 Task: Find a flat in Villamaria, Colombia, for 4 guests from 10th to 25th July, with a price range of 15,000 to 25,000, 2 bedrooms, 3 beds, 2 bathrooms, and amenities including Wifi, Free parking, TV, Gym, and Breakfast. Enable 'Self check-in' option.
Action: Mouse moved to (419, 104)
Screenshot: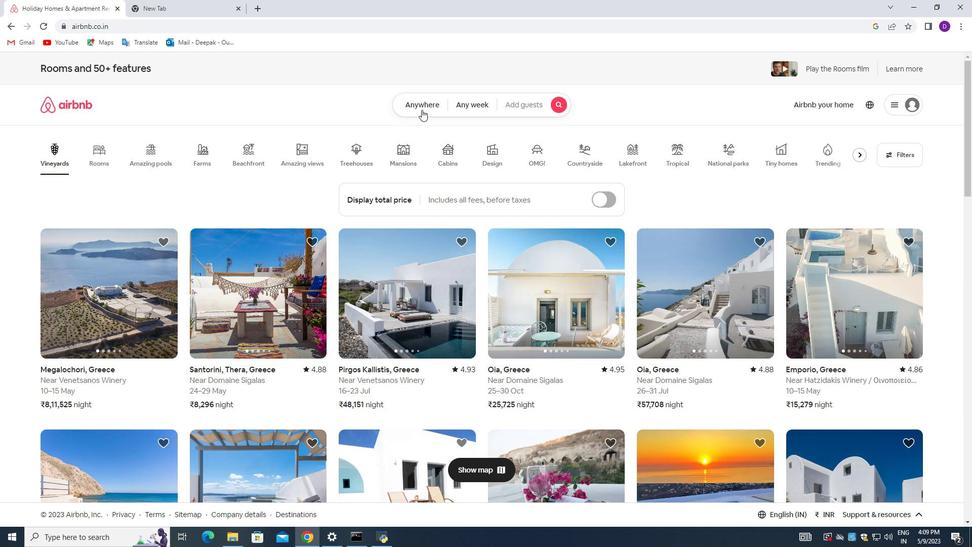 
Action: Mouse pressed left at (419, 104)
Screenshot: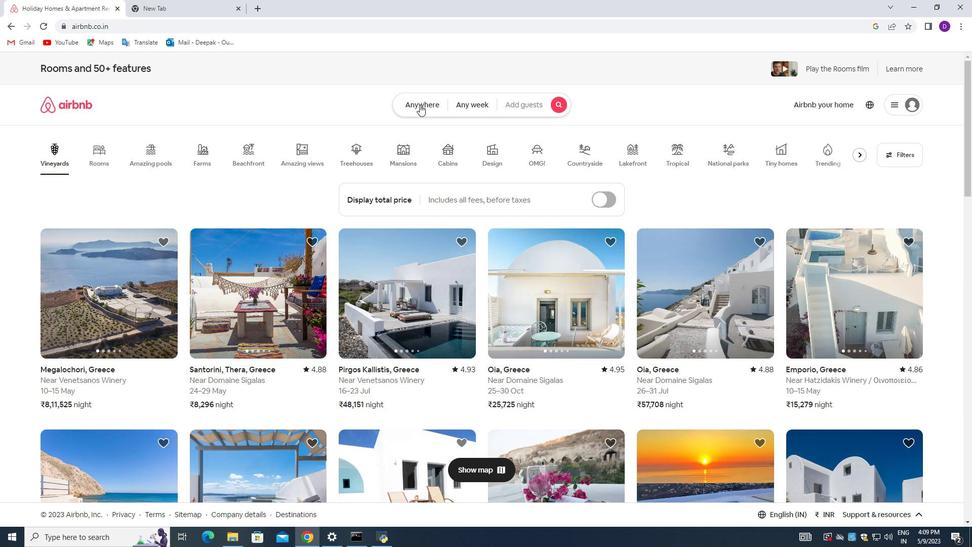 
Action: Mouse moved to (347, 149)
Screenshot: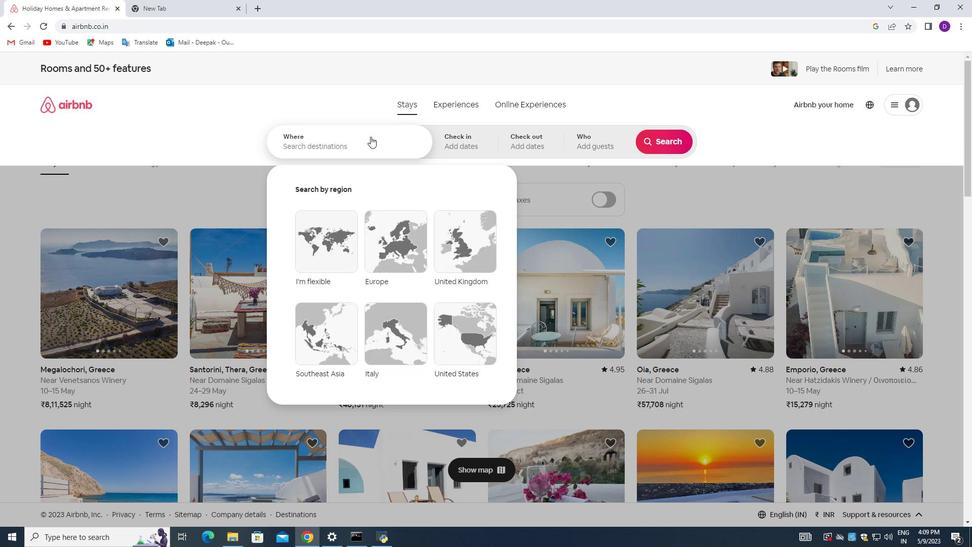 
Action: Mouse pressed left at (347, 149)
Screenshot: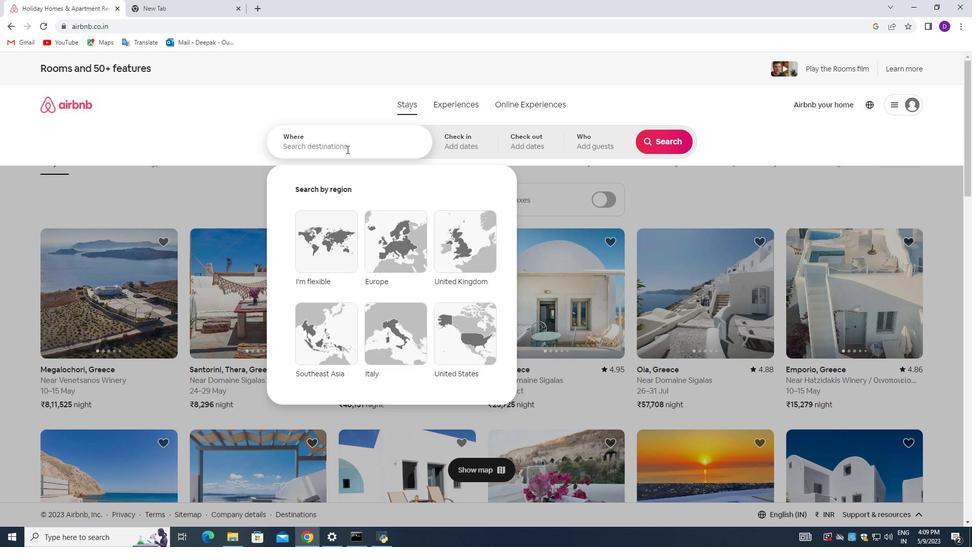 
Action: Mouse moved to (165, 232)
Screenshot: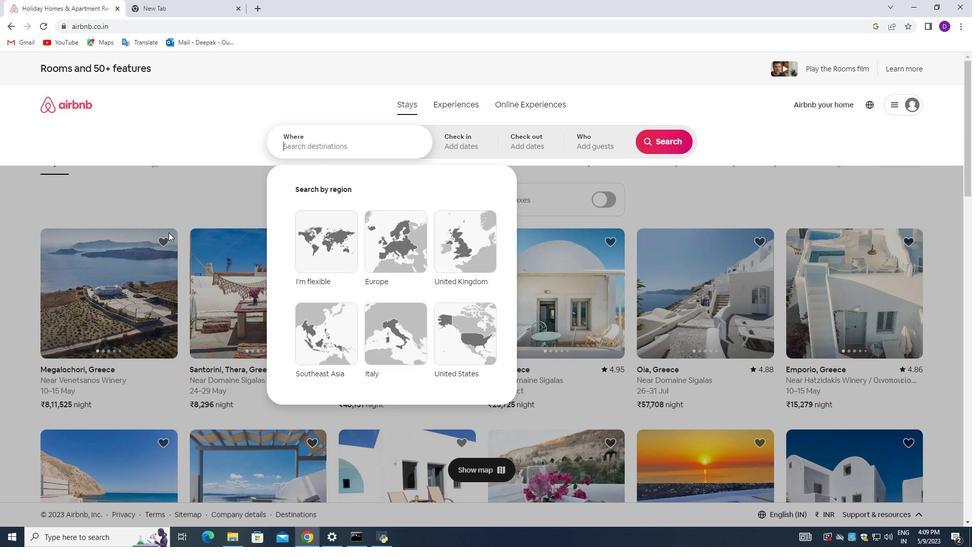
Action: Key pressed <Key.shift_r>Villamaria,<Key.space><Key.shift_r>Colombia<Key.enter>
Screenshot: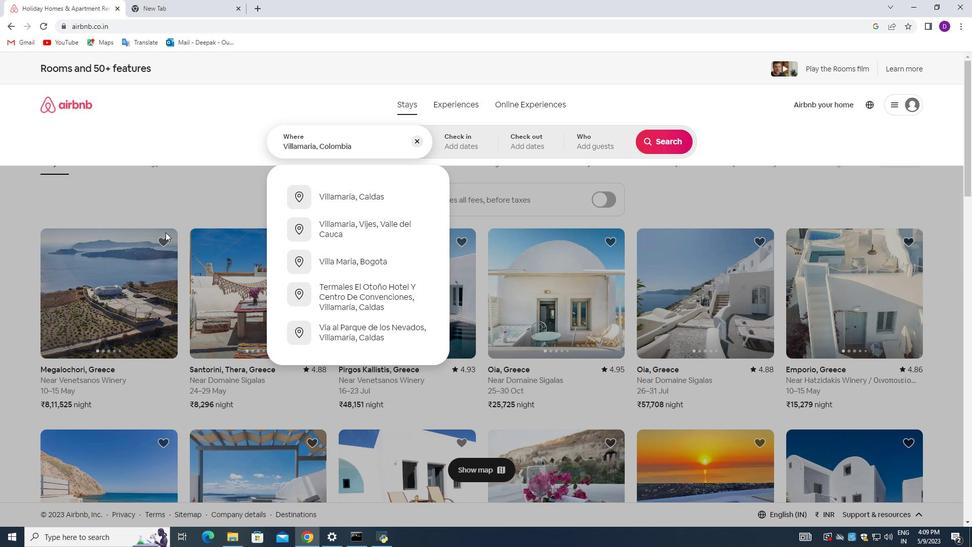 
Action: Mouse moved to (661, 222)
Screenshot: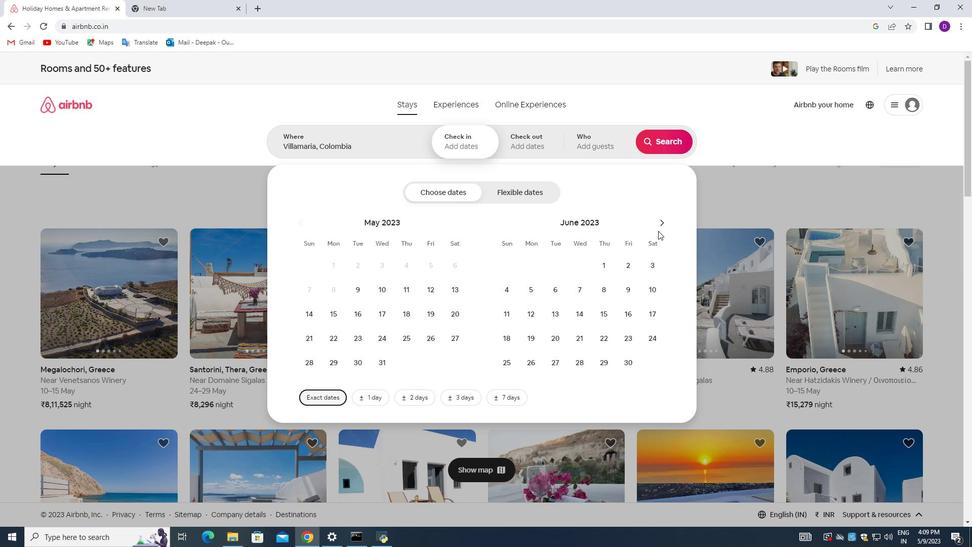 
Action: Mouse pressed left at (661, 222)
Screenshot: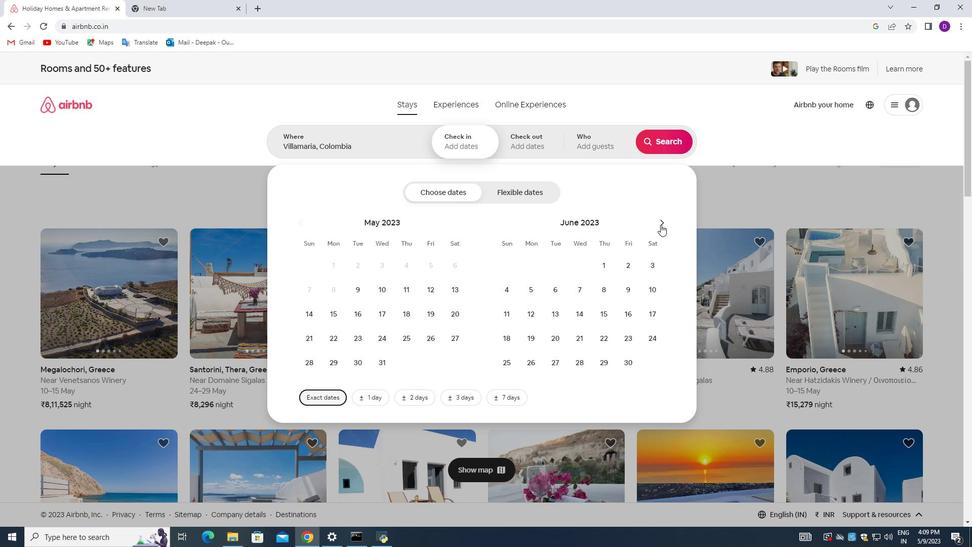 
Action: Mouse moved to (535, 315)
Screenshot: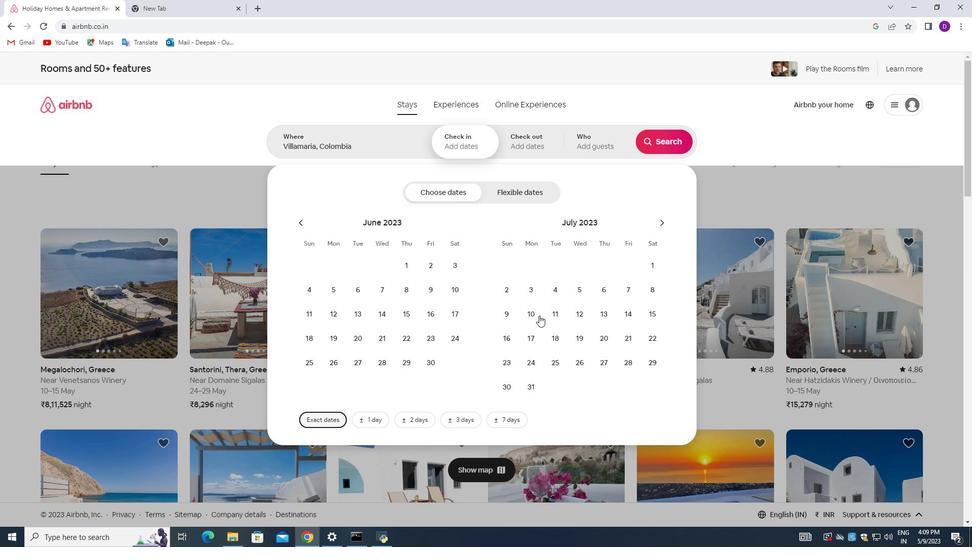 
Action: Mouse pressed left at (535, 315)
Screenshot: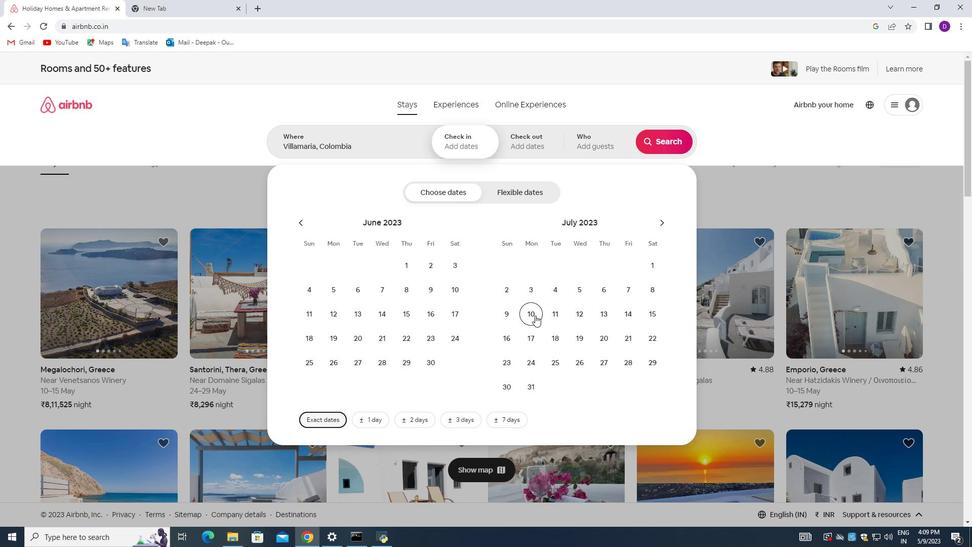 
Action: Mouse moved to (556, 357)
Screenshot: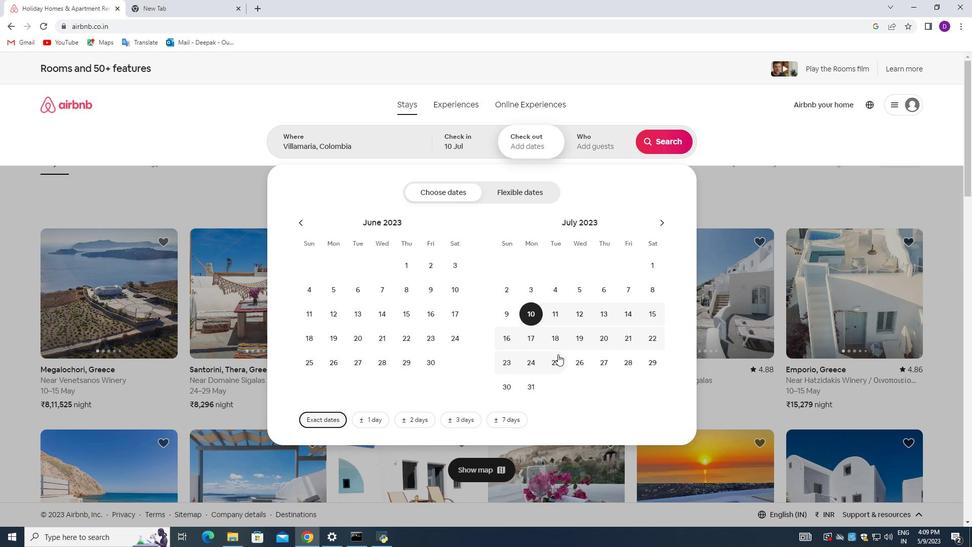 
Action: Mouse pressed left at (556, 357)
Screenshot: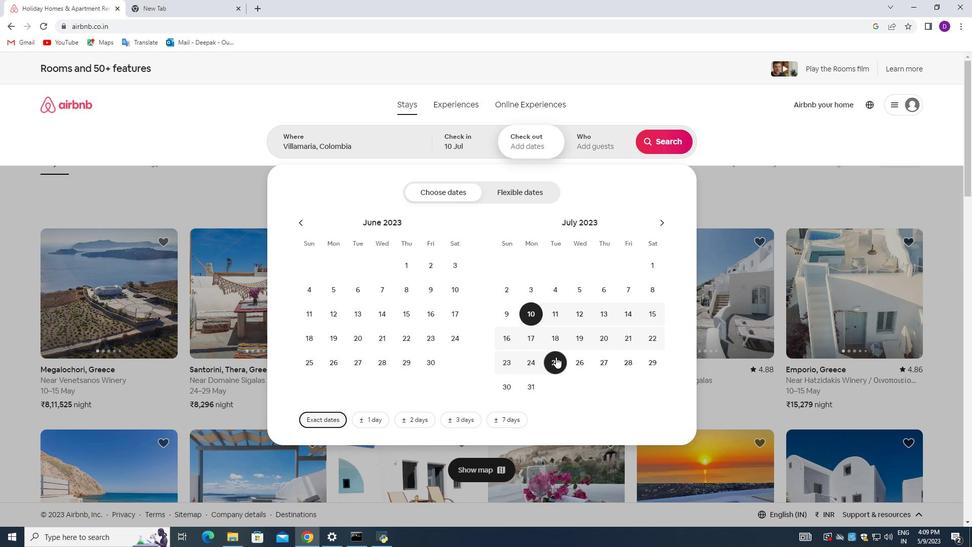 
Action: Mouse moved to (586, 139)
Screenshot: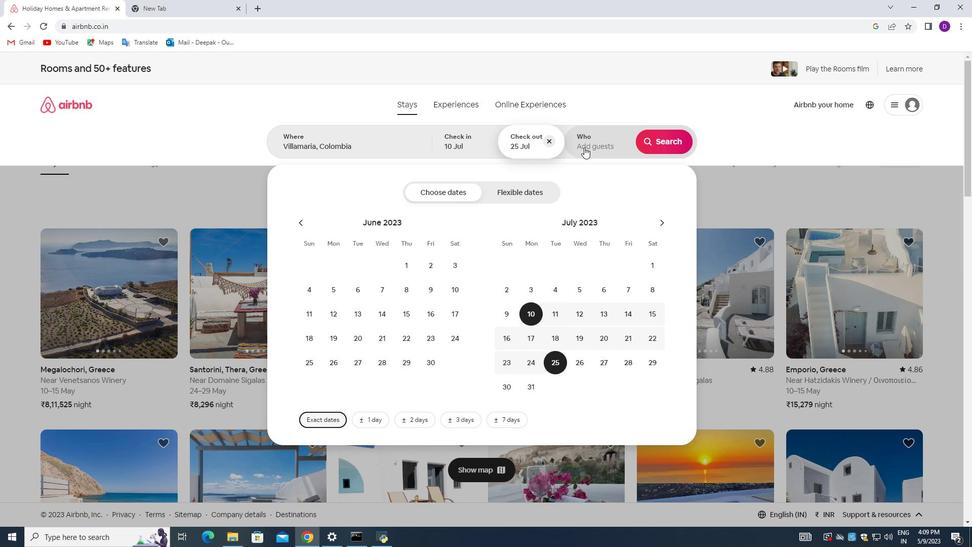 
Action: Mouse pressed left at (586, 139)
Screenshot: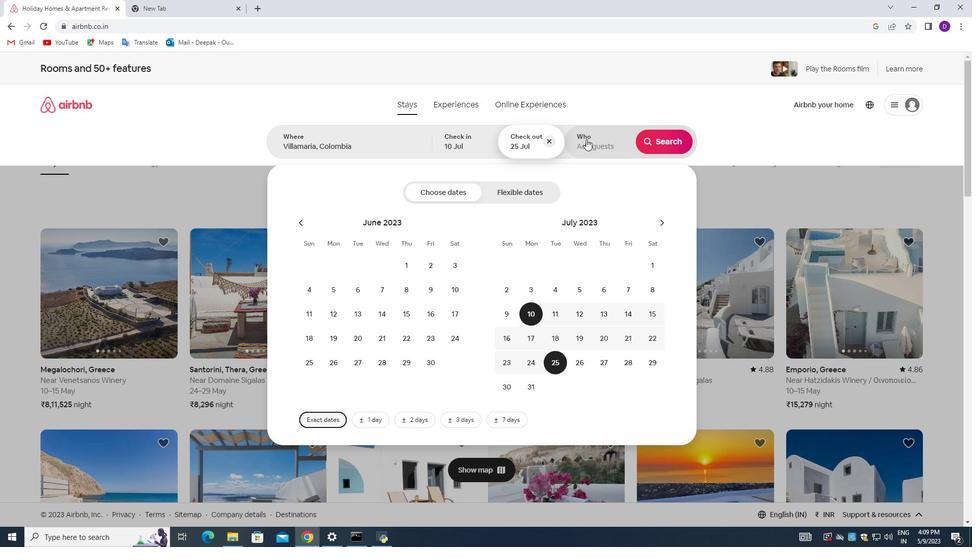 
Action: Mouse moved to (664, 196)
Screenshot: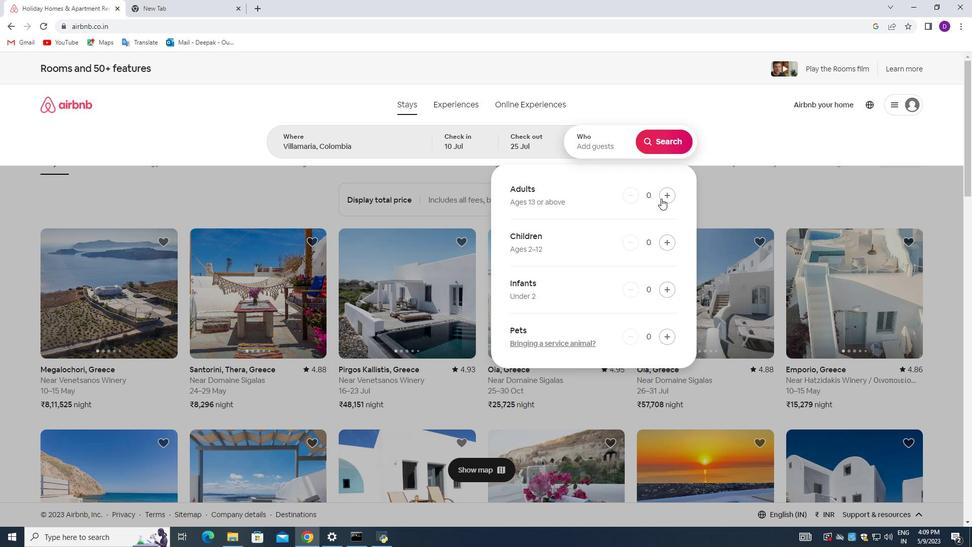 
Action: Mouse pressed left at (664, 196)
Screenshot: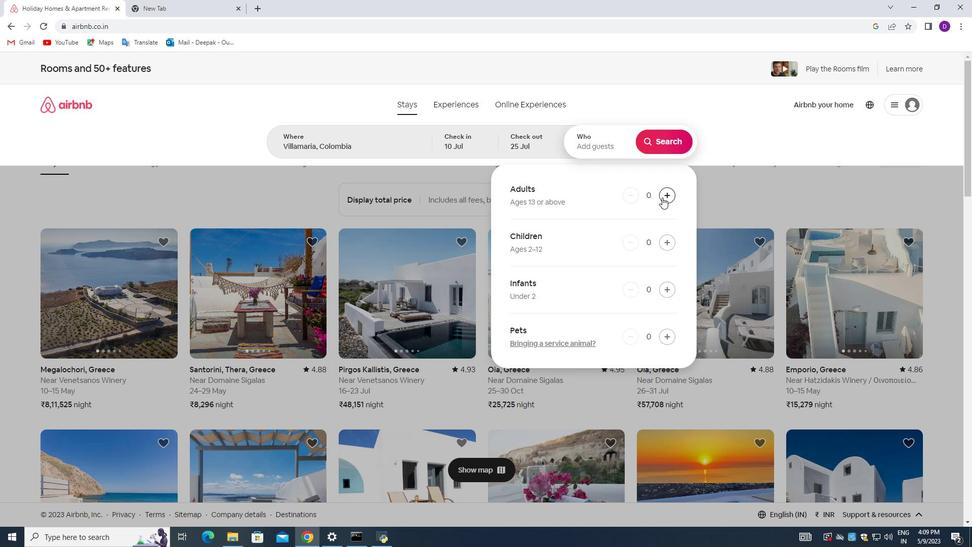 
Action: Mouse pressed left at (664, 196)
Screenshot: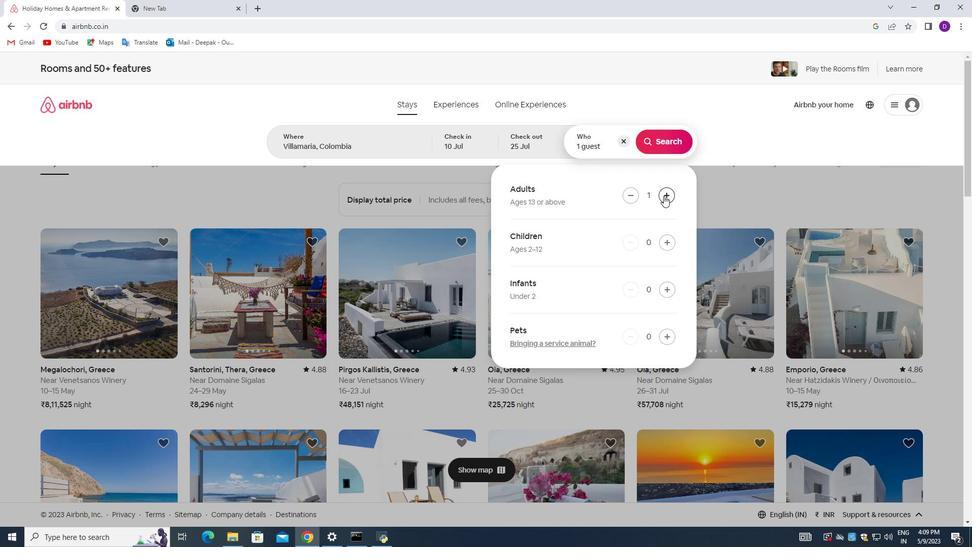 
Action: Mouse pressed left at (664, 196)
Screenshot: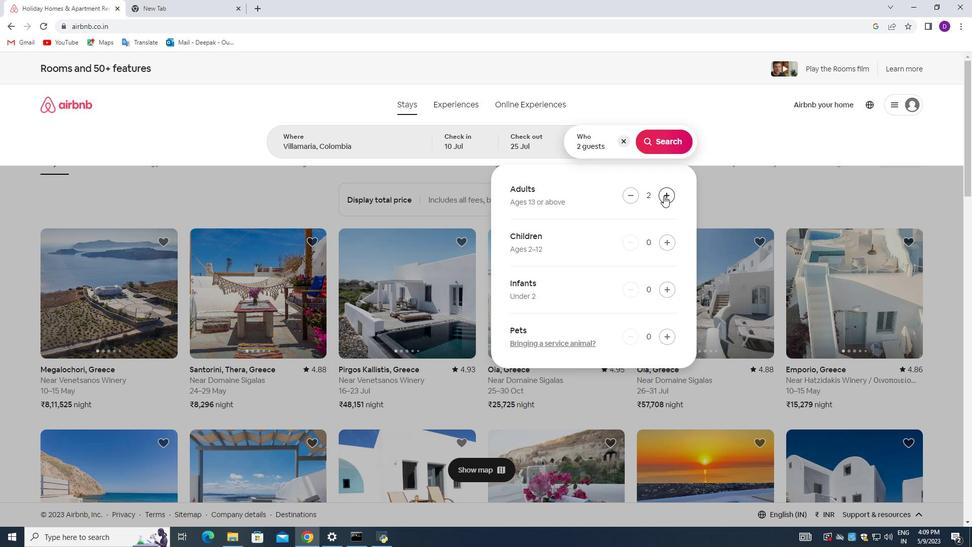 
Action: Mouse moved to (670, 238)
Screenshot: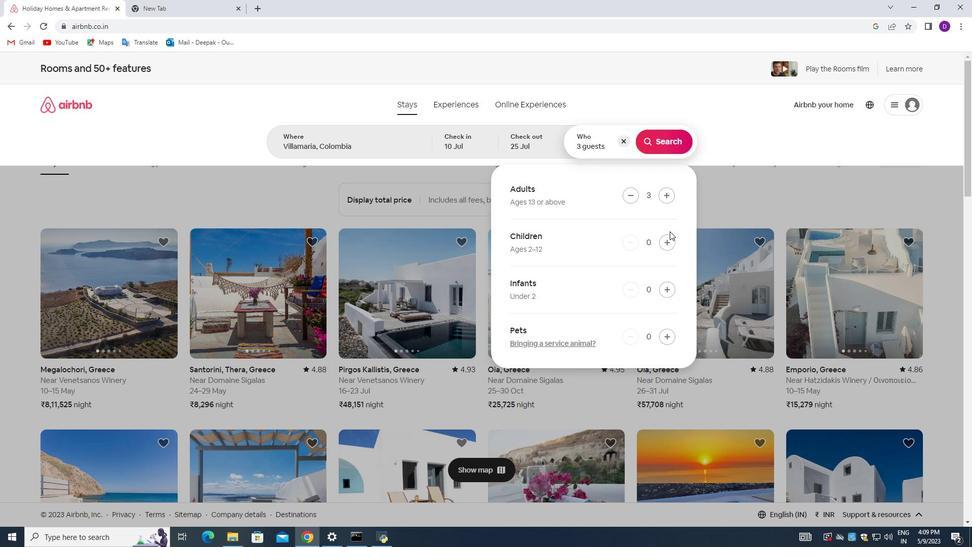 
Action: Mouse pressed left at (670, 238)
Screenshot: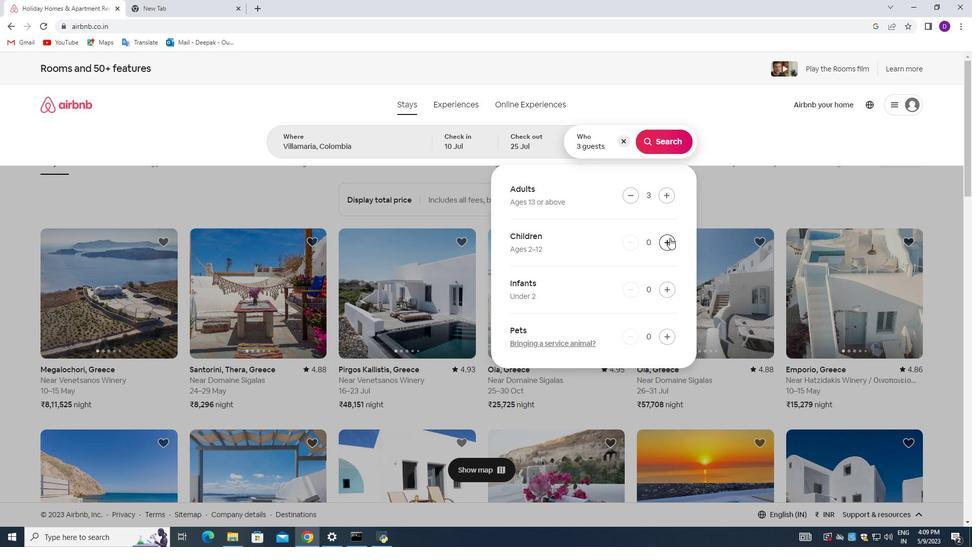 
Action: Mouse moved to (665, 139)
Screenshot: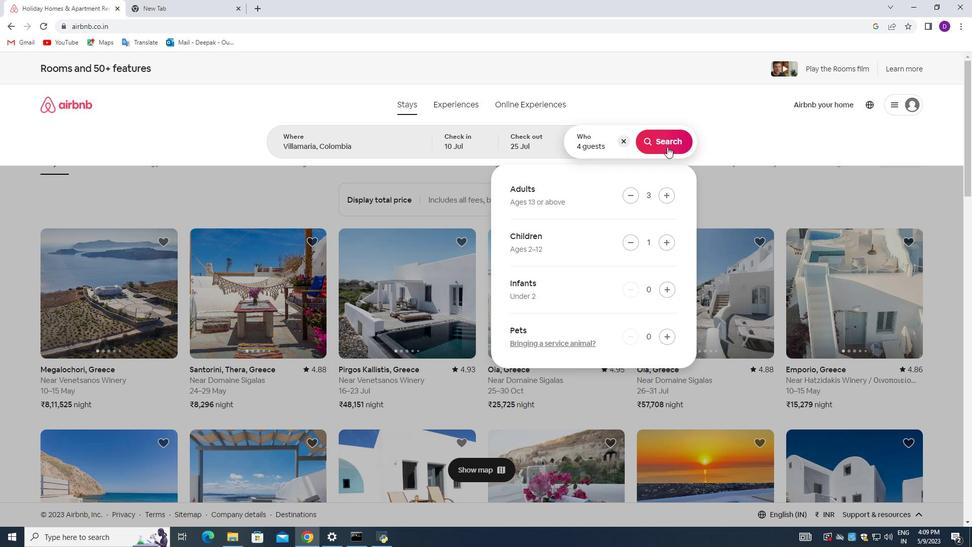 
Action: Mouse pressed left at (665, 139)
Screenshot: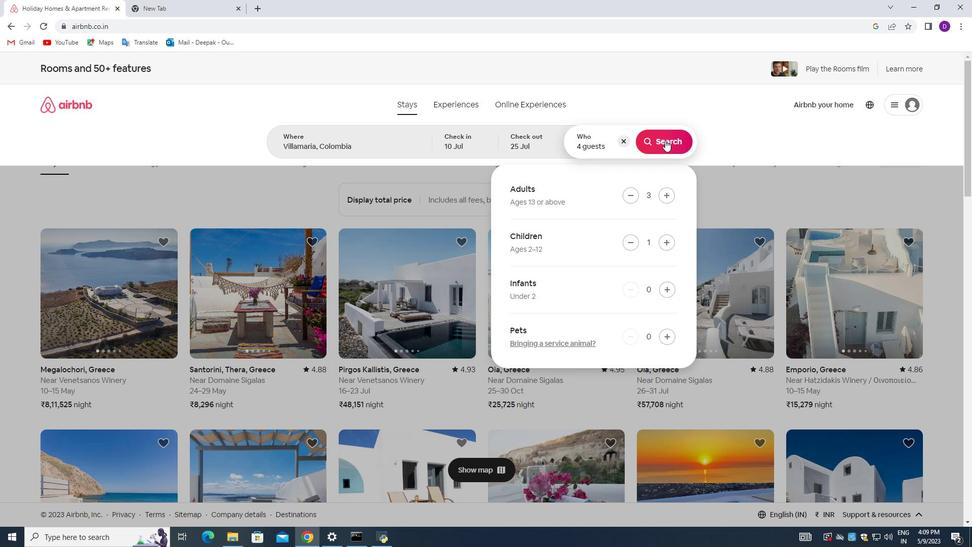 
Action: Mouse moved to (922, 114)
Screenshot: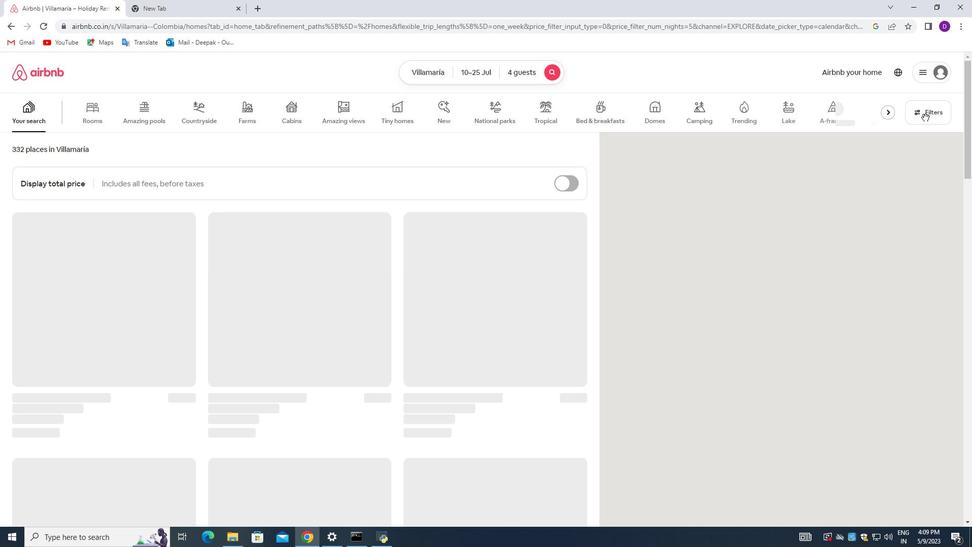 
Action: Mouse pressed left at (922, 114)
Screenshot: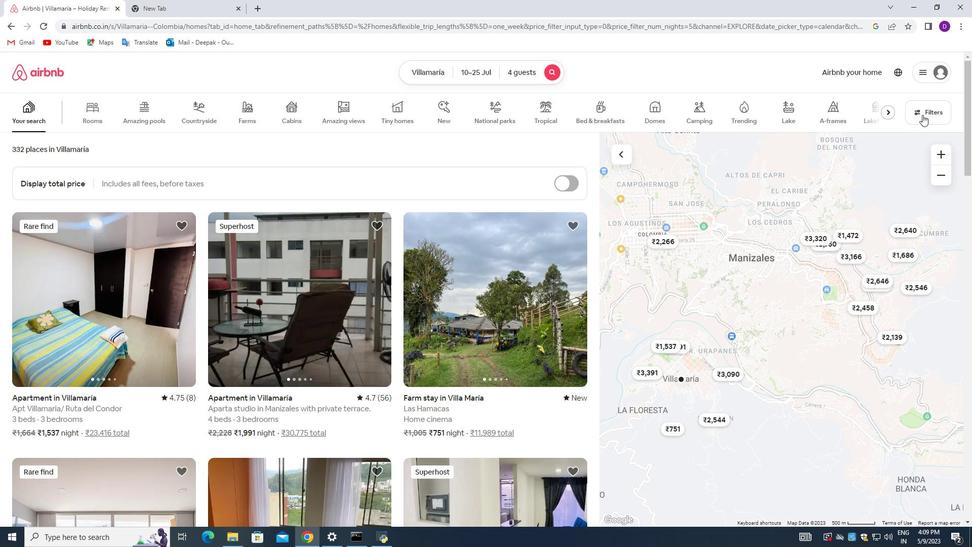 
Action: Mouse moved to (357, 366)
Screenshot: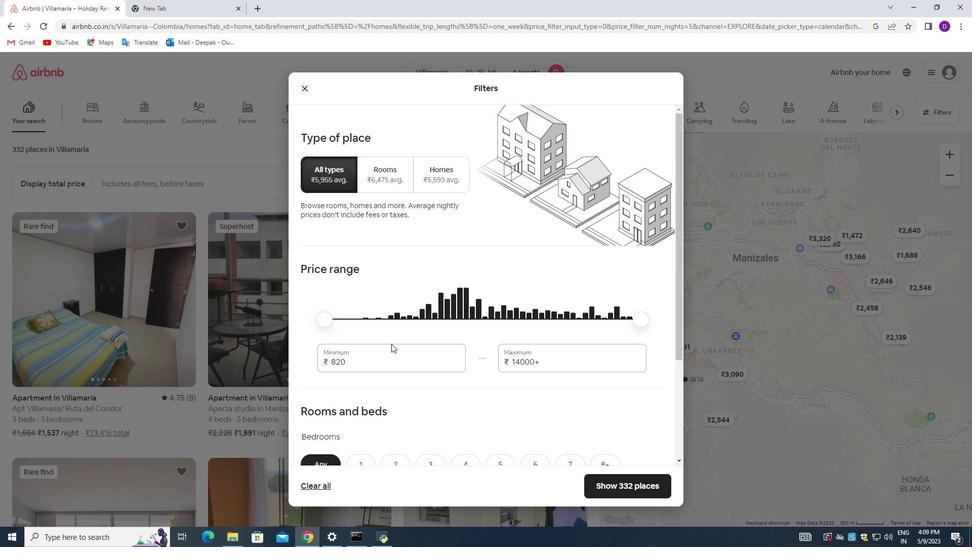 
Action: Mouse pressed left at (357, 366)
Screenshot: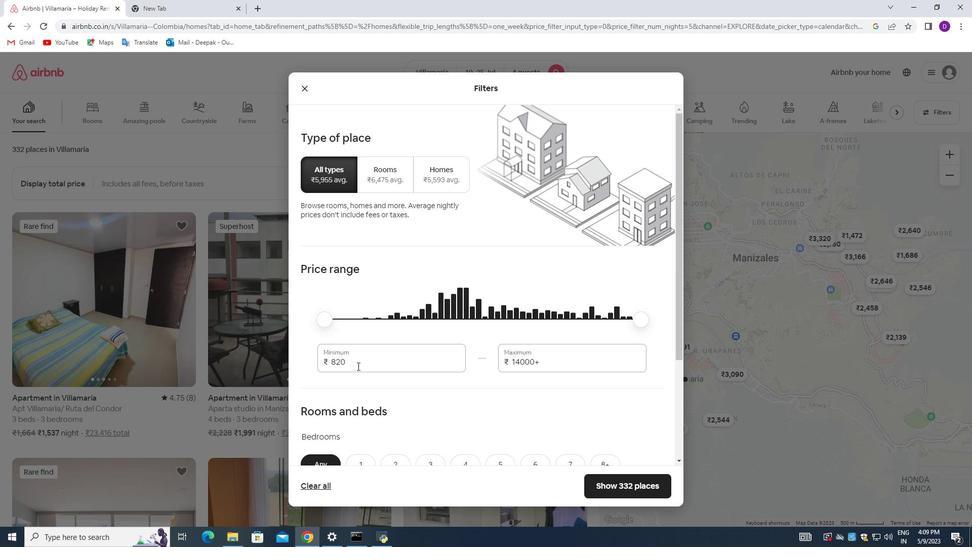 
Action: Mouse pressed left at (357, 366)
Screenshot: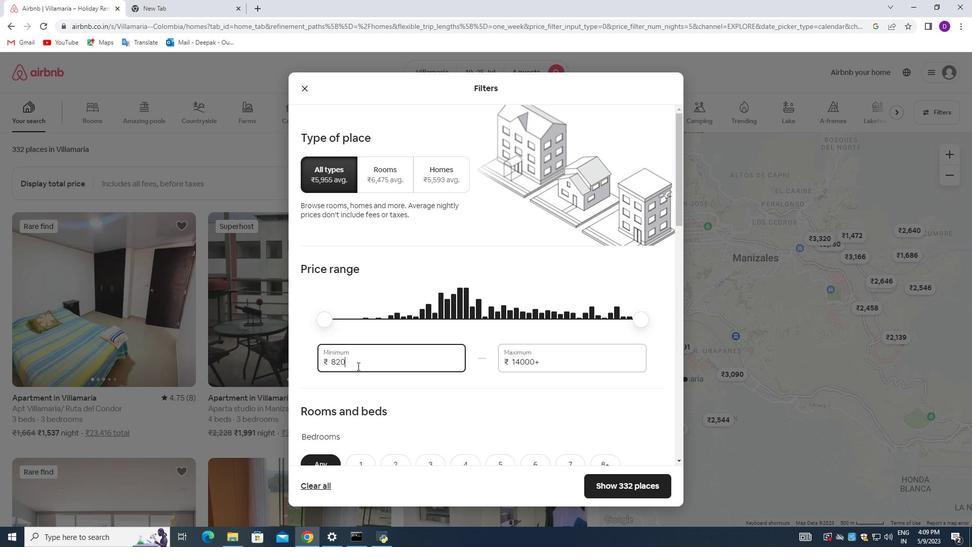
Action: Mouse moved to (372, 354)
Screenshot: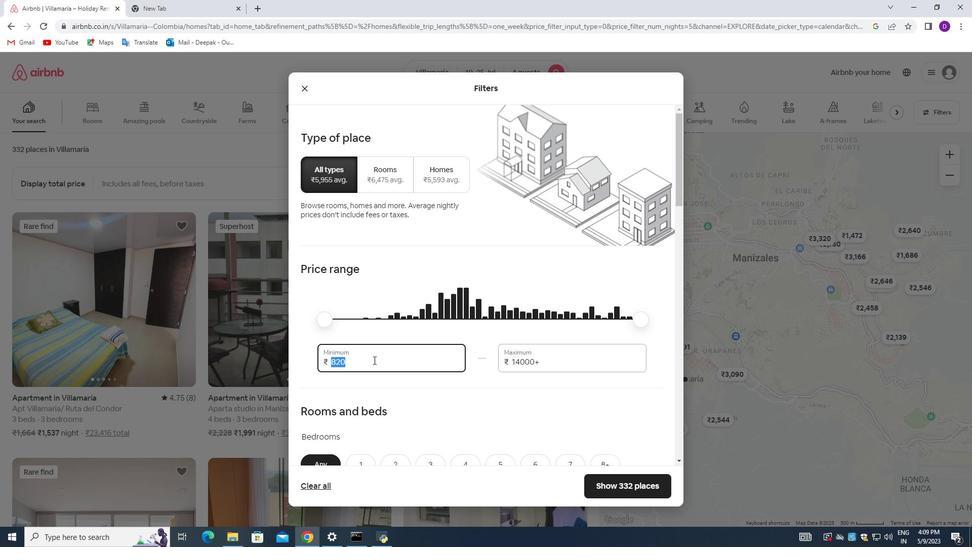
Action: Key pressed <Key.backspace>15000<Key.tab>25000
Screenshot: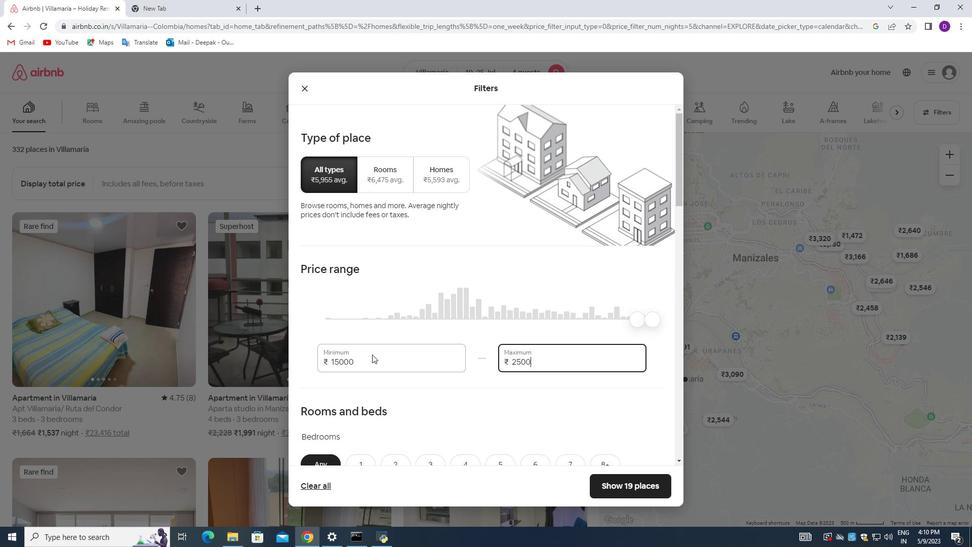 
Action: Mouse moved to (402, 344)
Screenshot: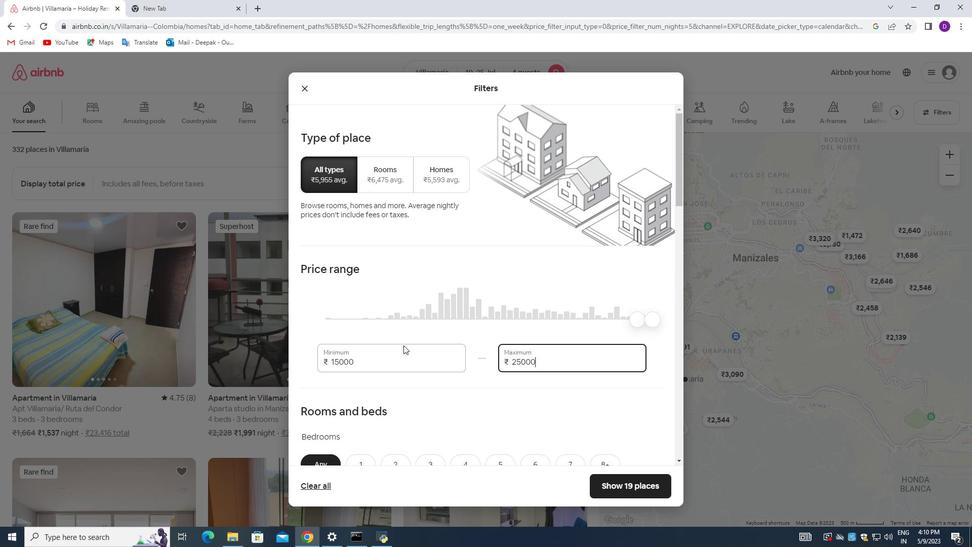 
Action: Mouse scrolled (402, 344) with delta (0, 0)
Screenshot: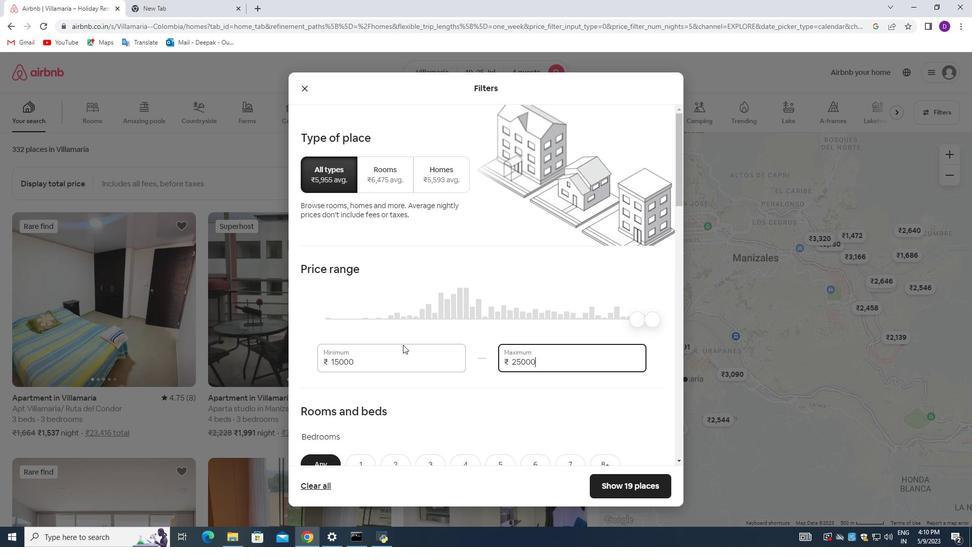 
Action: Mouse scrolled (402, 344) with delta (0, 0)
Screenshot: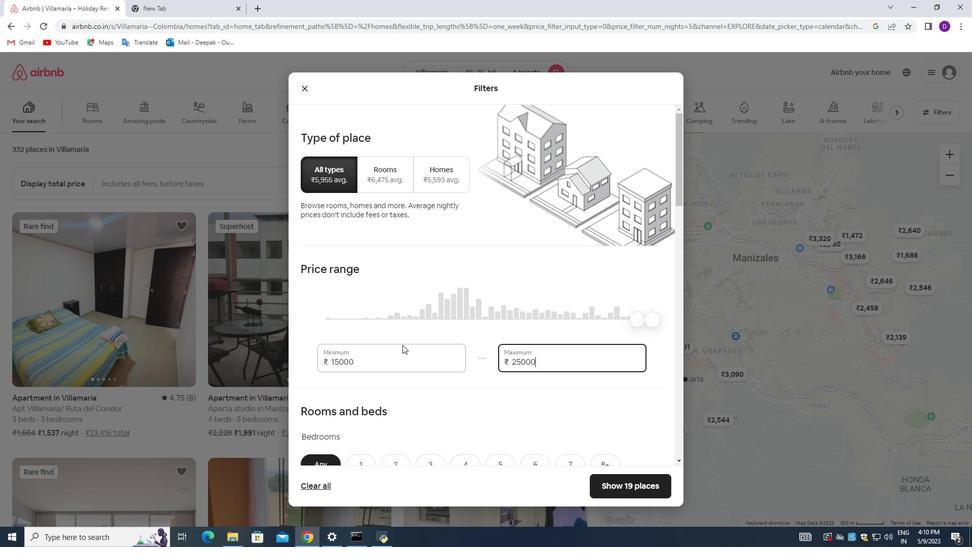 
Action: Mouse scrolled (402, 344) with delta (0, 0)
Screenshot: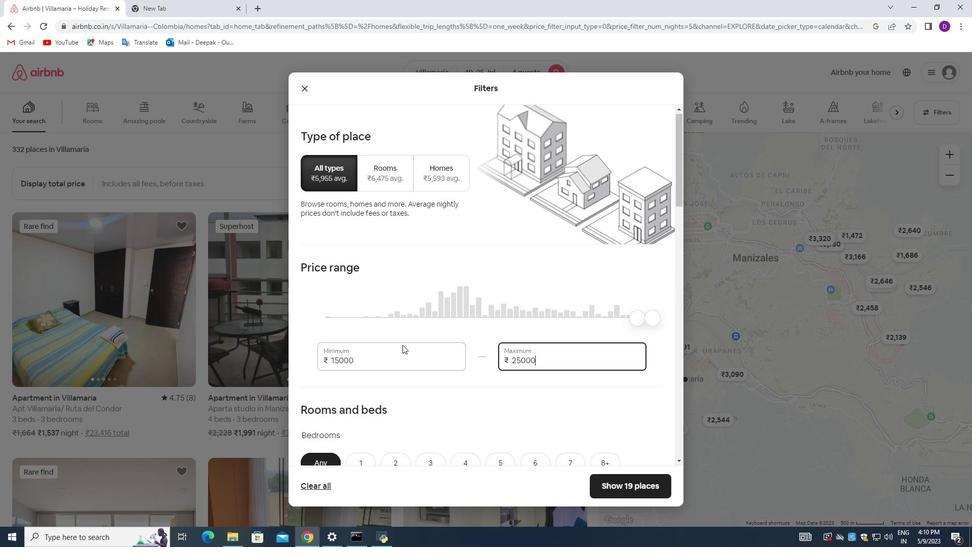 
Action: Mouse scrolled (402, 344) with delta (0, 0)
Screenshot: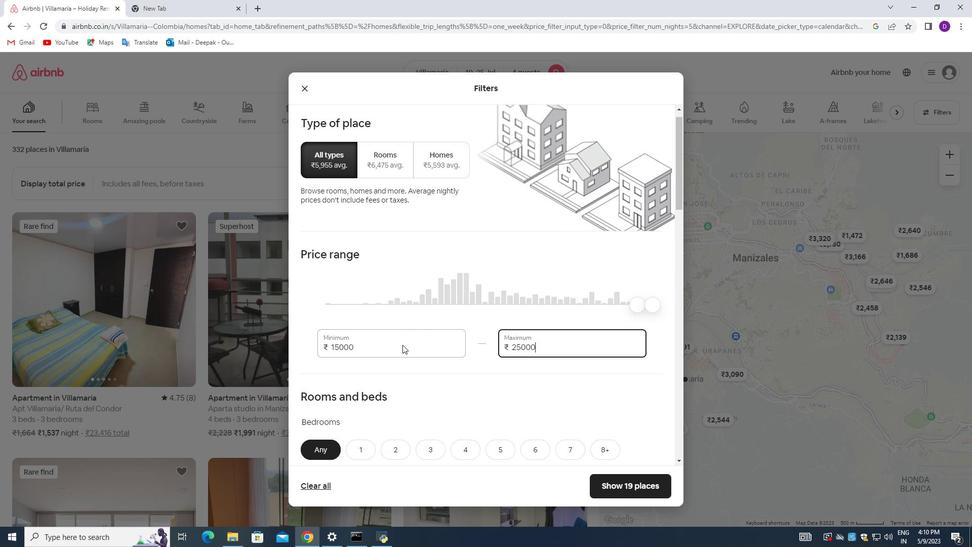 
Action: Mouse moved to (391, 262)
Screenshot: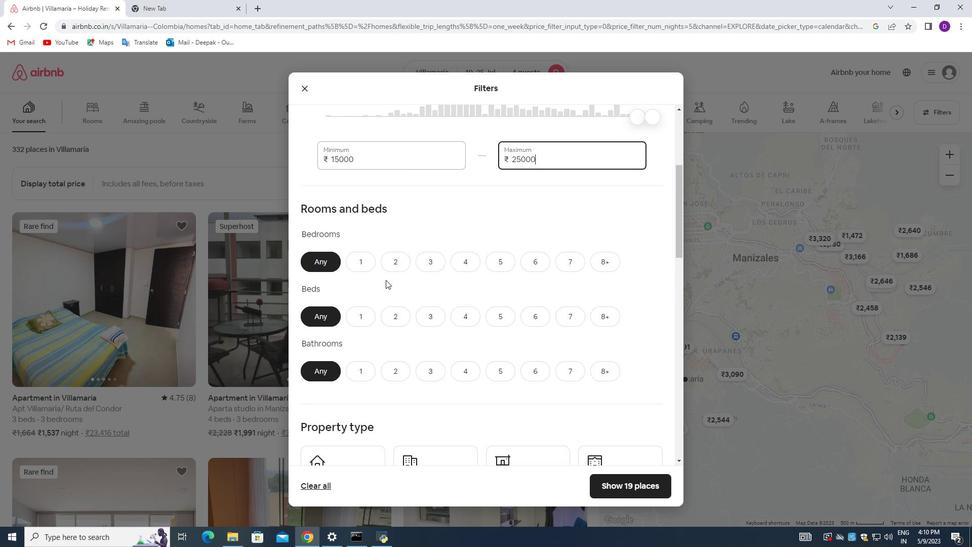 
Action: Mouse pressed left at (391, 262)
Screenshot: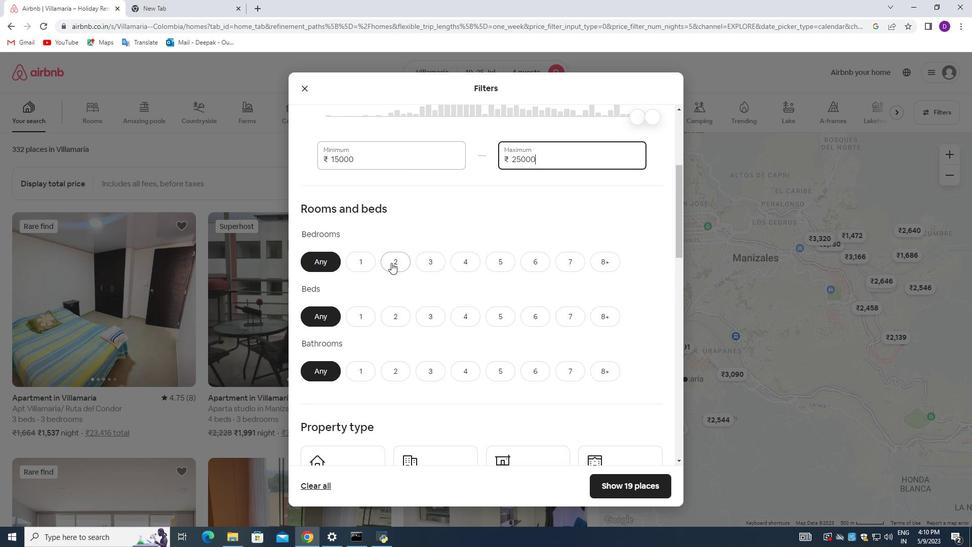 
Action: Mouse moved to (429, 311)
Screenshot: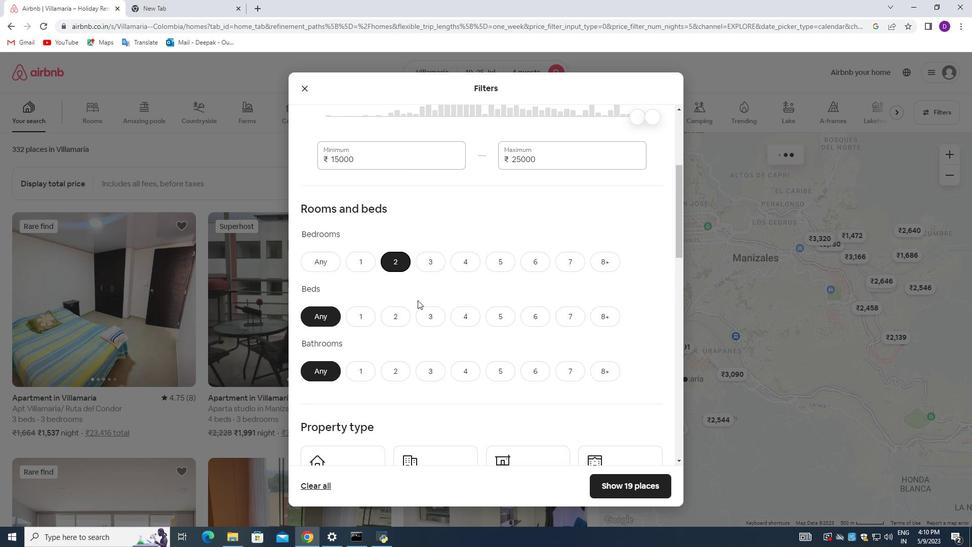 
Action: Mouse pressed left at (429, 311)
Screenshot: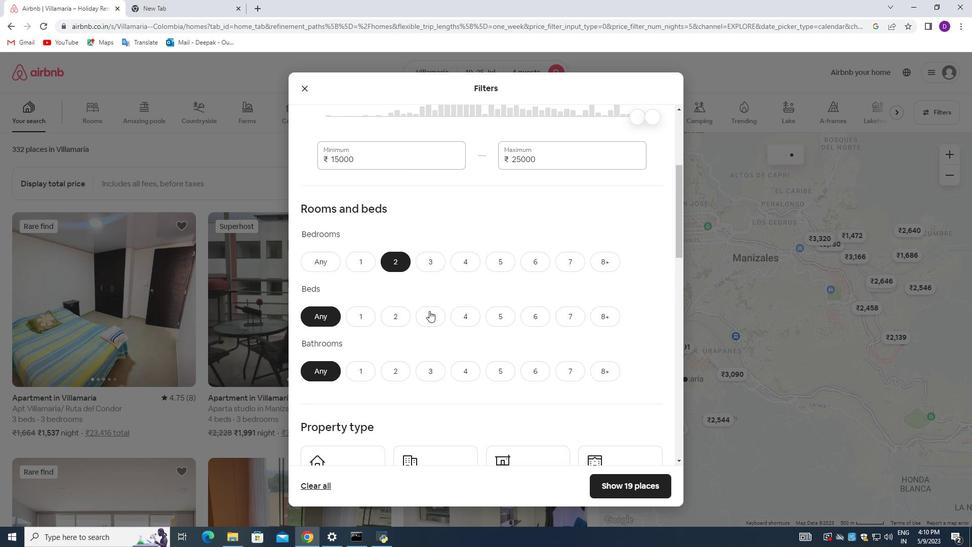 
Action: Mouse moved to (397, 372)
Screenshot: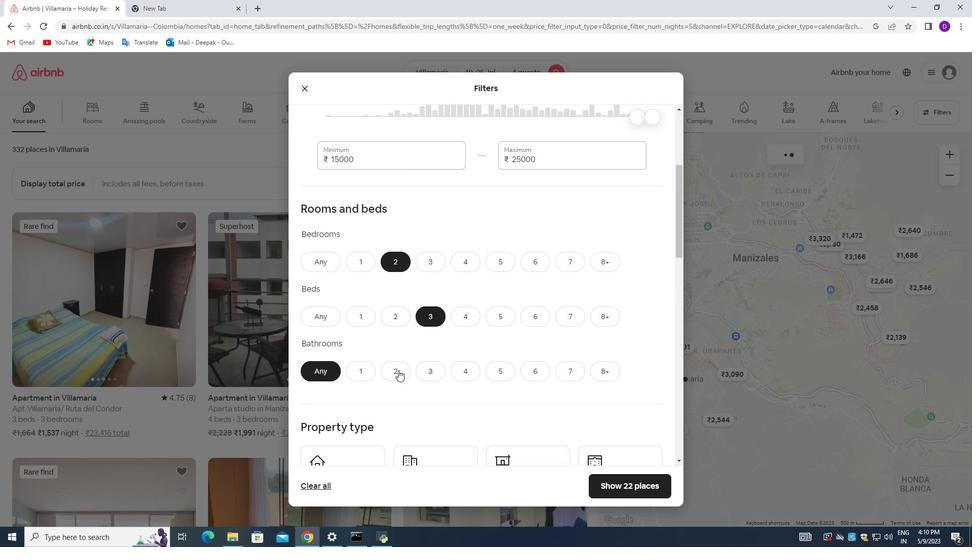 
Action: Mouse pressed left at (397, 372)
Screenshot: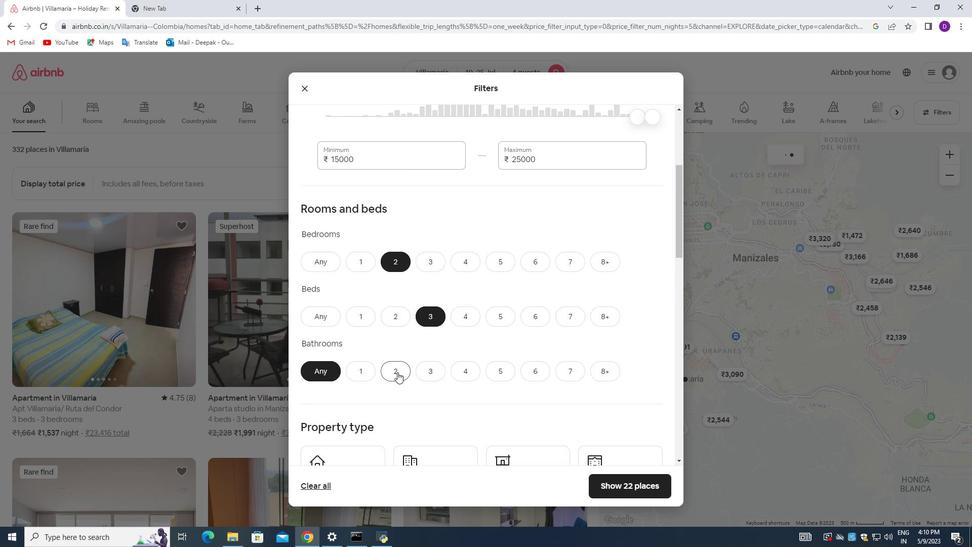 
Action: Mouse moved to (440, 311)
Screenshot: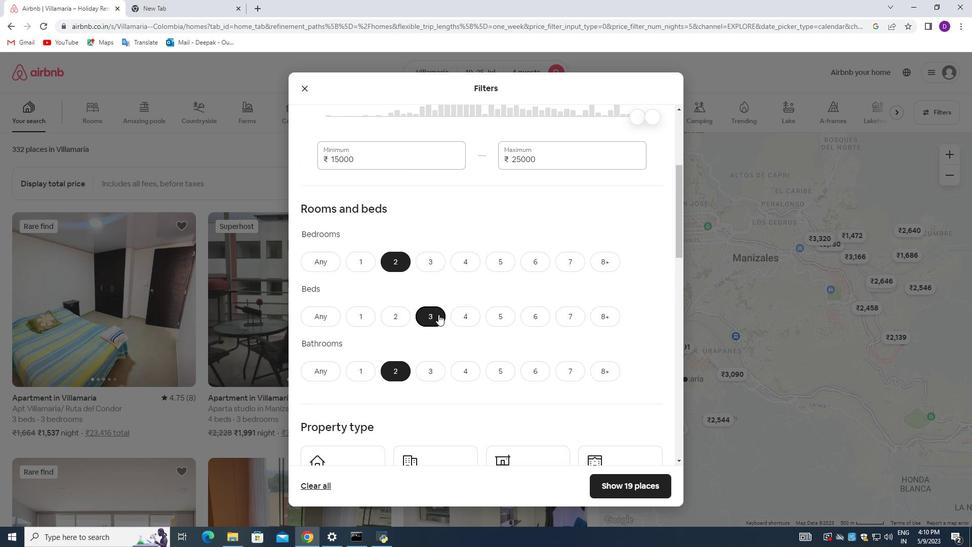 
Action: Mouse scrolled (440, 310) with delta (0, 0)
Screenshot: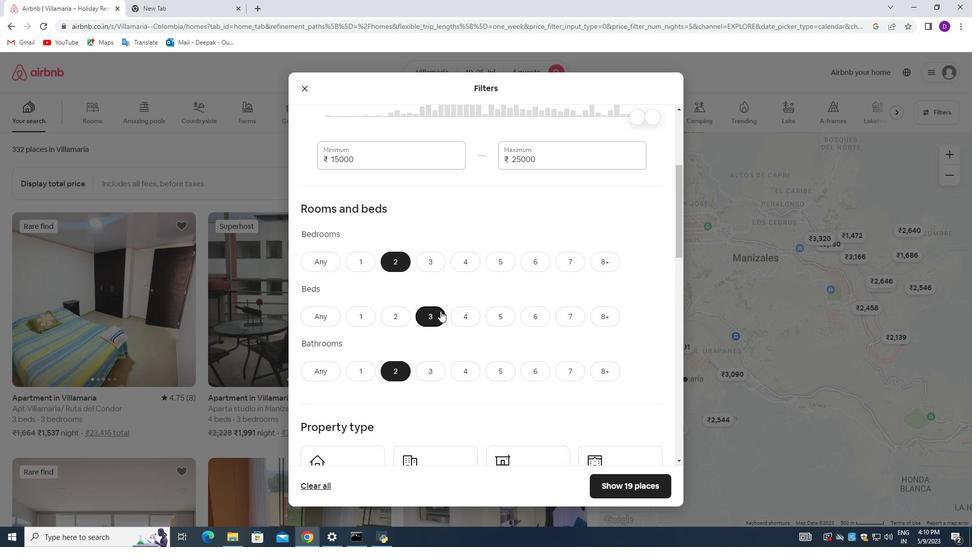
Action: Mouse scrolled (440, 310) with delta (0, 0)
Screenshot: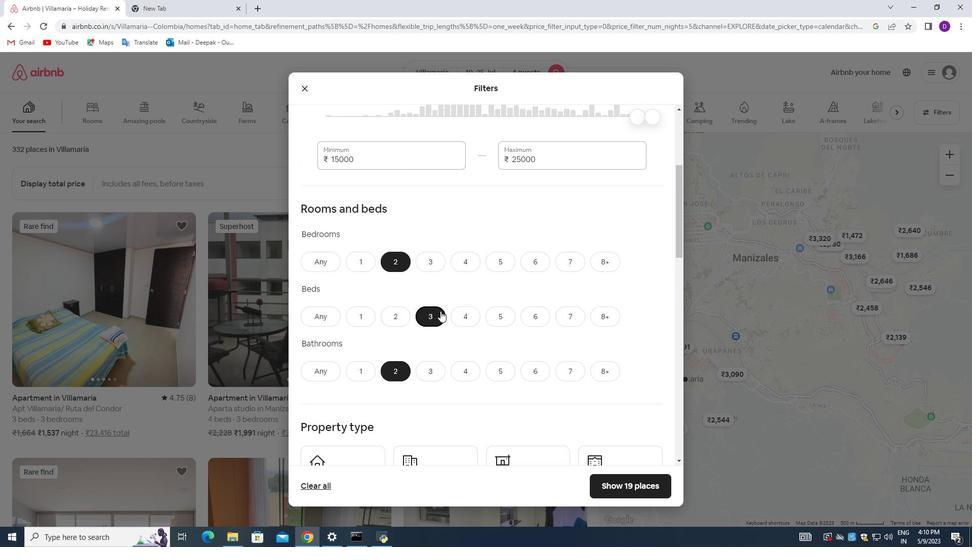 
Action: Mouse moved to (446, 300)
Screenshot: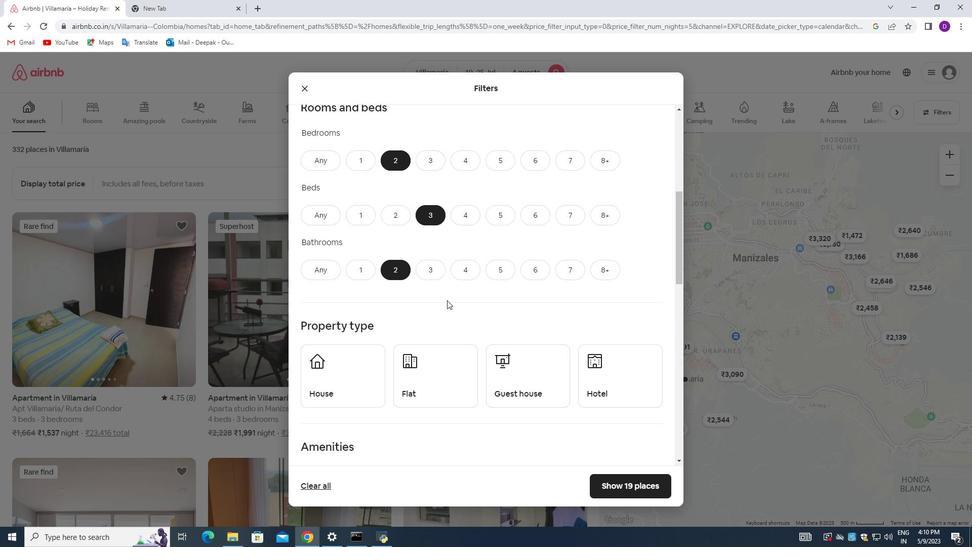 
Action: Mouse scrolled (446, 299) with delta (0, 0)
Screenshot: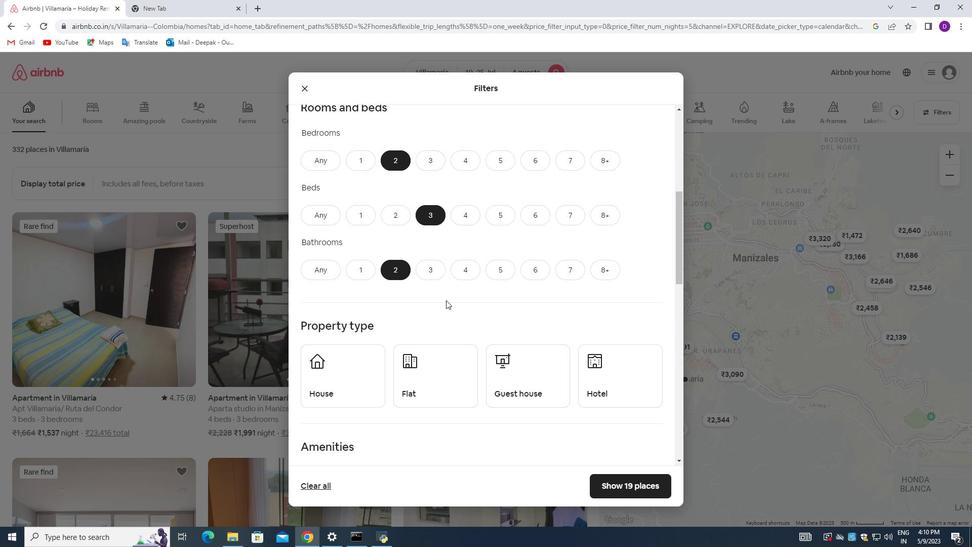 
Action: Mouse scrolled (446, 299) with delta (0, 0)
Screenshot: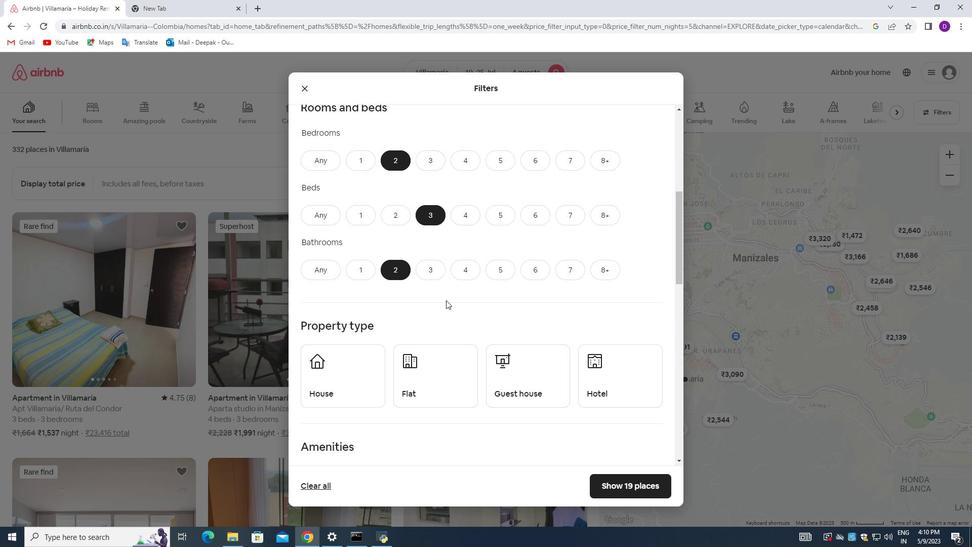 
Action: Mouse moved to (357, 279)
Screenshot: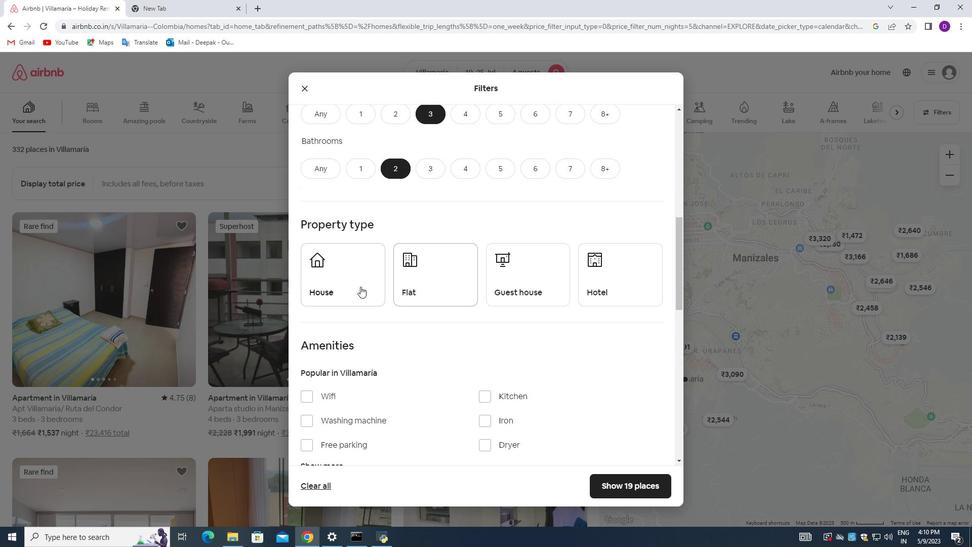 
Action: Mouse pressed left at (357, 279)
Screenshot: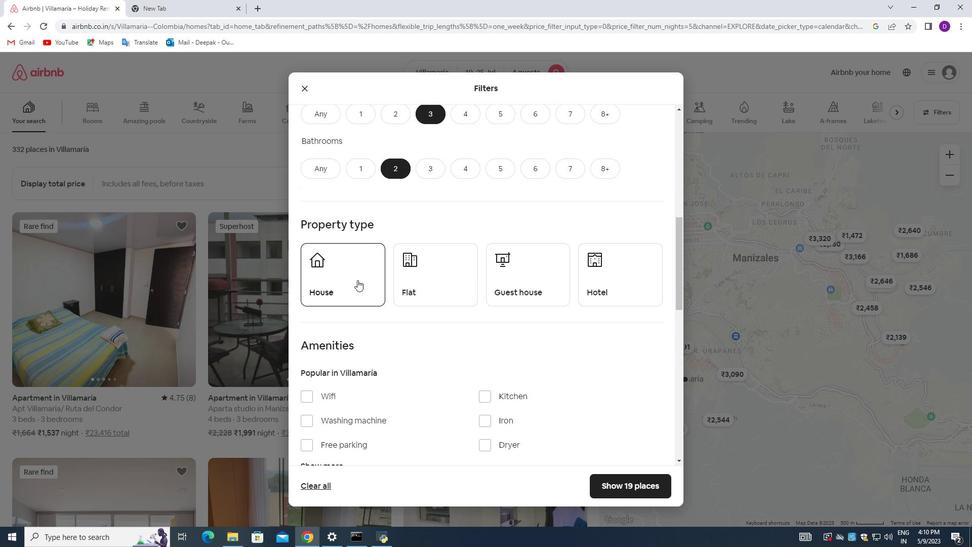 
Action: Mouse moved to (444, 276)
Screenshot: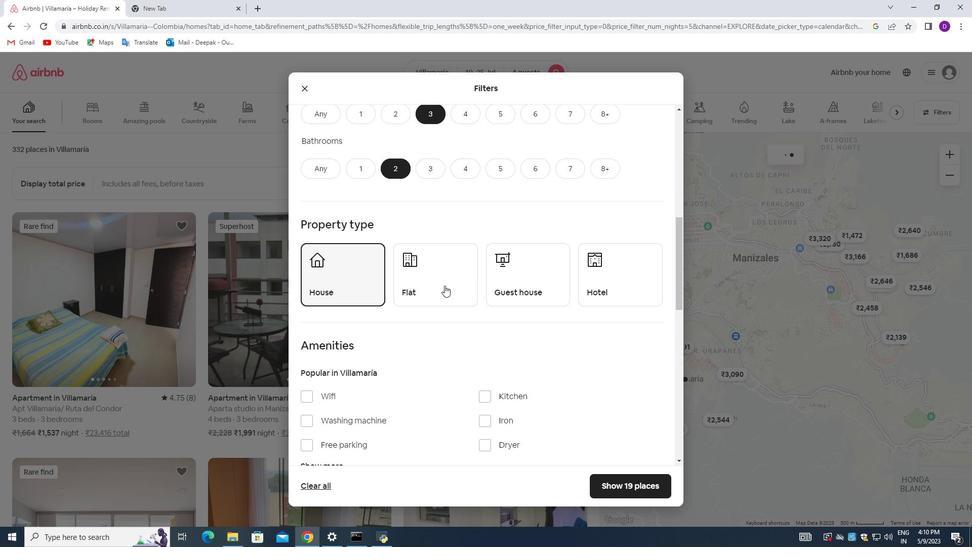 
Action: Mouse pressed left at (444, 276)
Screenshot: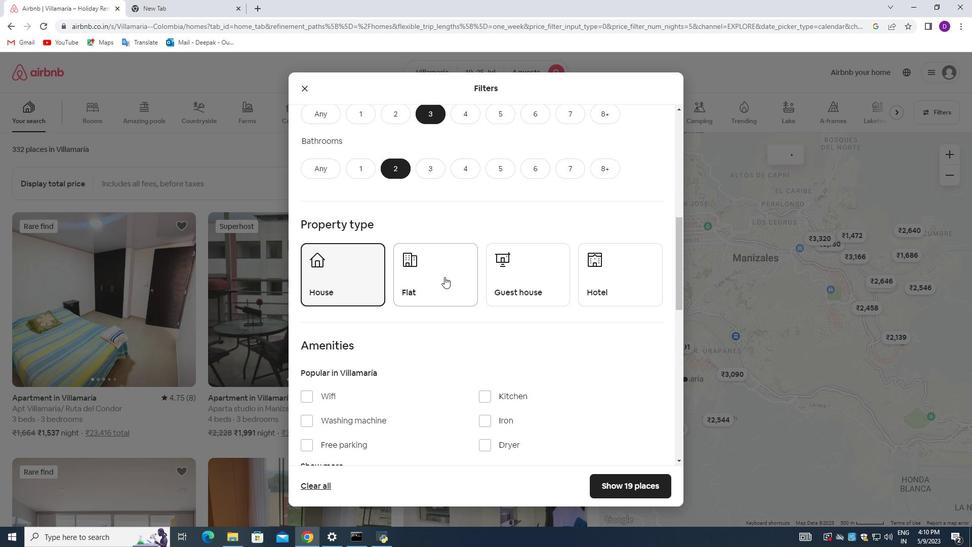 
Action: Mouse moved to (545, 270)
Screenshot: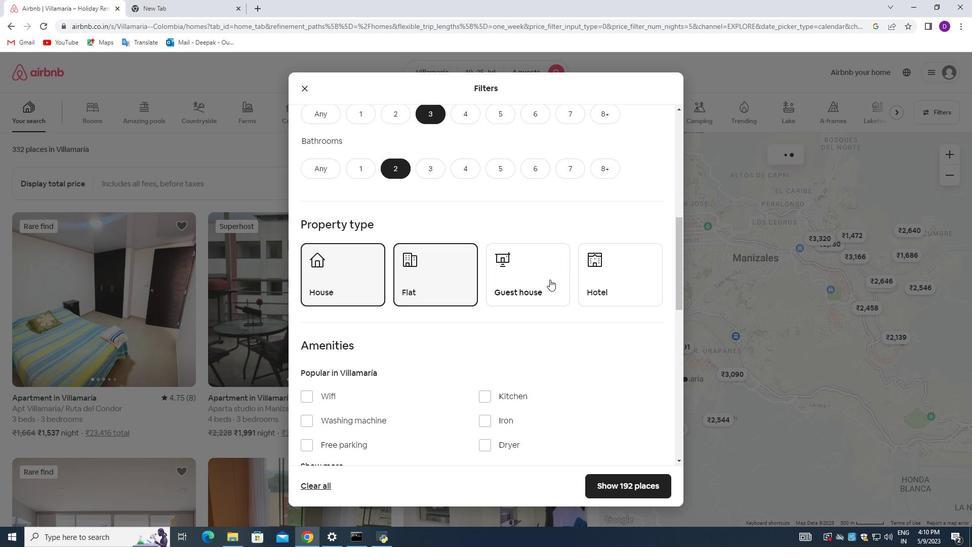 
Action: Mouse pressed left at (545, 270)
Screenshot: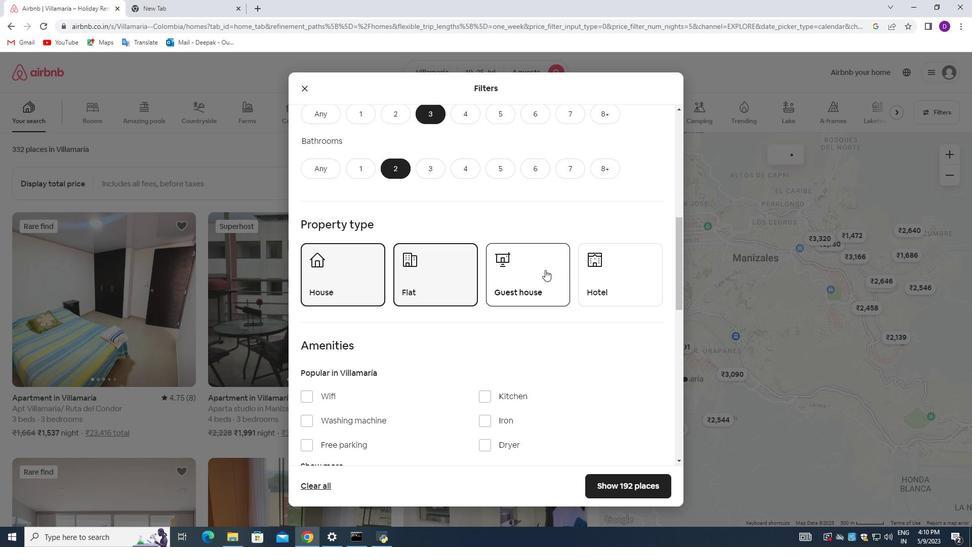 
Action: Mouse moved to (437, 319)
Screenshot: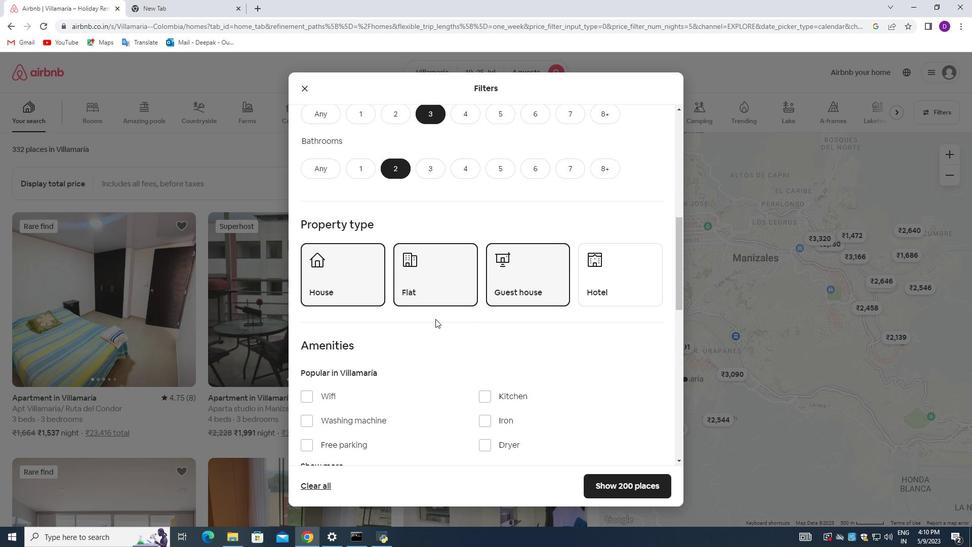 
Action: Mouse scrolled (437, 318) with delta (0, 0)
Screenshot: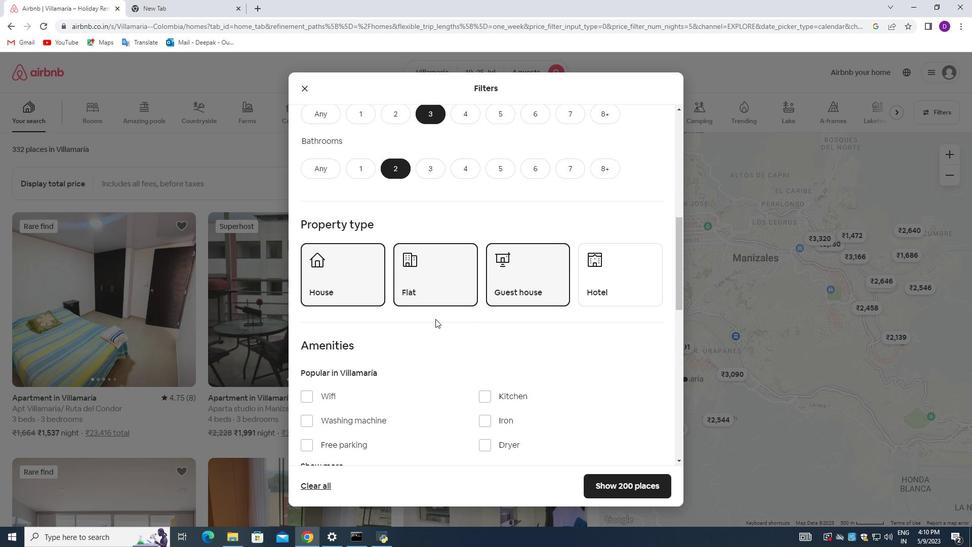 
Action: Mouse moved to (455, 313)
Screenshot: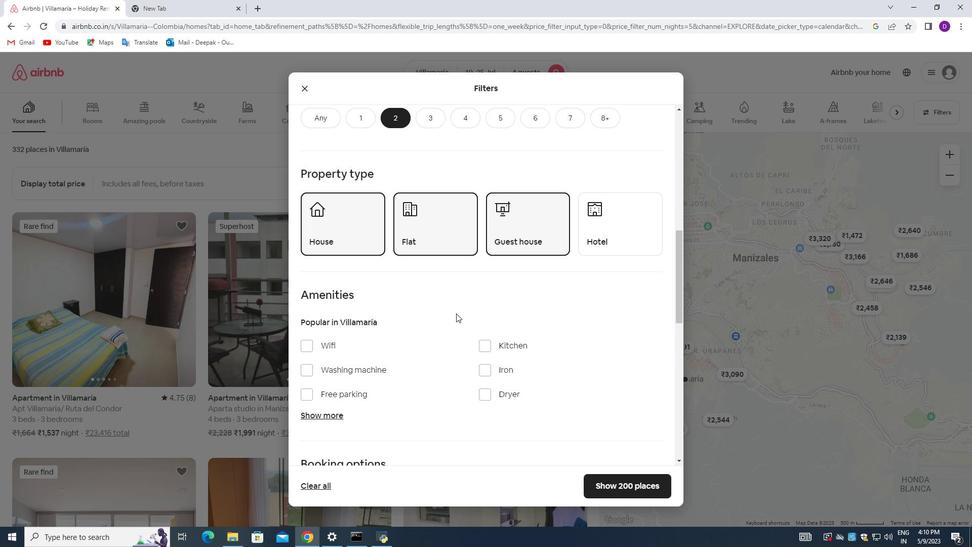 
Action: Mouse scrolled (455, 312) with delta (0, 0)
Screenshot: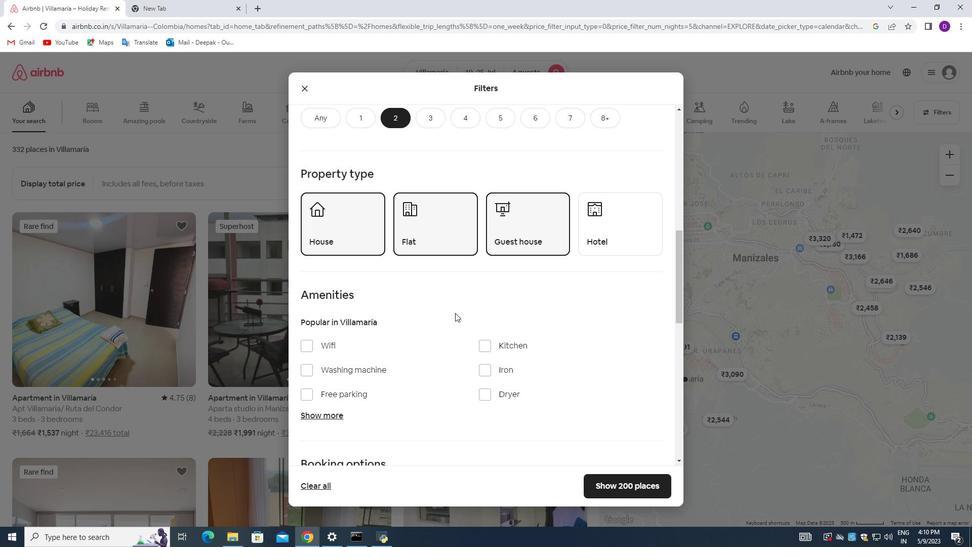 
Action: Mouse moved to (448, 303)
Screenshot: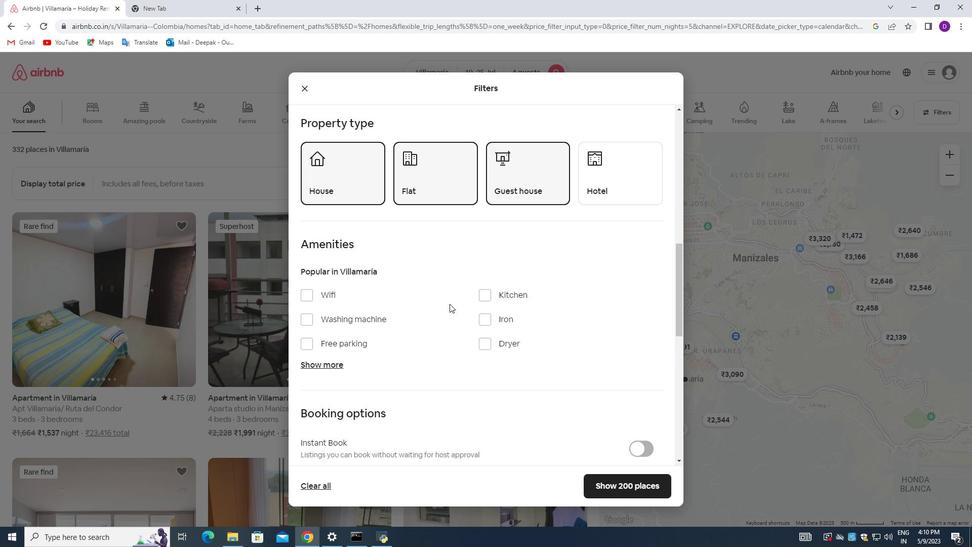 
Action: Mouse scrolled (448, 303) with delta (0, 0)
Screenshot: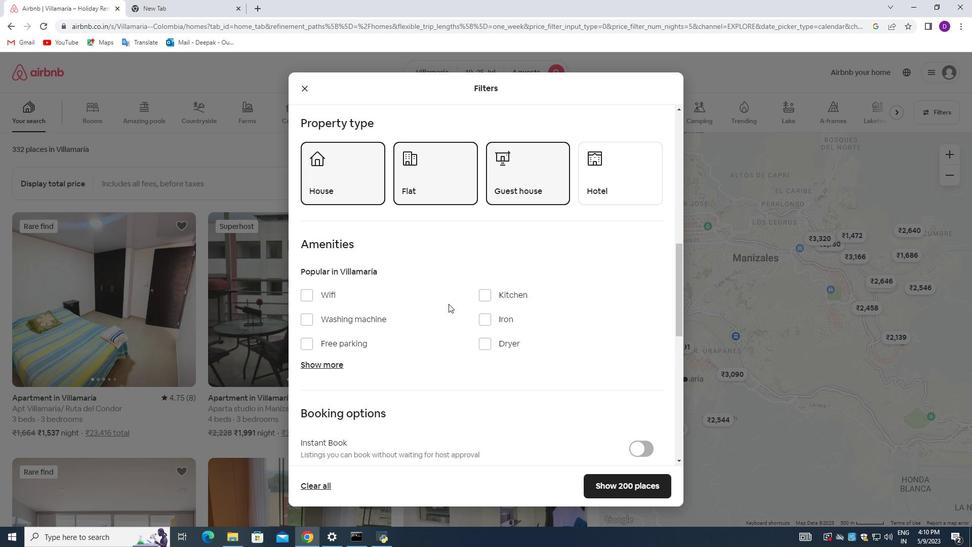 
Action: Mouse moved to (435, 306)
Screenshot: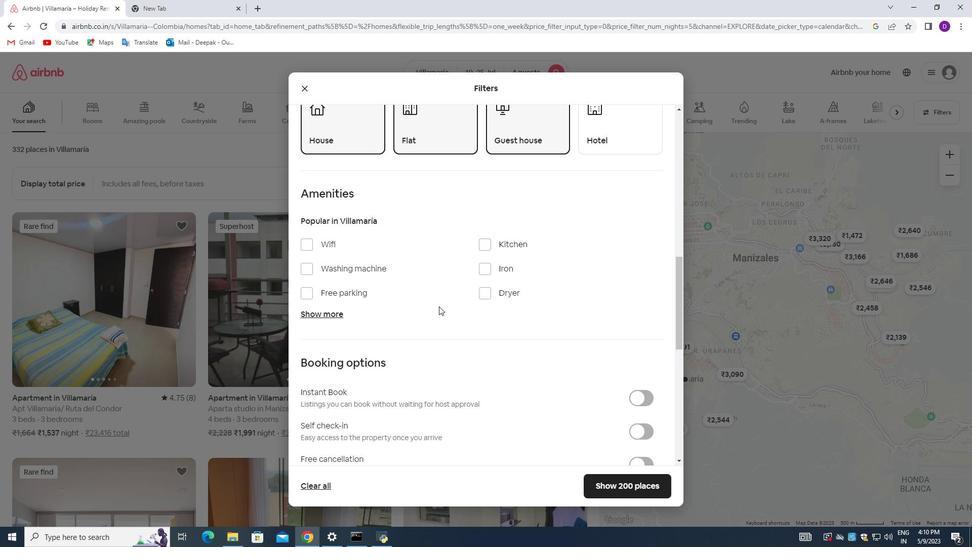 
Action: Mouse scrolled (435, 305) with delta (0, 0)
Screenshot: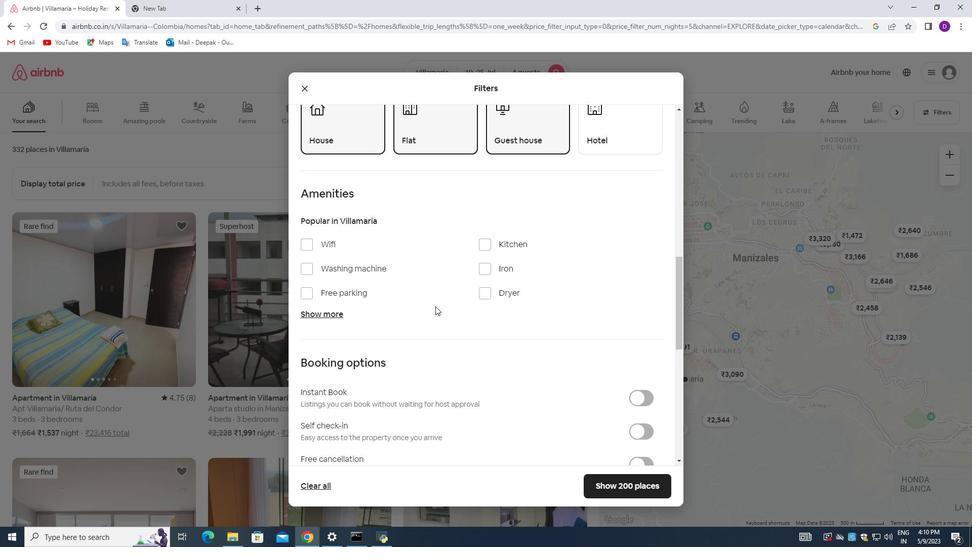 
Action: Mouse scrolled (435, 305) with delta (0, 0)
Screenshot: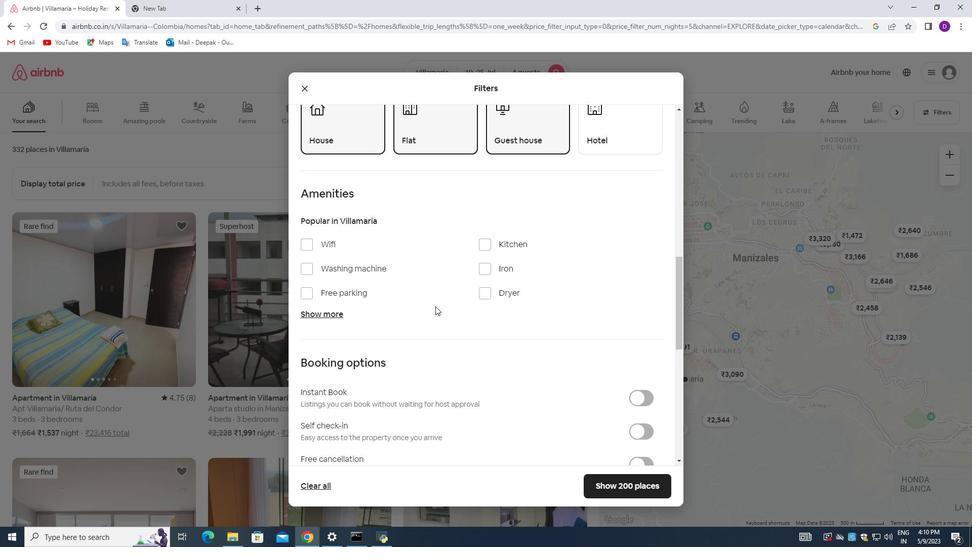 
Action: Mouse moved to (421, 298)
Screenshot: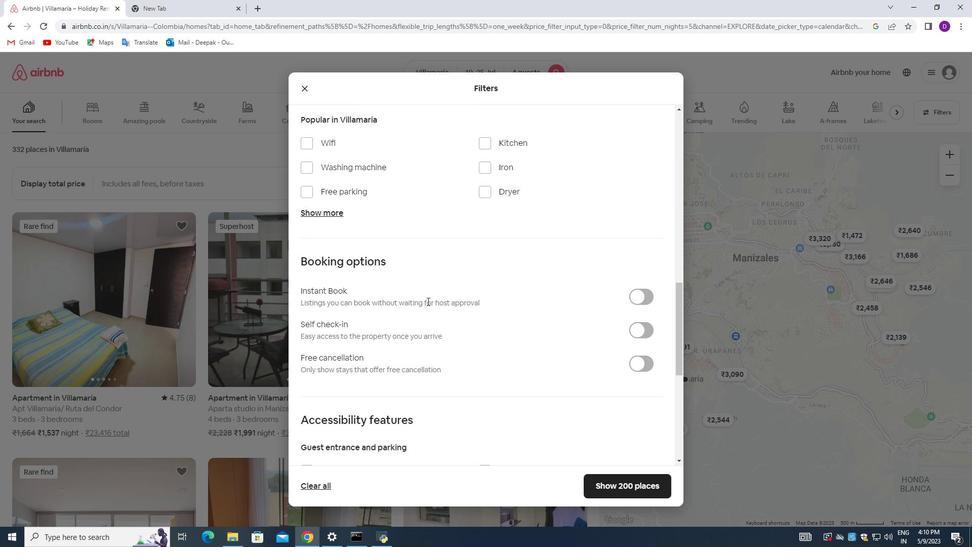 
Action: Mouse scrolled (421, 299) with delta (0, 0)
Screenshot: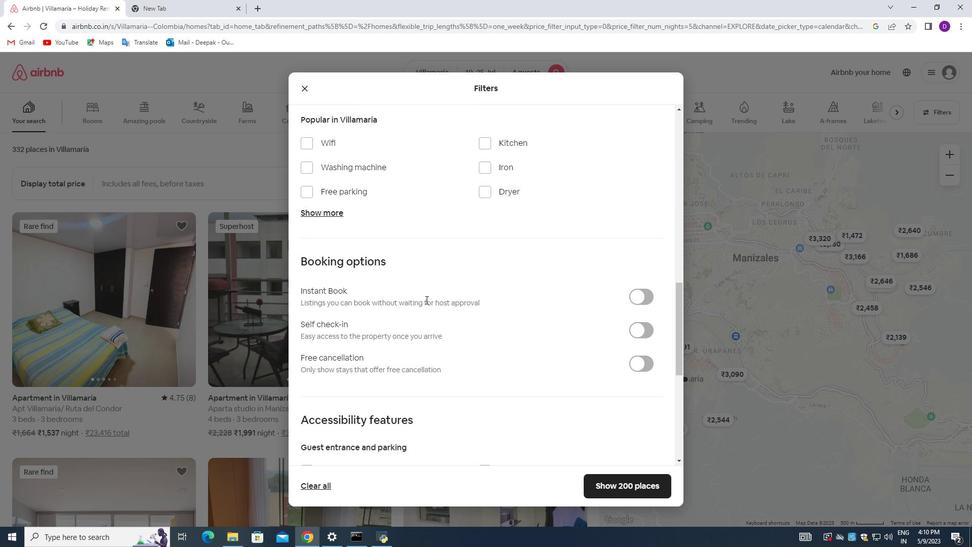 
Action: Mouse moved to (312, 193)
Screenshot: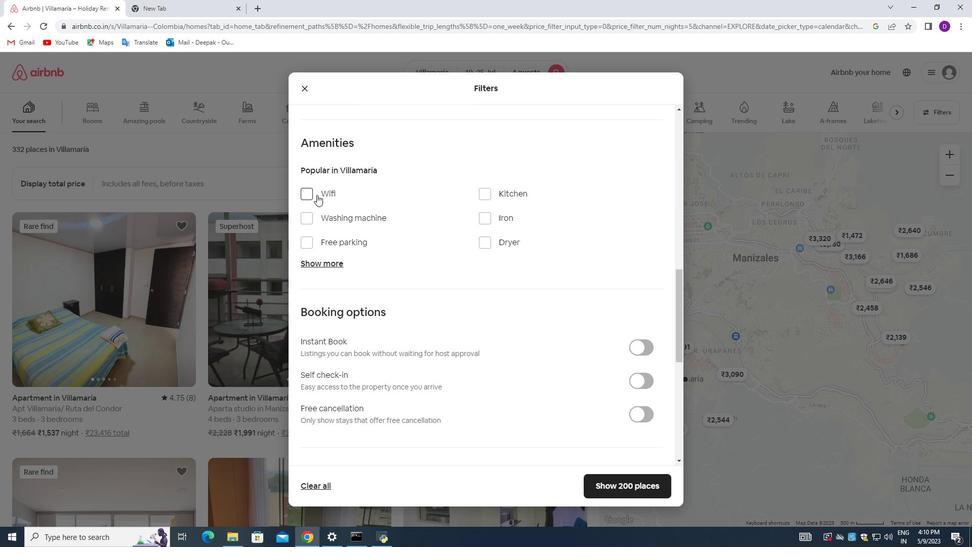 
Action: Mouse pressed left at (312, 193)
Screenshot: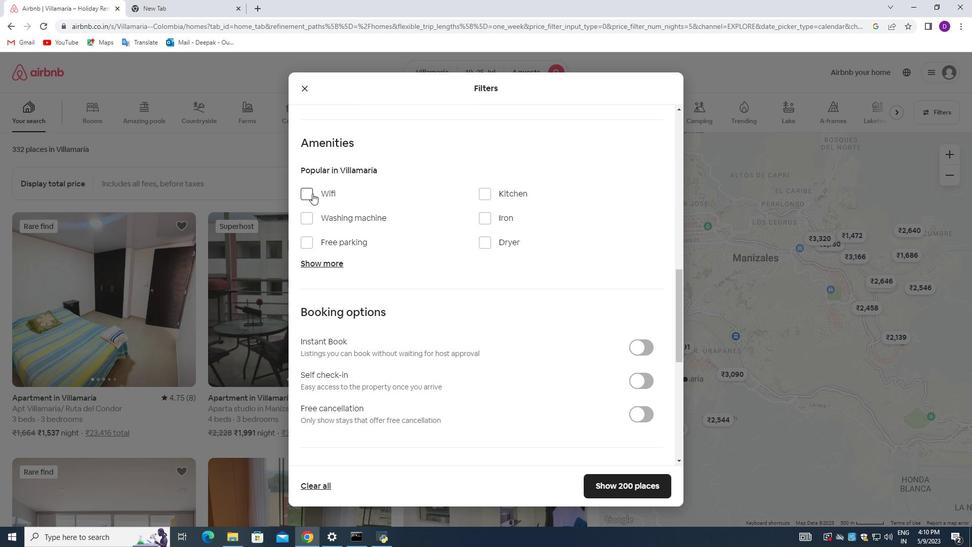 
Action: Mouse moved to (431, 278)
Screenshot: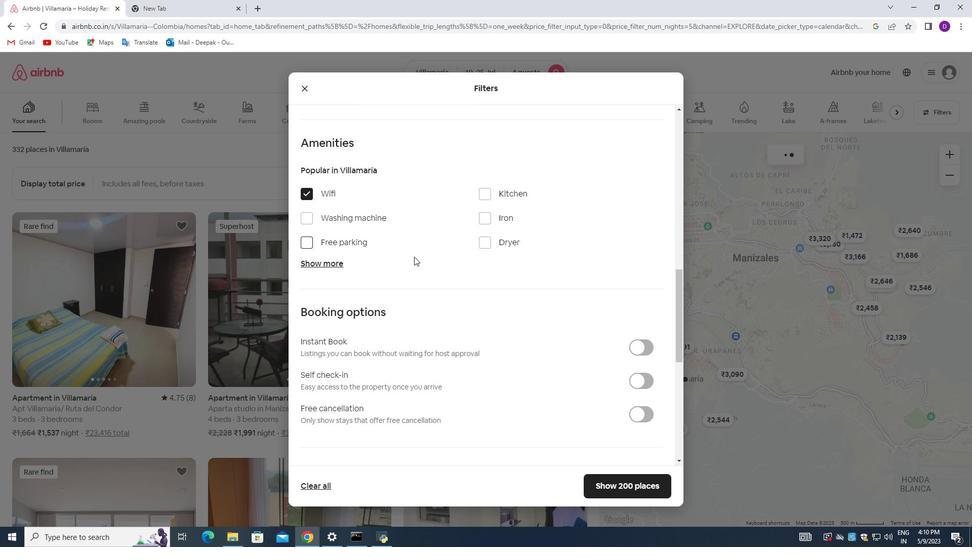 
Action: Mouse scrolled (431, 279) with delta (0, 0)
Screenshot: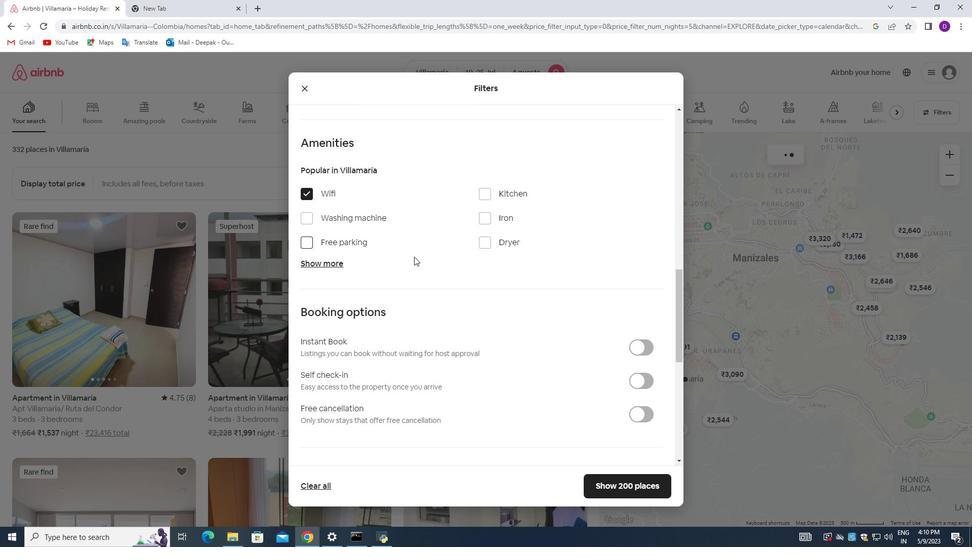 
Action: Mouse moved to (431, 284)
Screenshot: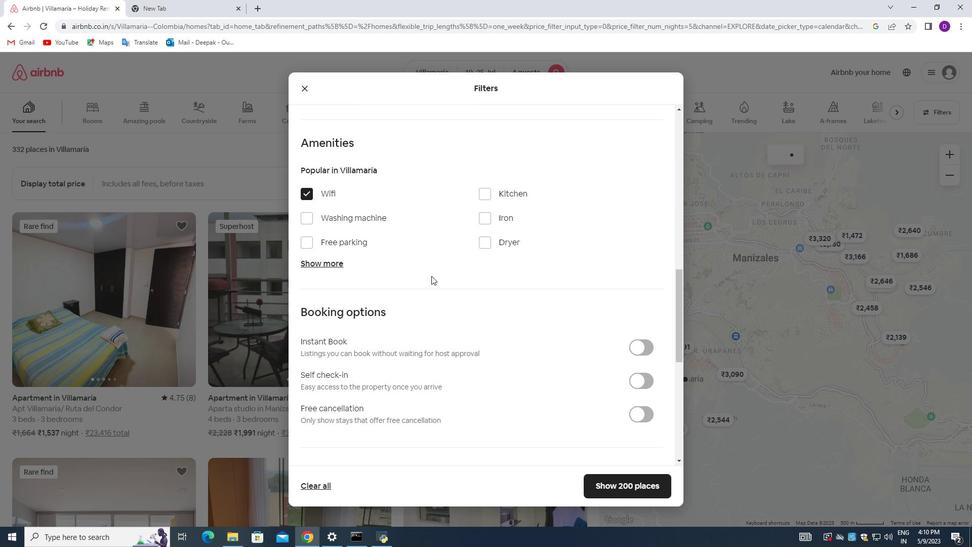 
Action: Mouse scrolled (431, 284) with delta (0, 0)
Screenshot: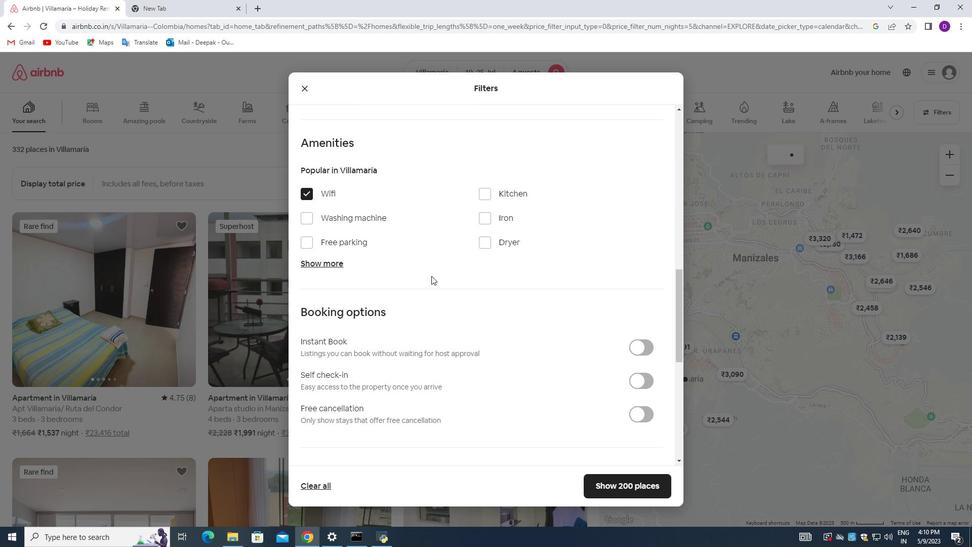 
Action: Mouse moved to (305, 345)
Screenshot: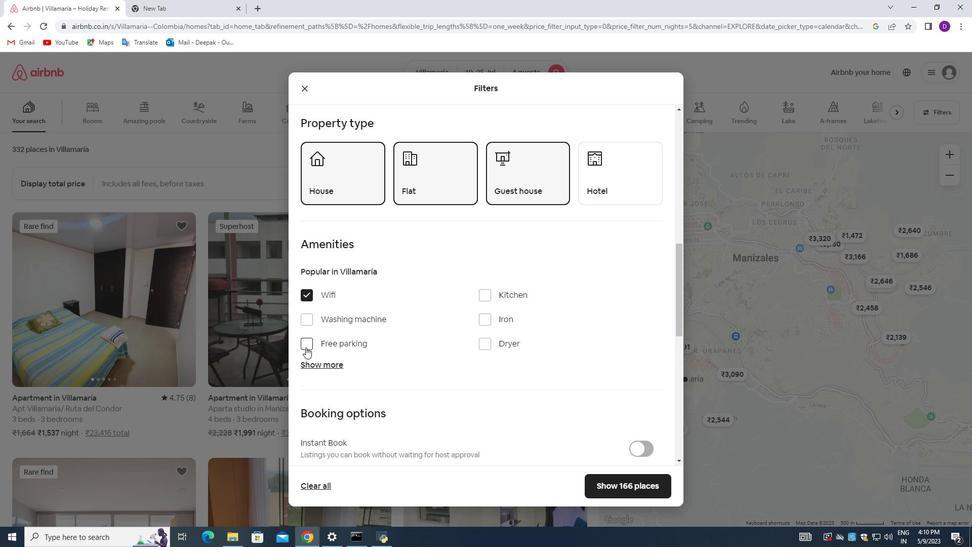 
Action: Mouse pressed left at (305, 345)
Screenshot: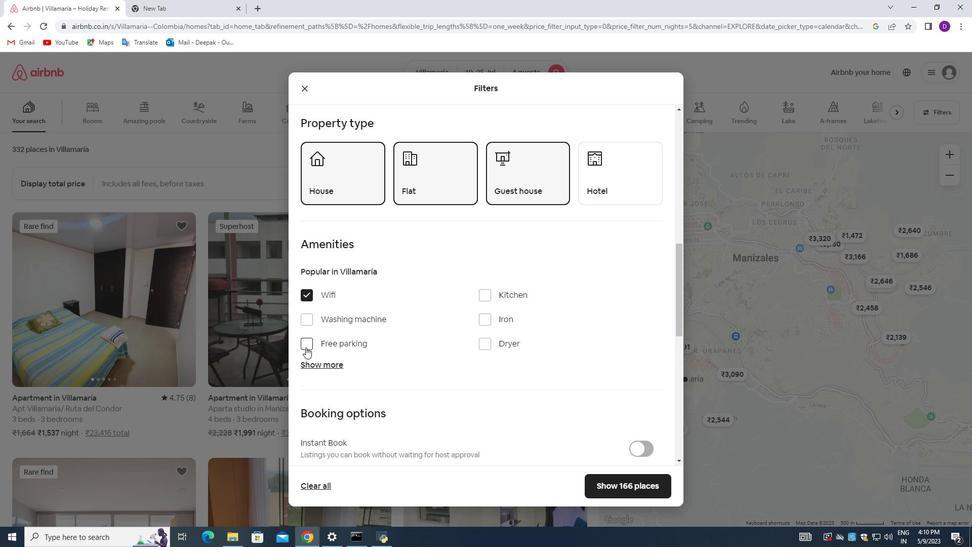 
Action: Mouse moved to (317, 365)
Screenshot: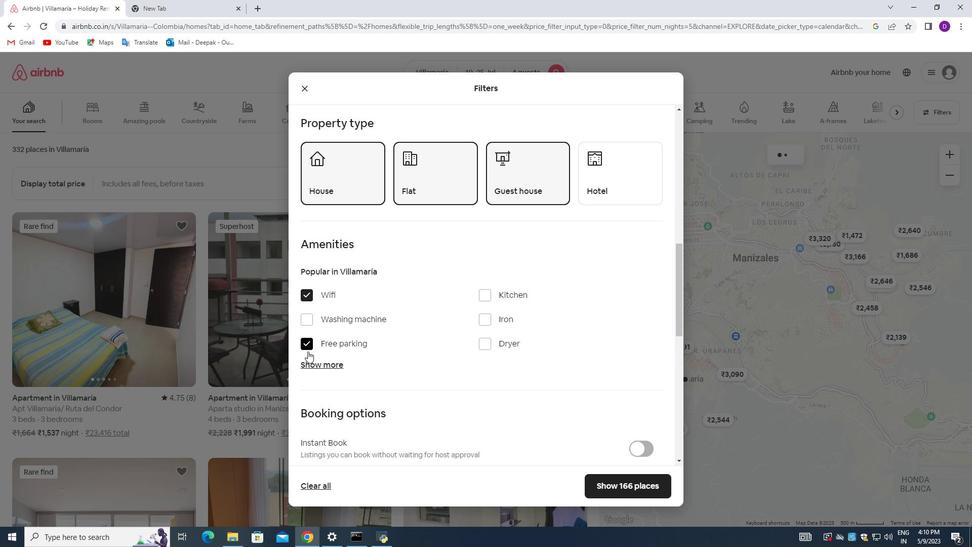 
Action: Mouse pressed left at (317, 365)
Screenshot: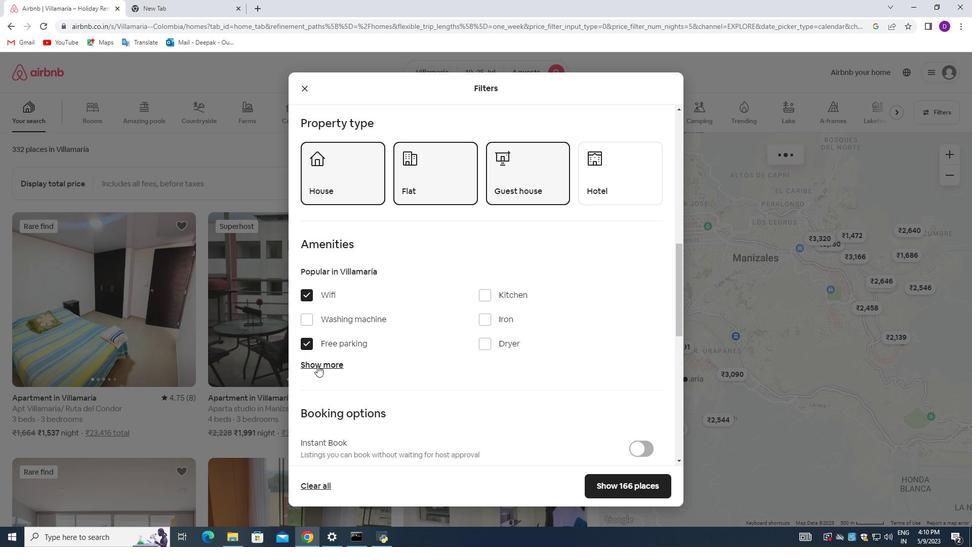 
Action: Mouse moved to (429, 354)
Screenshot: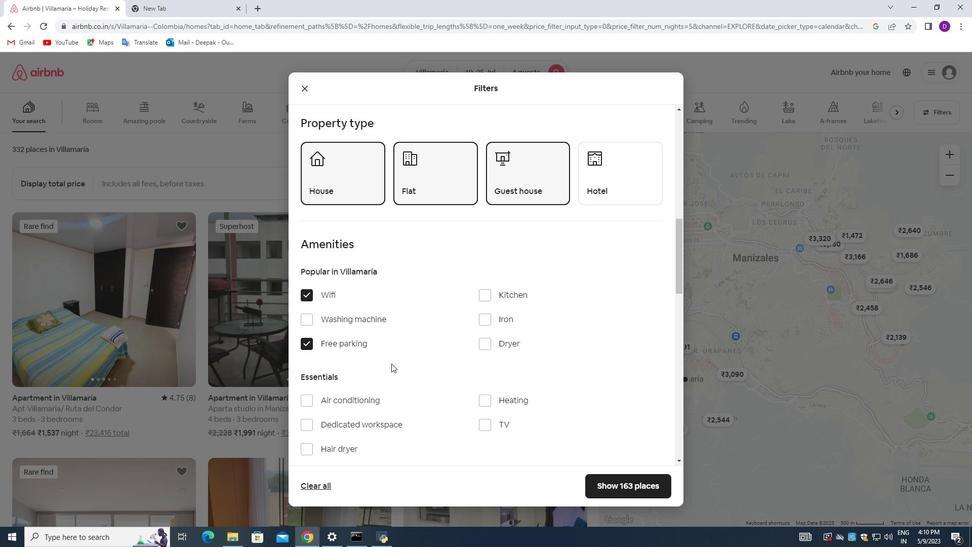 
Action: Mouse scrolled (429, 354) with delta (0, 0)
Screenshot: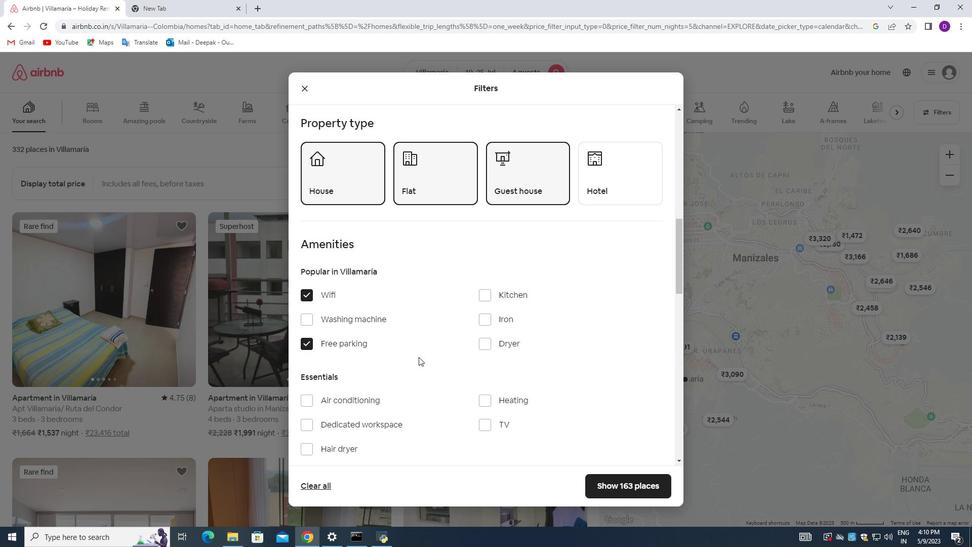 
Action: Mouse moved to (484, 366)
Screenshot: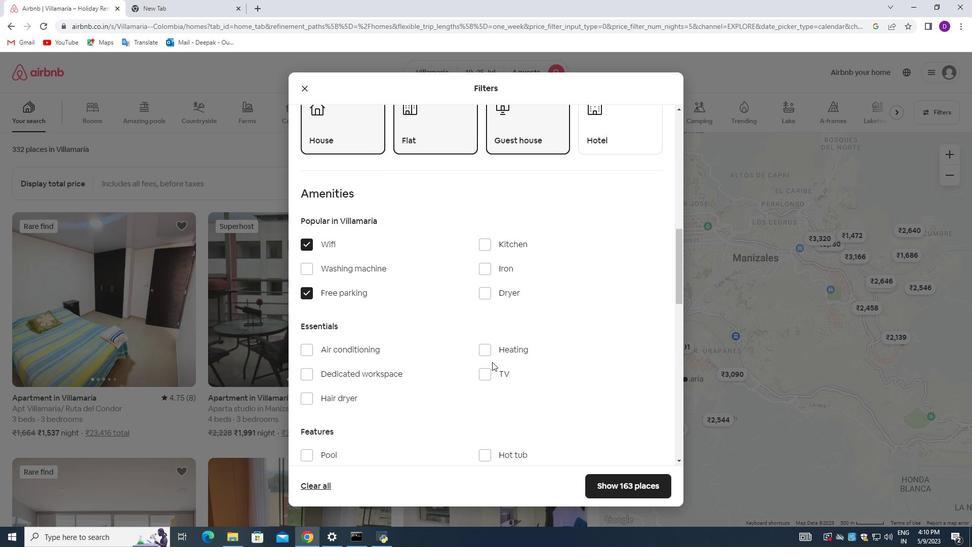 
Action: Mouse pressed left at (484, 366)
Screenshot: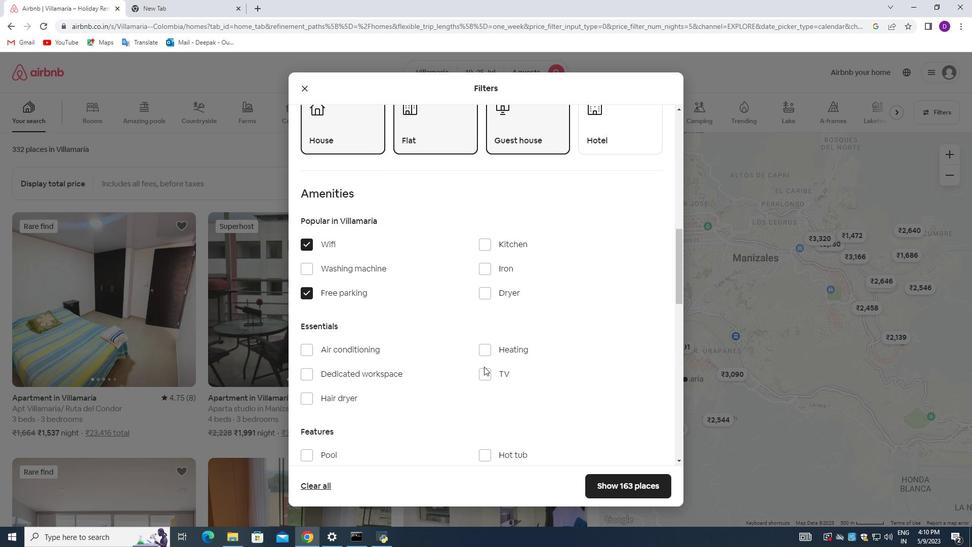 
Action: Mouse moved to (484, 369)
Screenshot: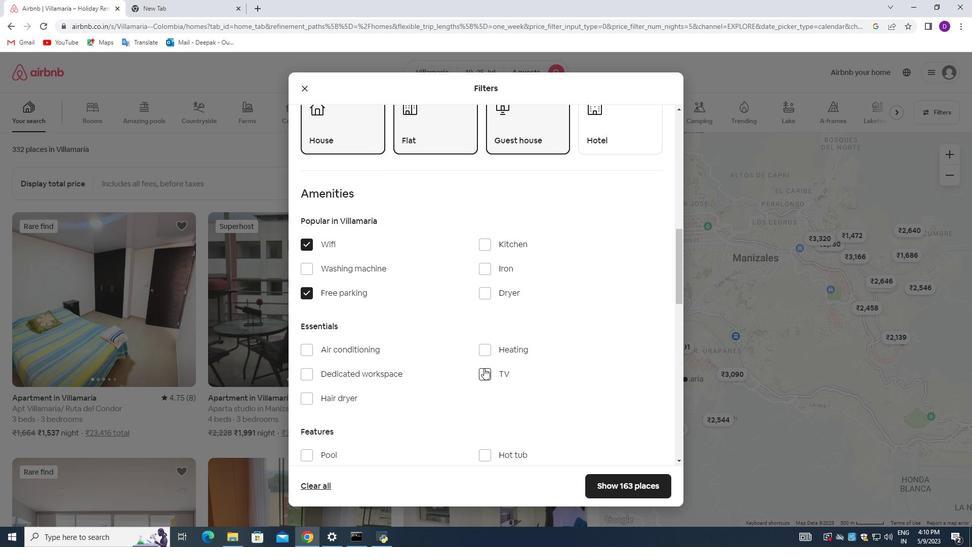 
Action: Mouse pressed left at (484, 369)
Screenshot: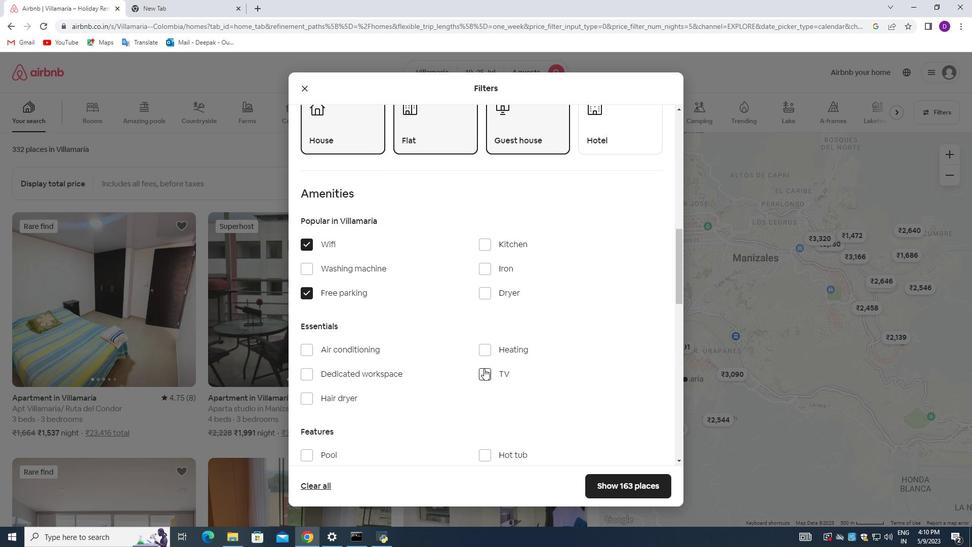 
Action: Mouse moved to (407, 327)
Screenshot: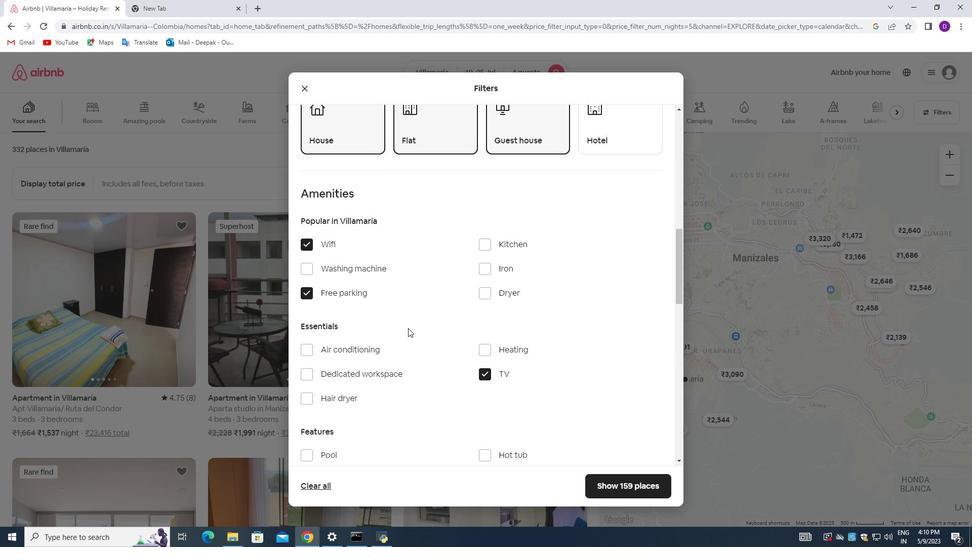 
Action: Mouse scrolled (407, 327) with delta (0, 0)
Screenshot: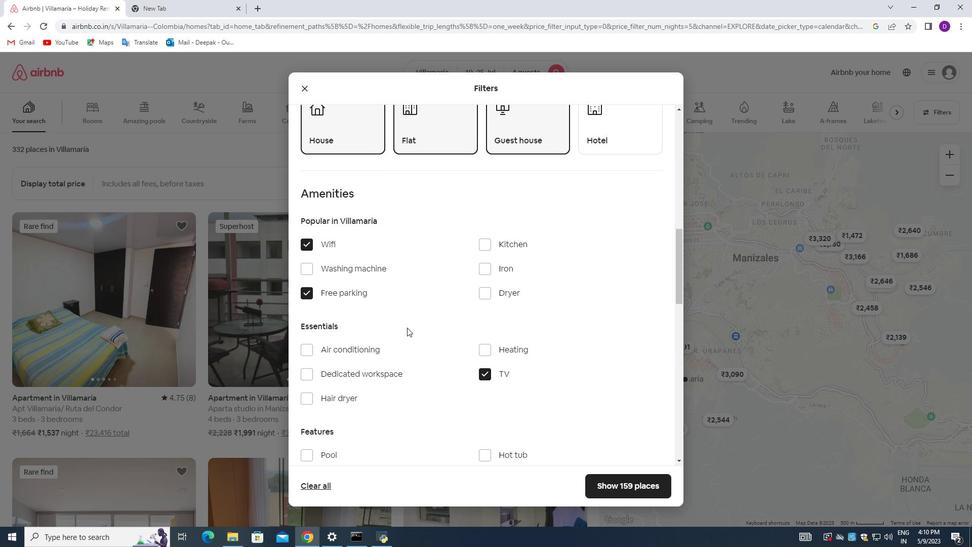 
Action: Mouse scrolled (407, 327) with delta (0, 0)
Screenshot: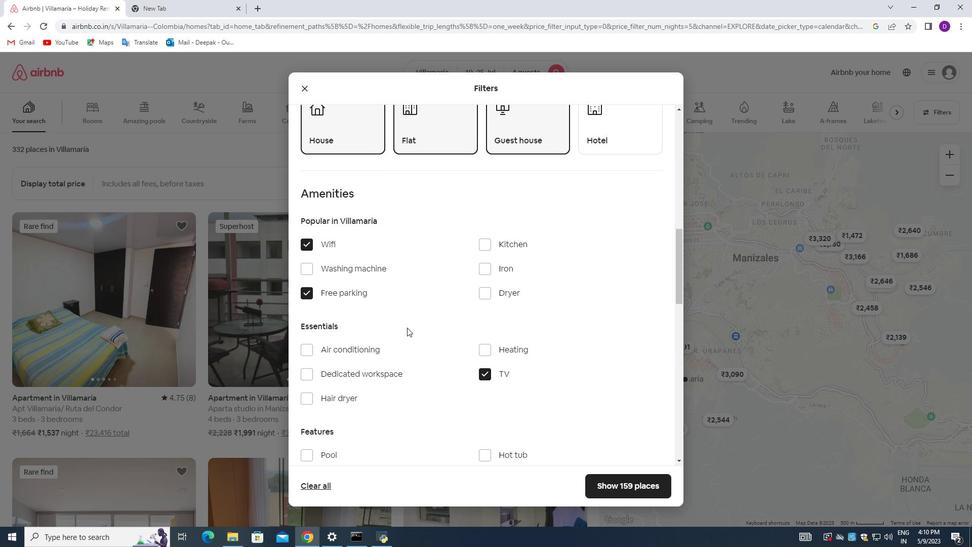 
Action: Mouse moved to (416, 346)
Screenshot: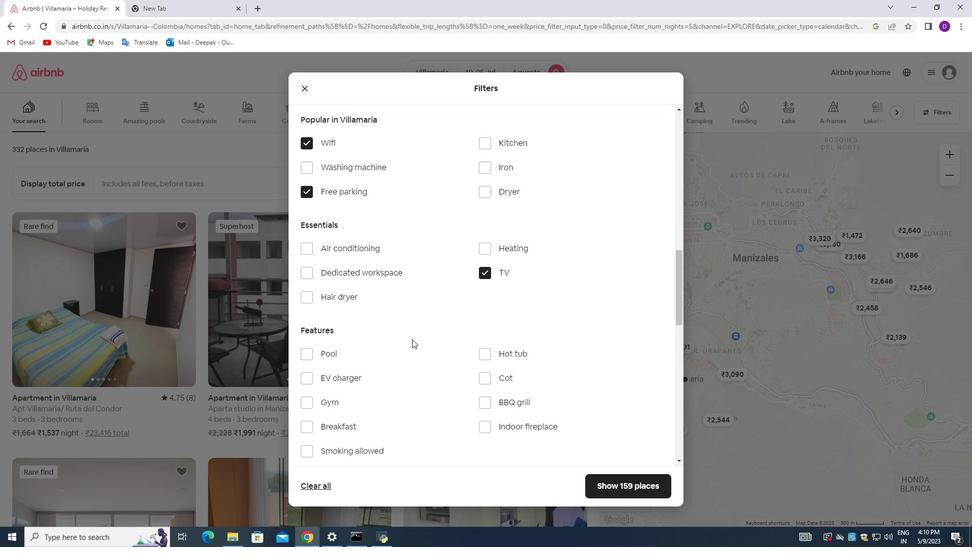 
Action: Mouse scrolled (416, 345) with delta (0, 0)
Screenshot: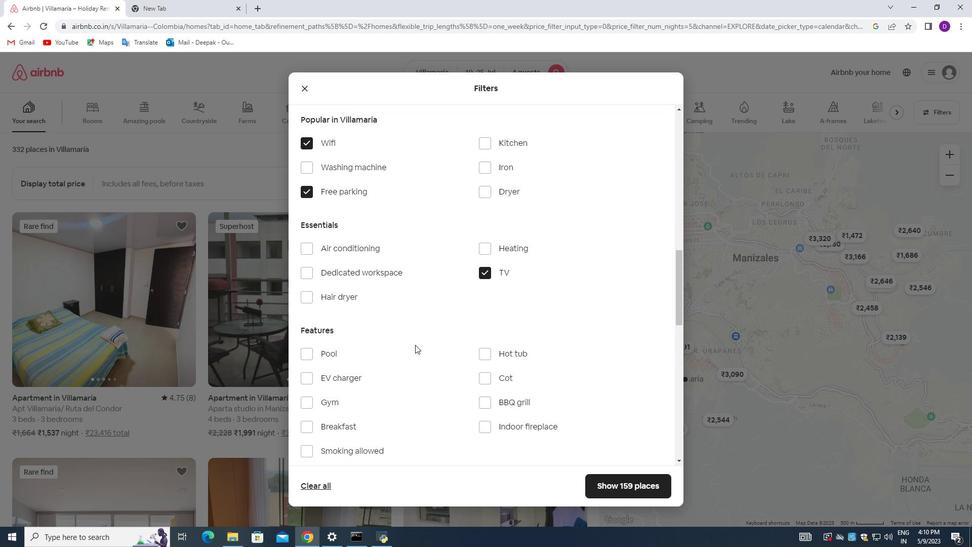 
Action: Mouse moved to (309, 356)
Screenshot: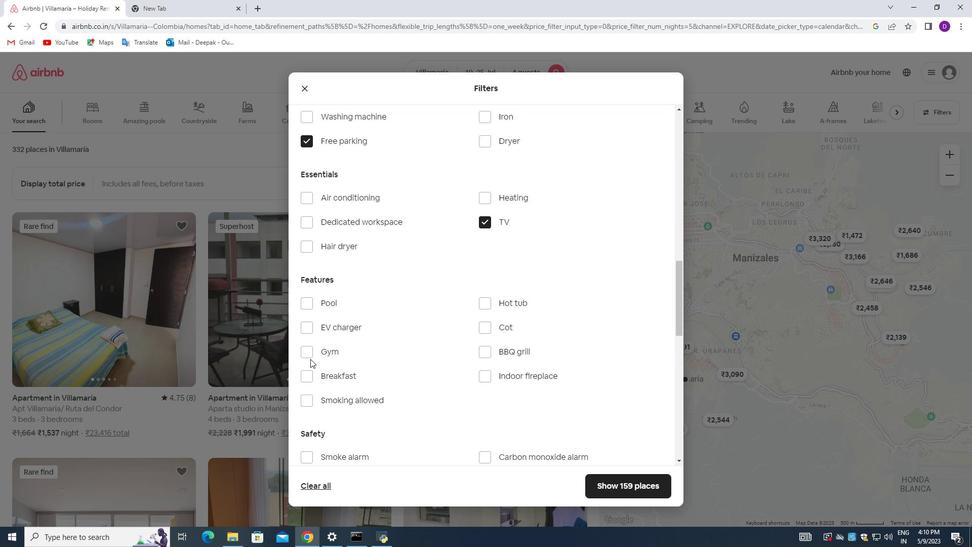 
Action: Mouse pressed left at (309, 356)
Screenshot: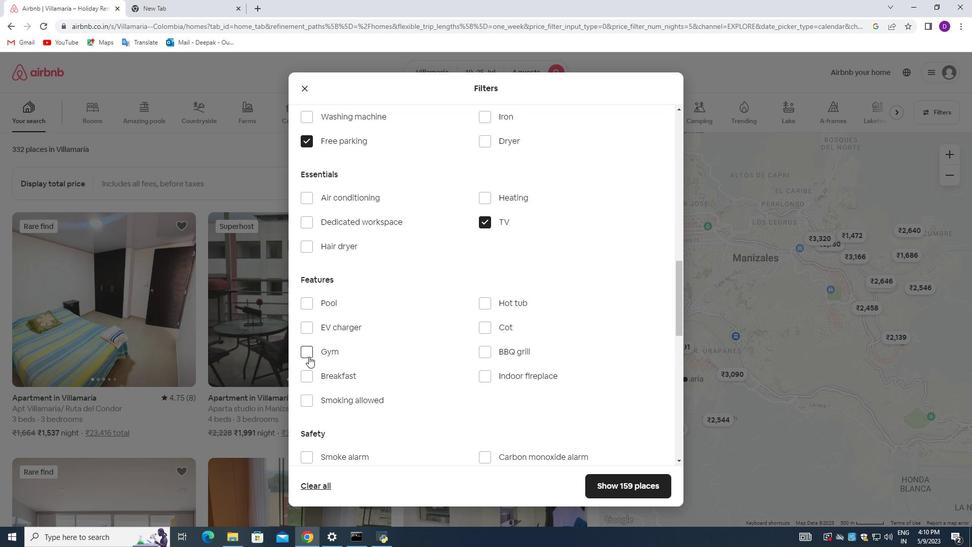 
Action: Mouse moved to (307, 375)
Screenshot: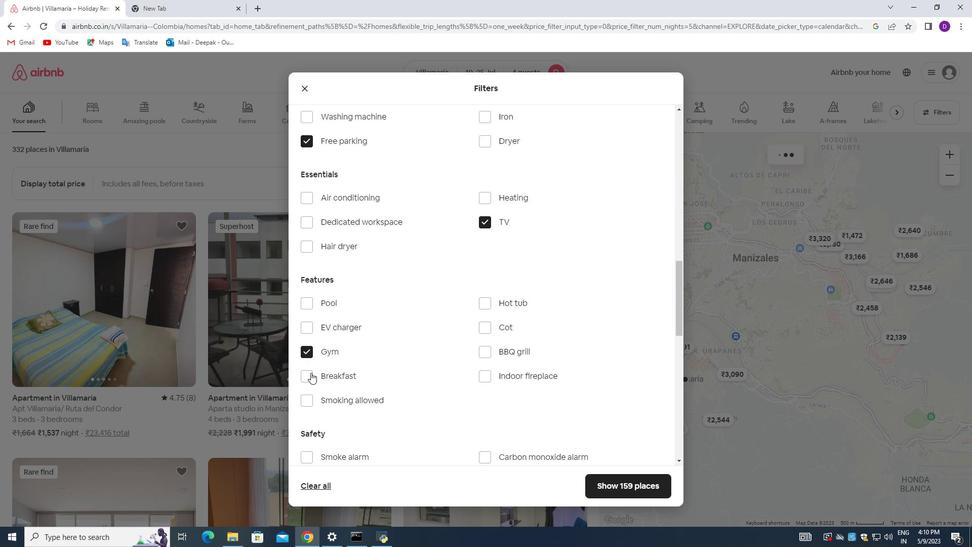 
Action: Mouse pressed left at (307, 375)
Screenshot: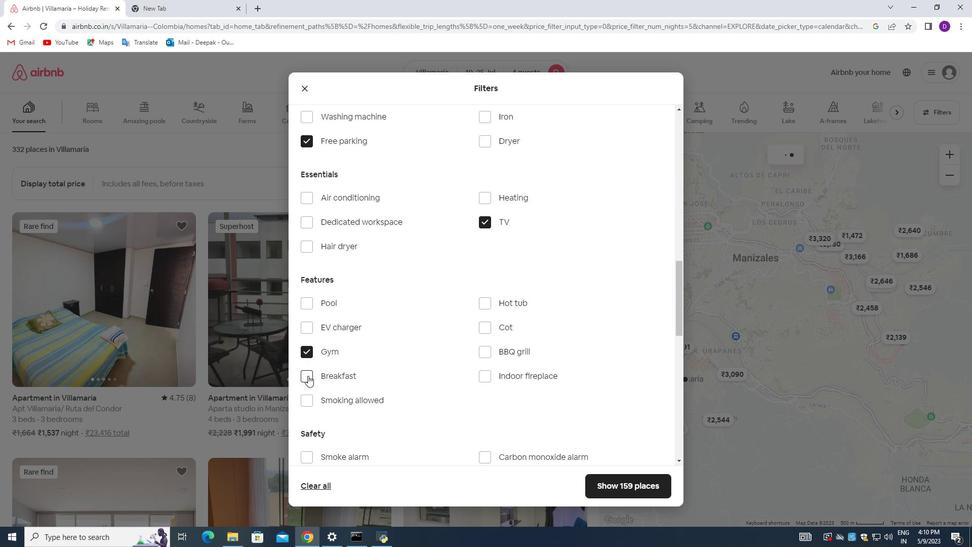 
Action: Mouse moved to (409, 365)
Screenshot: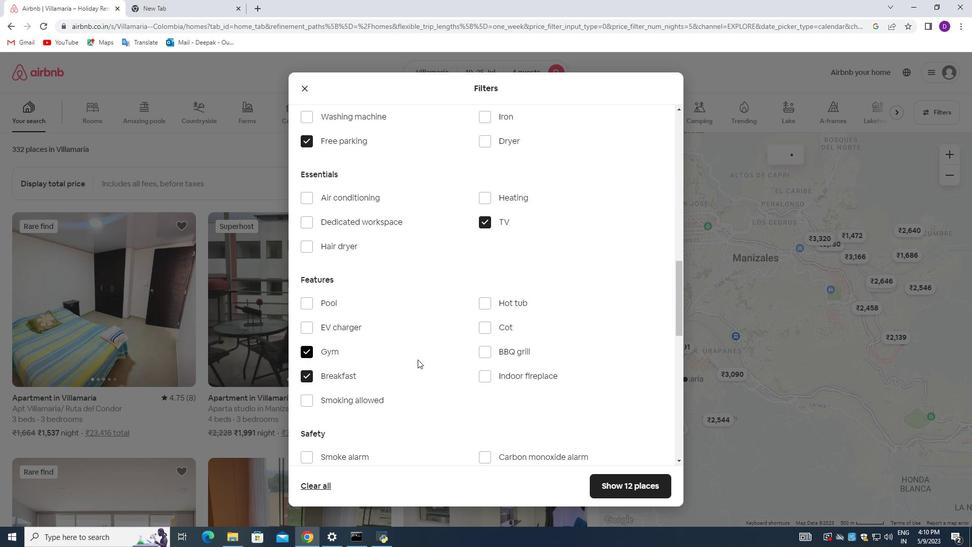 
Action: Mouse scrolled (409, 365) with delta (0, 0)
Screenshot: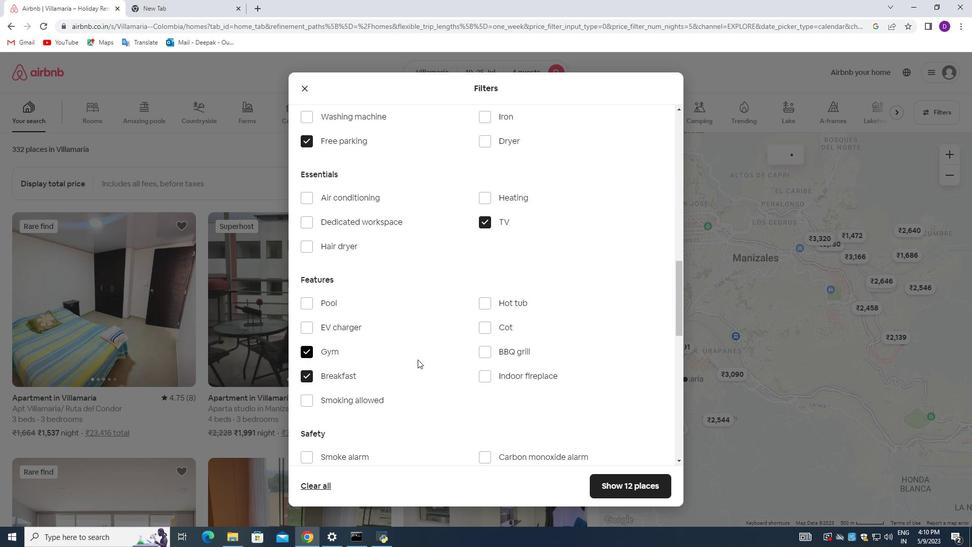 
Action: Mouse moved to (401, 368)
Screenshot: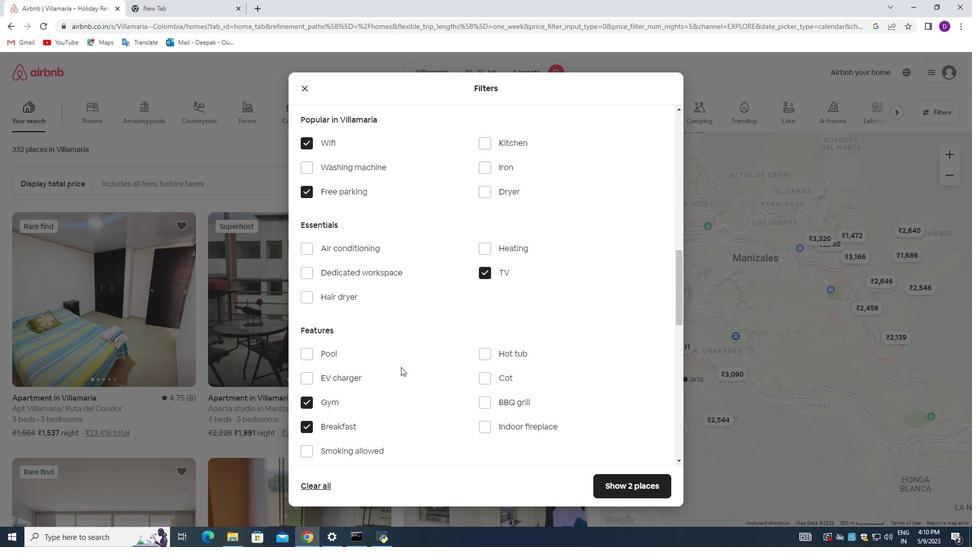 
Action: Mouse scrolled (401, 367) with delta (0, 0)
Screenshot: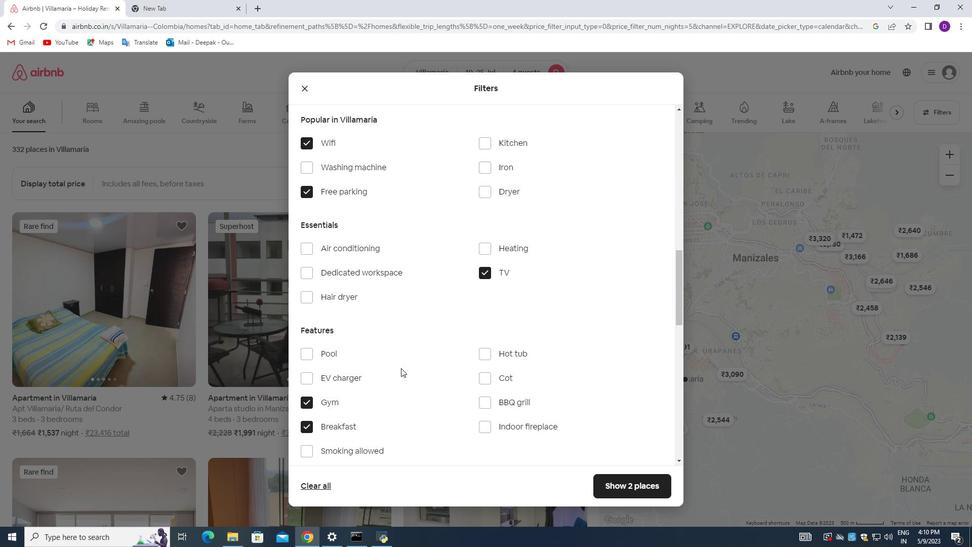 
Action: Mouse moved to (401, 368)
Screenshot: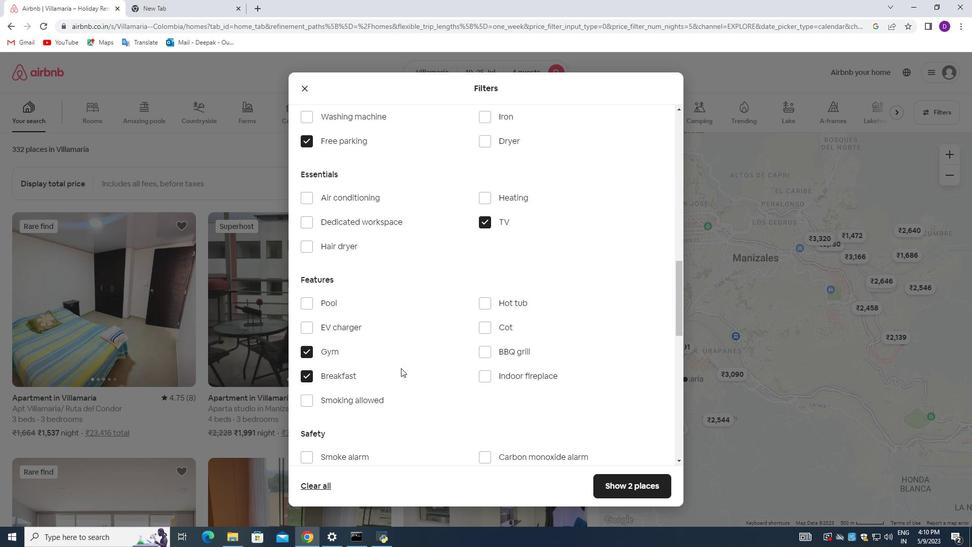 
Action: Mouse scrolled (401, 367) with delta (0, 0)
Screenshot: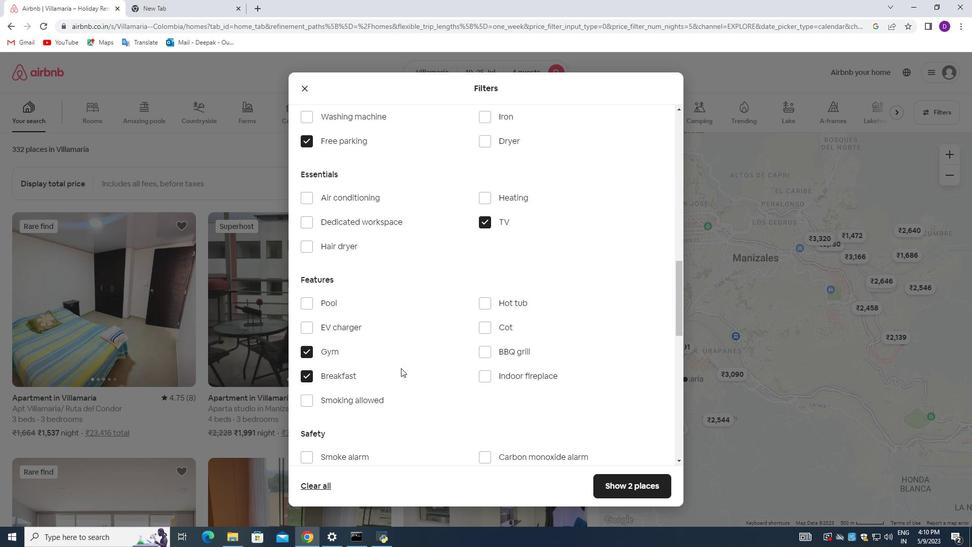 
Action: Mouse scrolled (401, 367) with delta (0, 0)
Screenshot: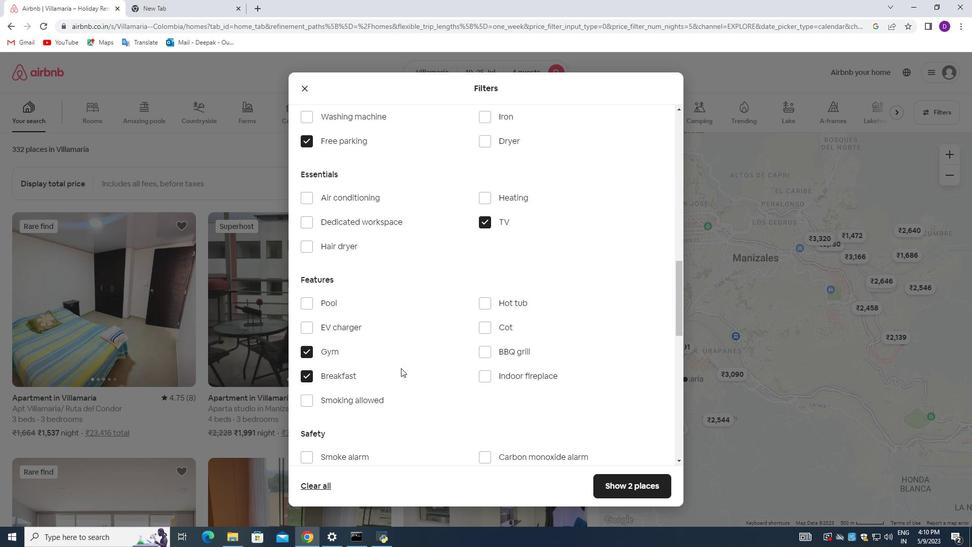 
Action: Mouse scrolled (401, 367) with delta (0, 0)
Screenshot: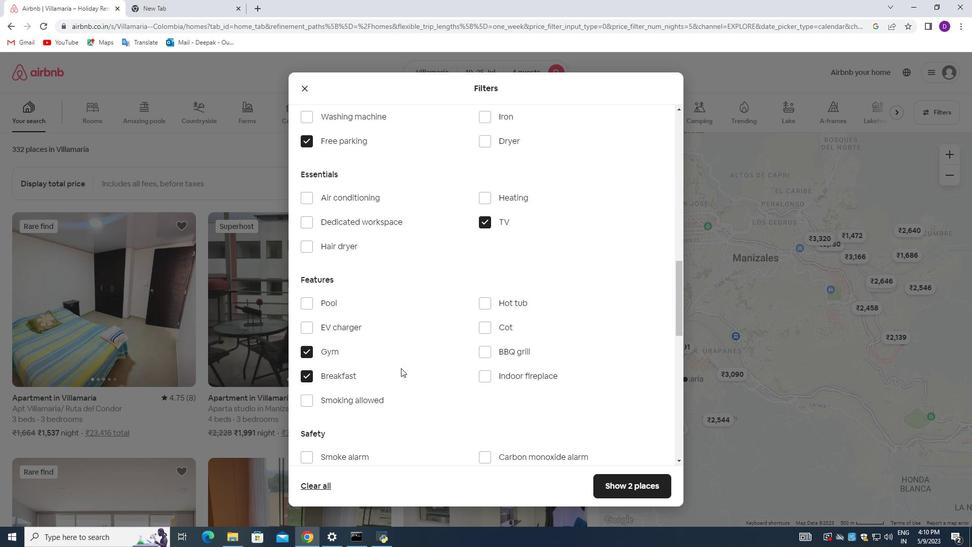 
Action: Mouse moved to (405, 371)
Screenshot: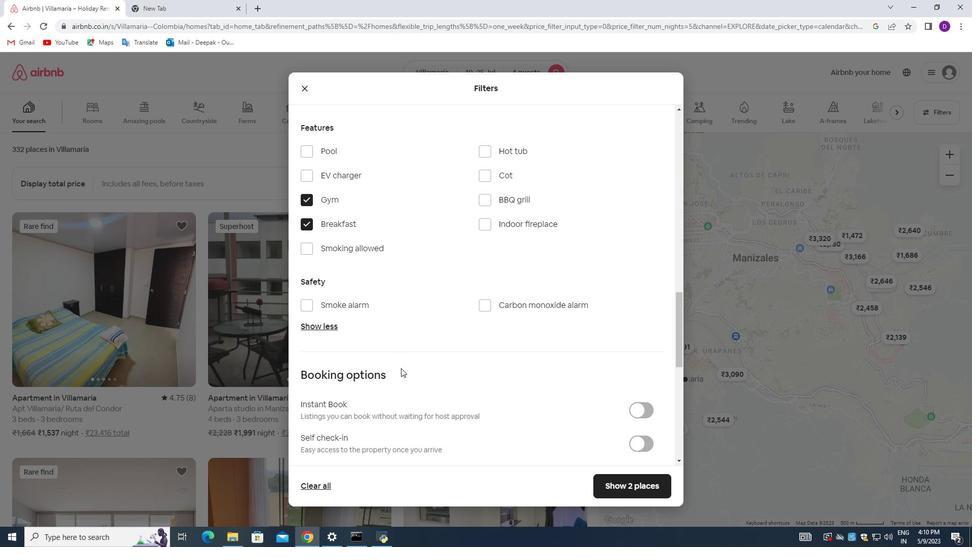 
Action: Mouse scrolled (404, 370) with delta (0, 0)
Screenshot: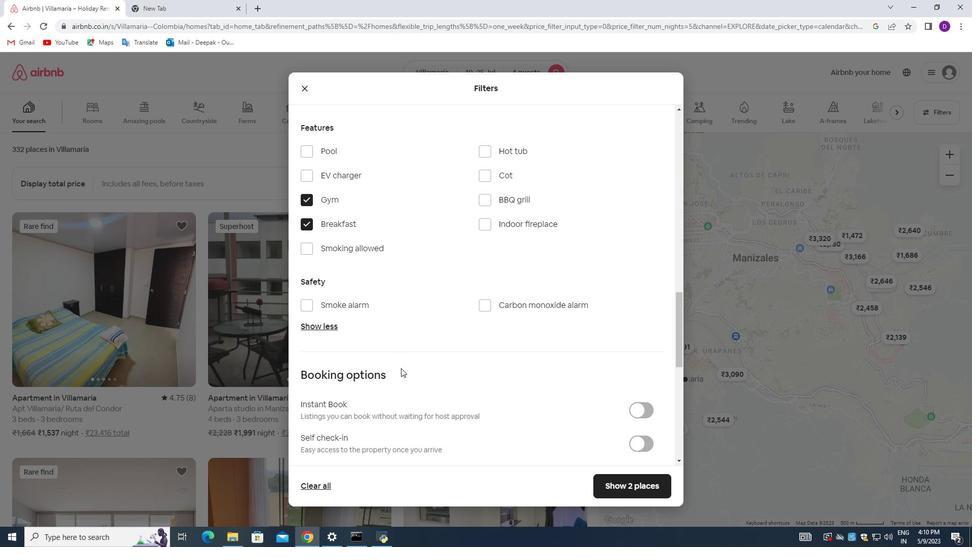 
Action: Mouse moved to (406, 372)
Screenshot: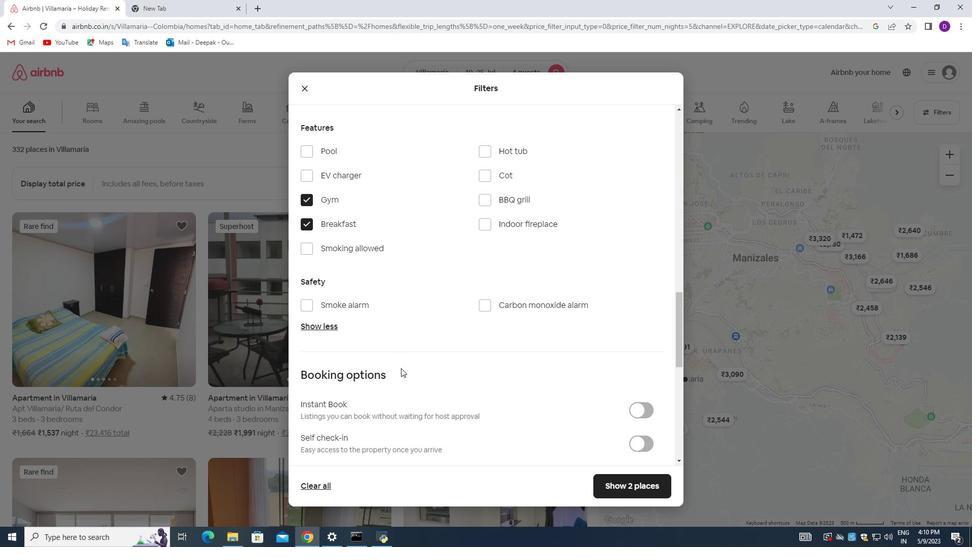 
Action: Mouse scrolled (406, 371) with delta (0, 0)
Screenshot: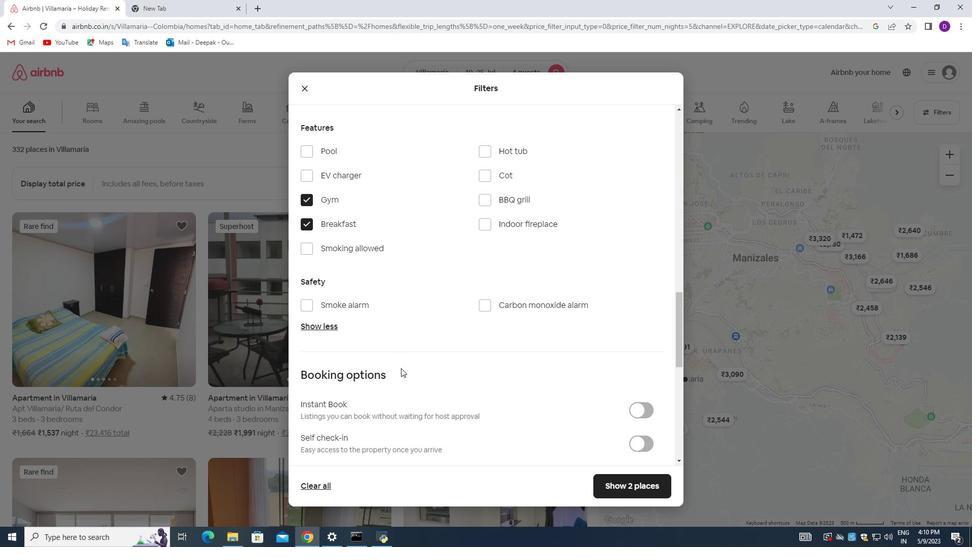 
Action: Mouse moved to (407, 372)
Screenshot: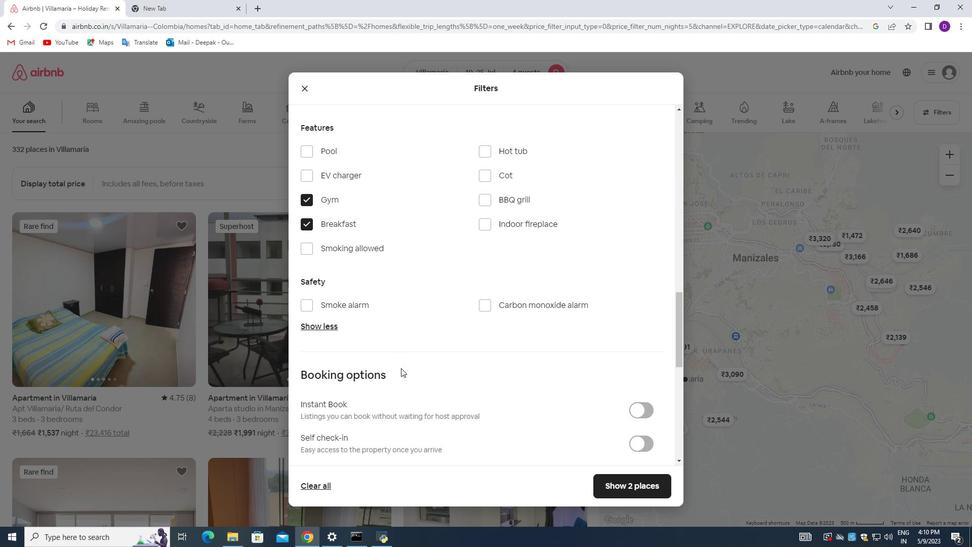 
Action: Mouse scrolled (407, 371) with delta (0, 0)
Screenshot: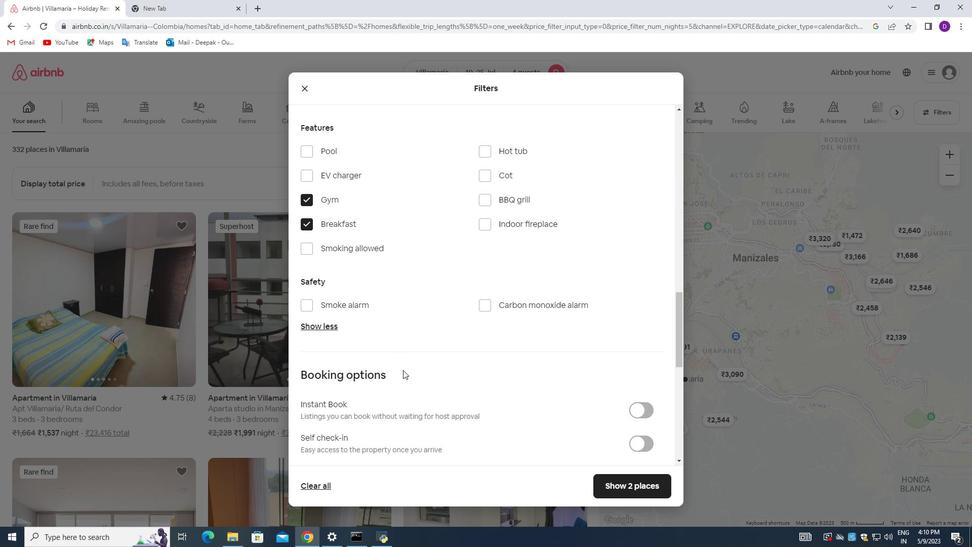 
Action: Mouse moved to (641, 289)
Screenshot: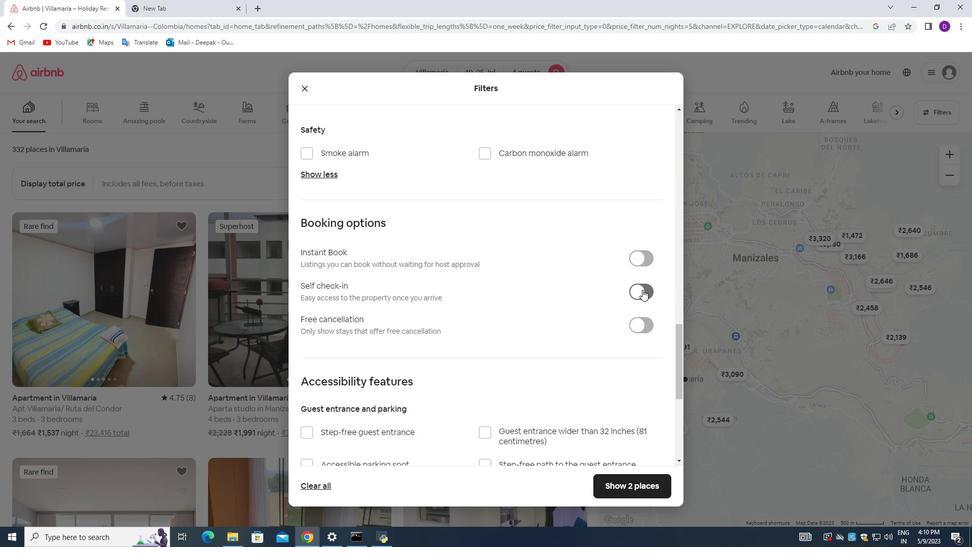 
Action: Mouse pressed left at (641, 289)
Screenshot: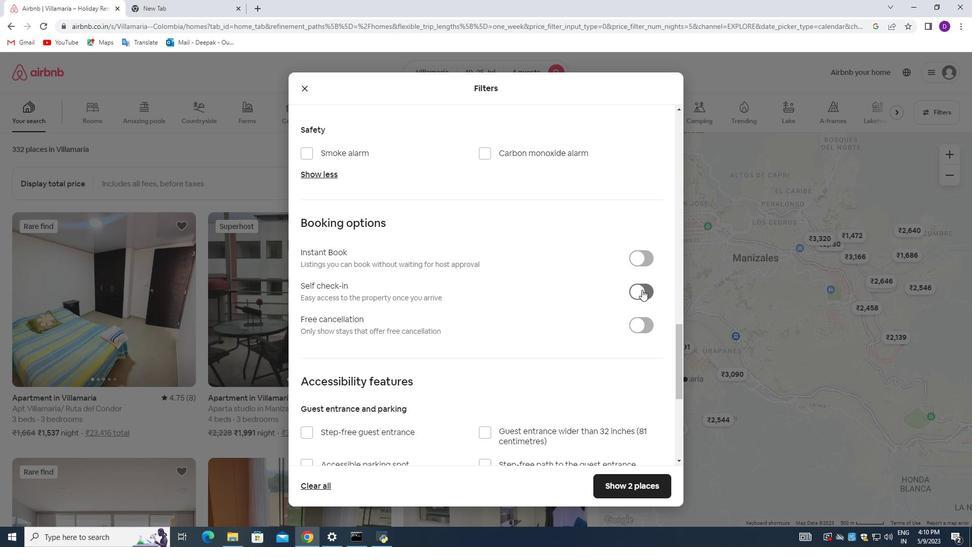 
Action: Mouse moved to (443, 352)
Screenshot: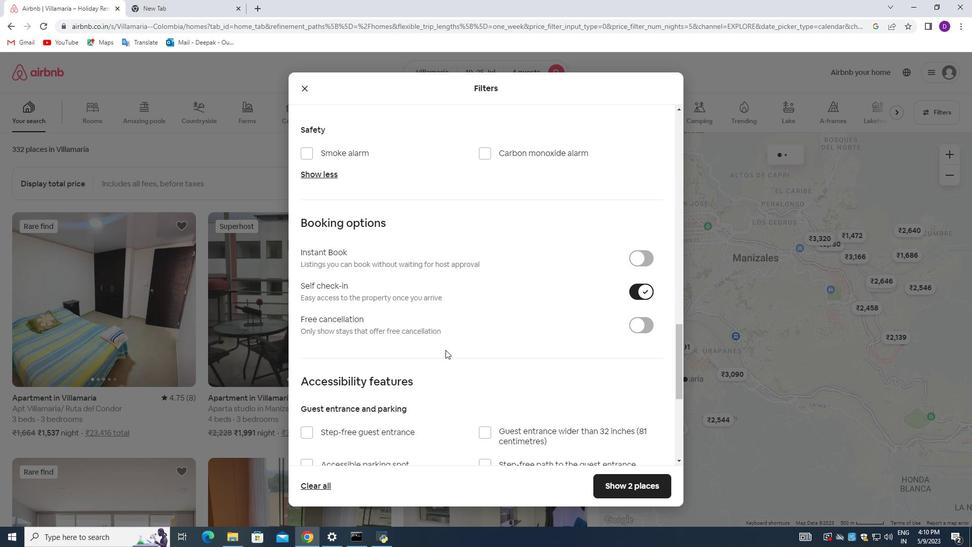 
Action: Mouse scrolled (443, 351) with delta (0, 0)
Screenshot: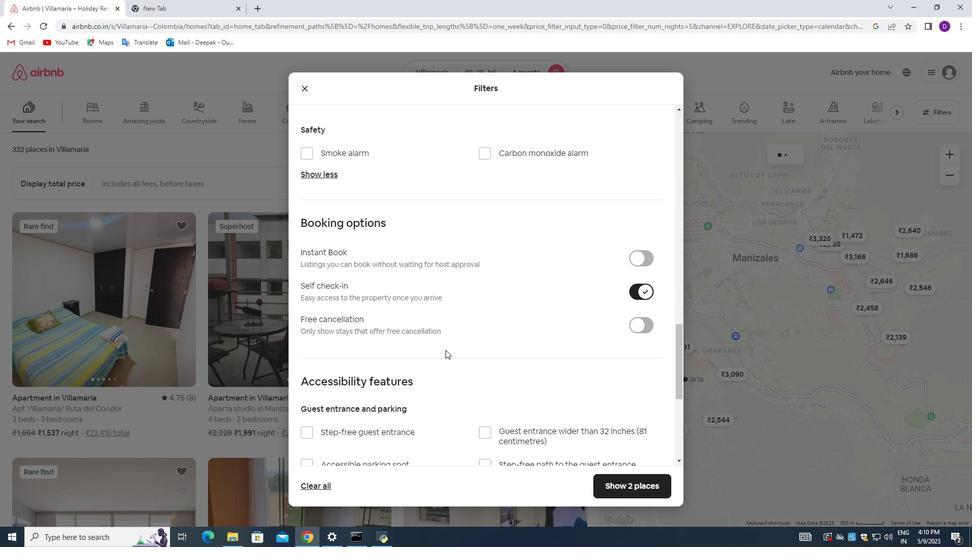 
Action: Mouse scrolled (443, 351) with delta (0, 0)
Screenshot: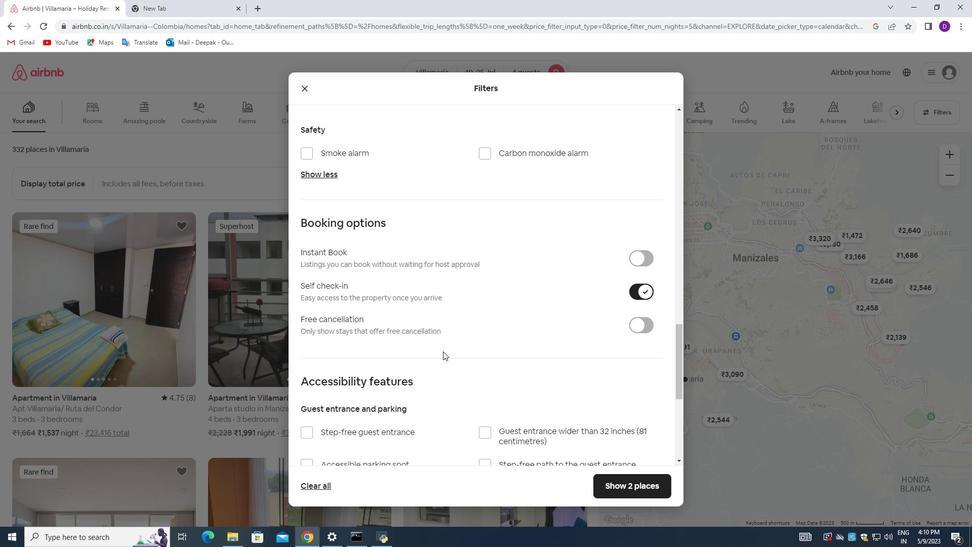 
Action: Mouse scrolled (443, 351) with delta (0, 0)
Screenshot: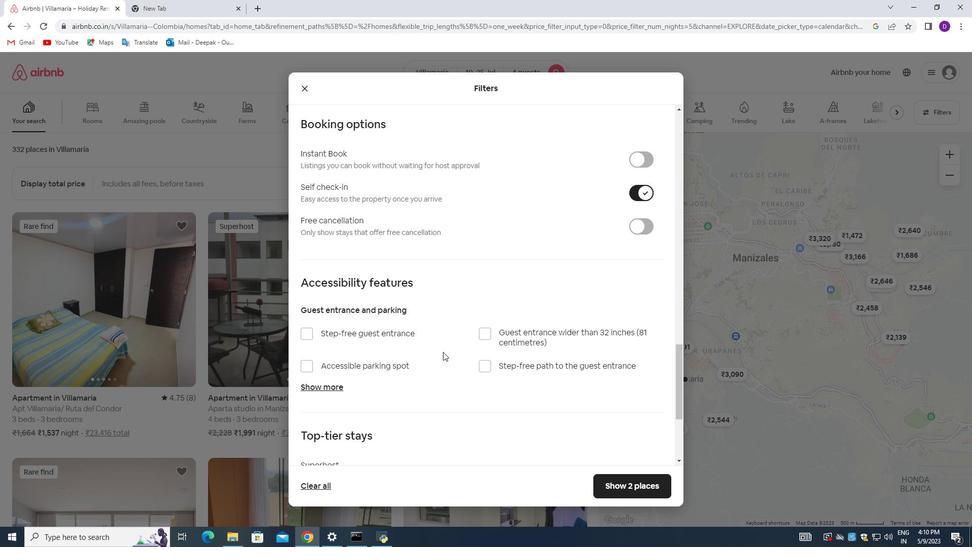 
Action: Mouse scrolled (443, 351) with delta (0, 0)
Screenshot: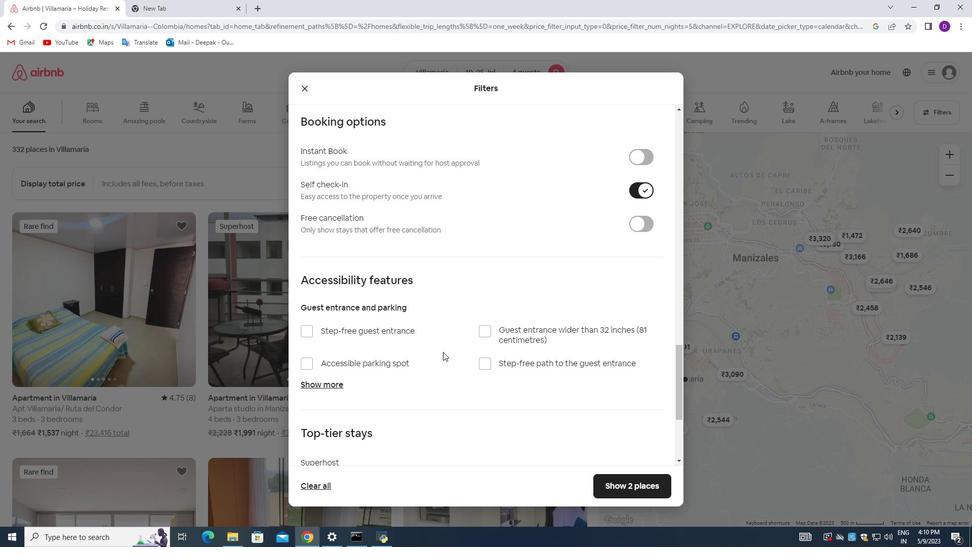
Action: Mouse scrolled (443, 351) with delta (0, 0)
Screenshot: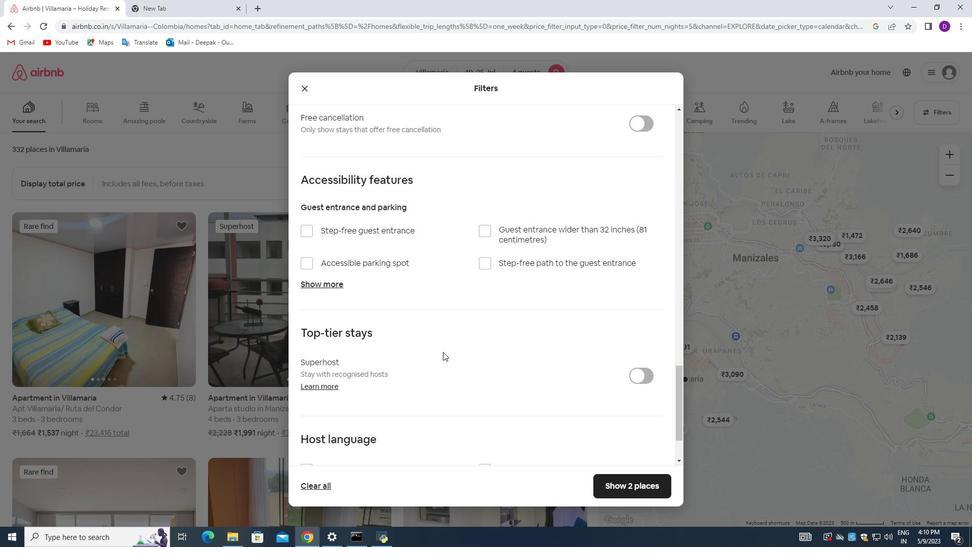 
Action: Mouse moved to (442, 356)
Screenshot: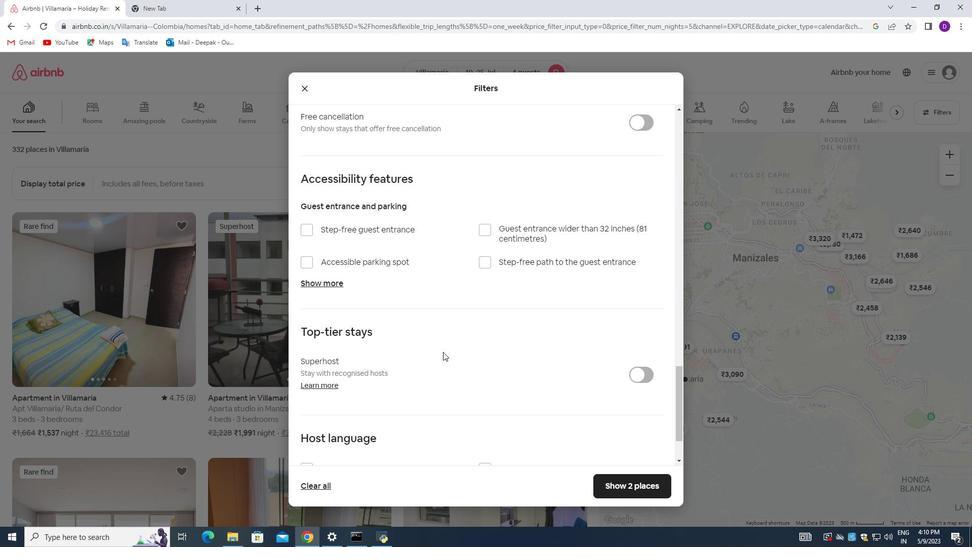 
Action: Mouse scrolled (442, 356) with delta (0, 0)
Screenshot: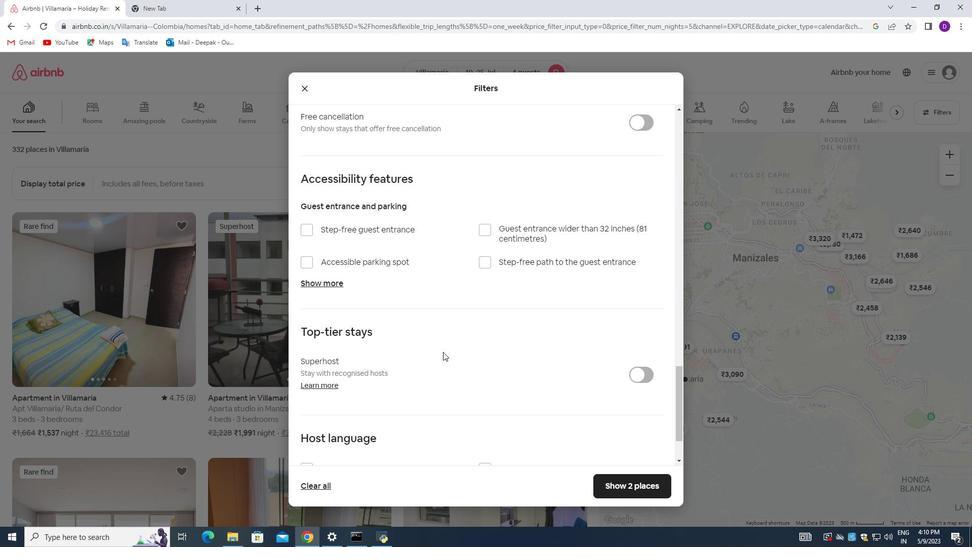 
Action: Mouse moved to (436, 364)
Screenshot: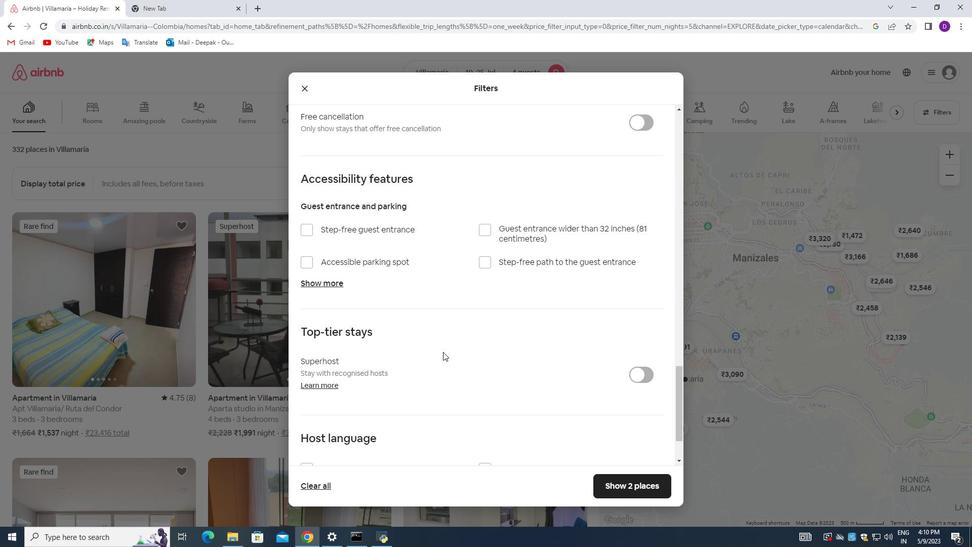 
Action: Mouse scrolled (436, 363) with delta (0, 0)
Screenshot: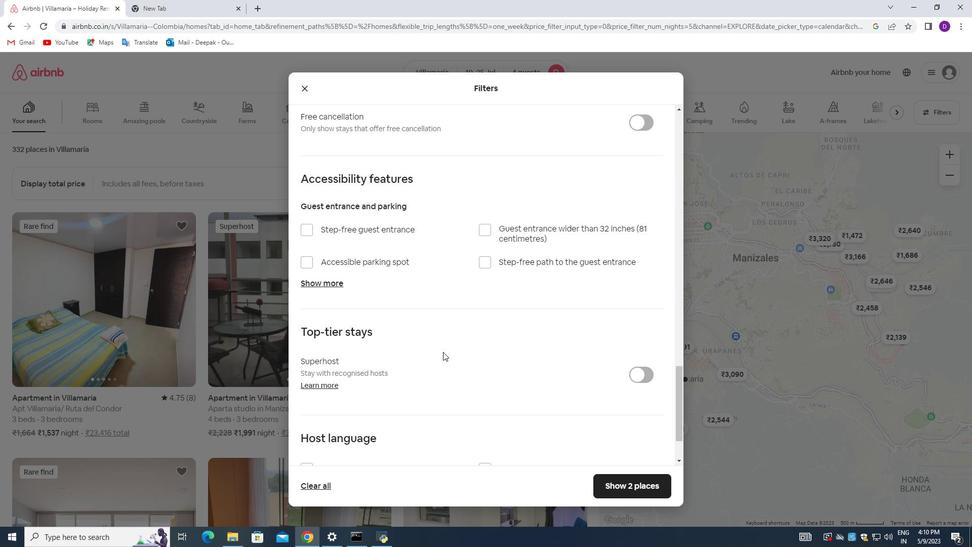 
Action: Mouse moved to (429, 371)
Screenshot: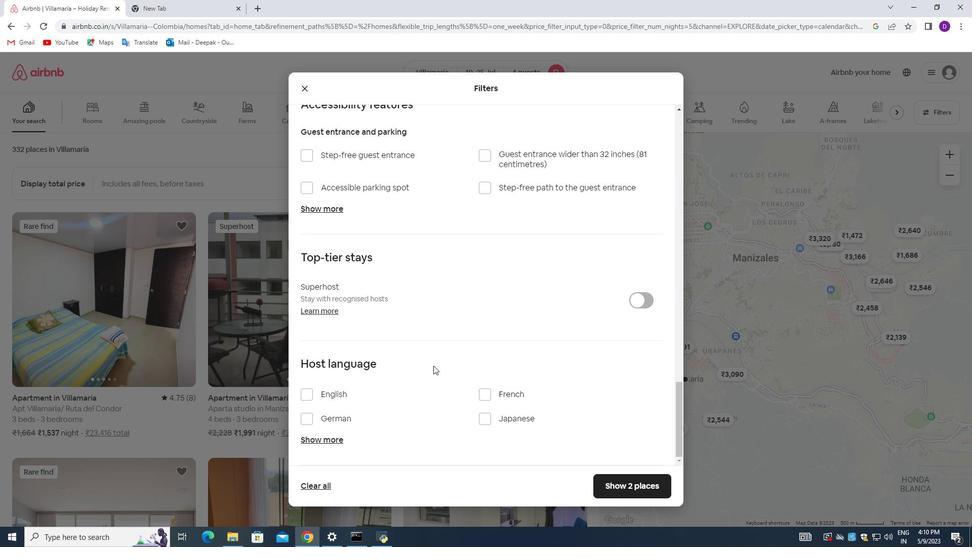
Action: Mouse scrolled (429, 371) with delta (0, 0)
Screenshot: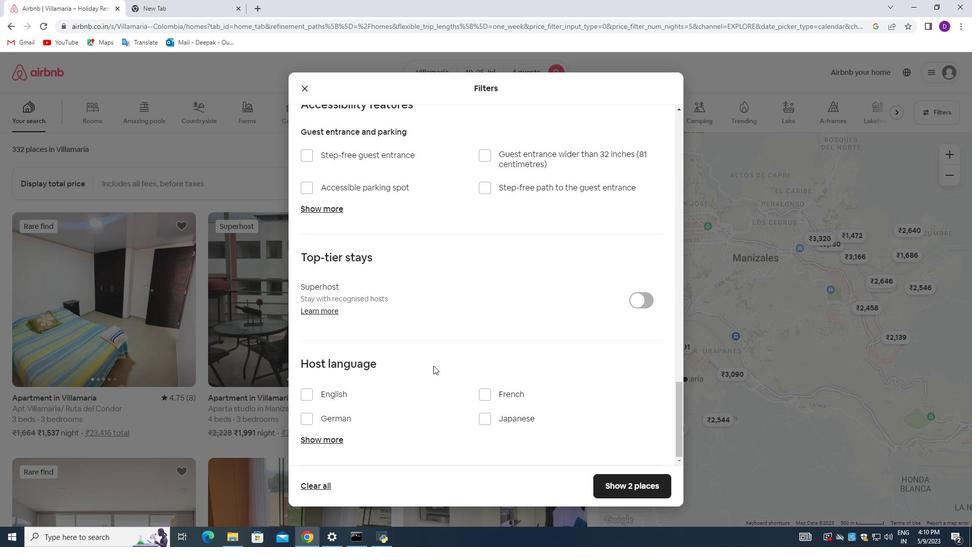 
Action: Mouse moved to (426, 376)
Screenshot: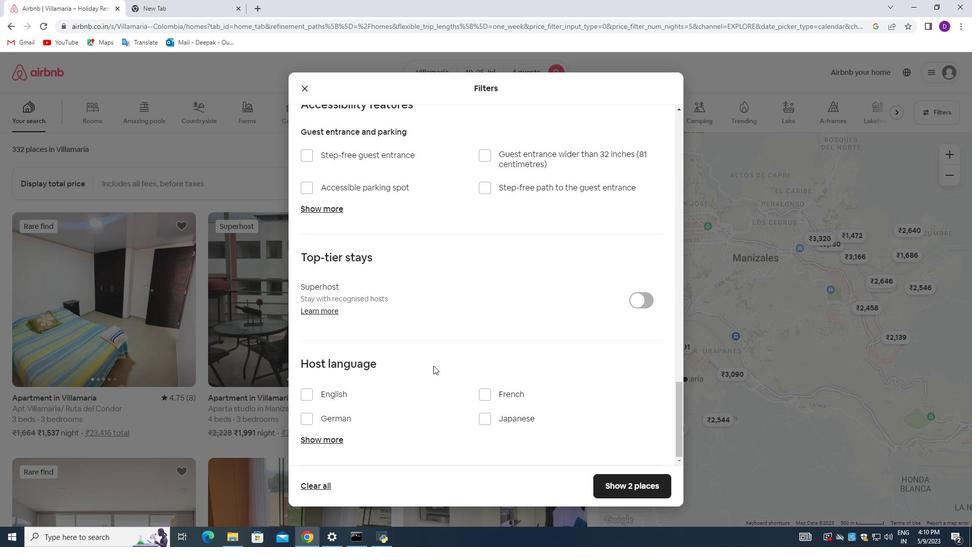 
Action: Mouse scrolled (426, 375) with delta (0, 0)
Screenshot: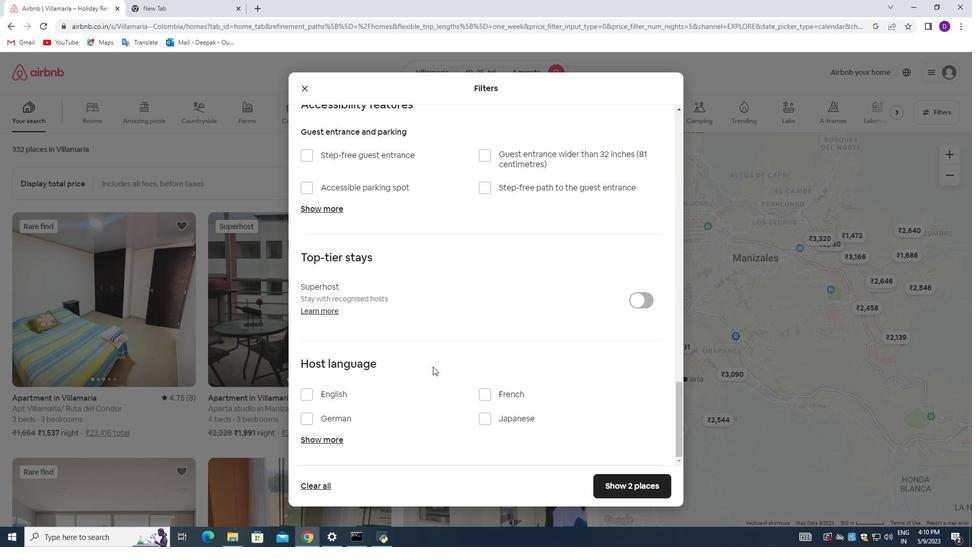
Action: Mouse moved to (305, 395)
Screenshot: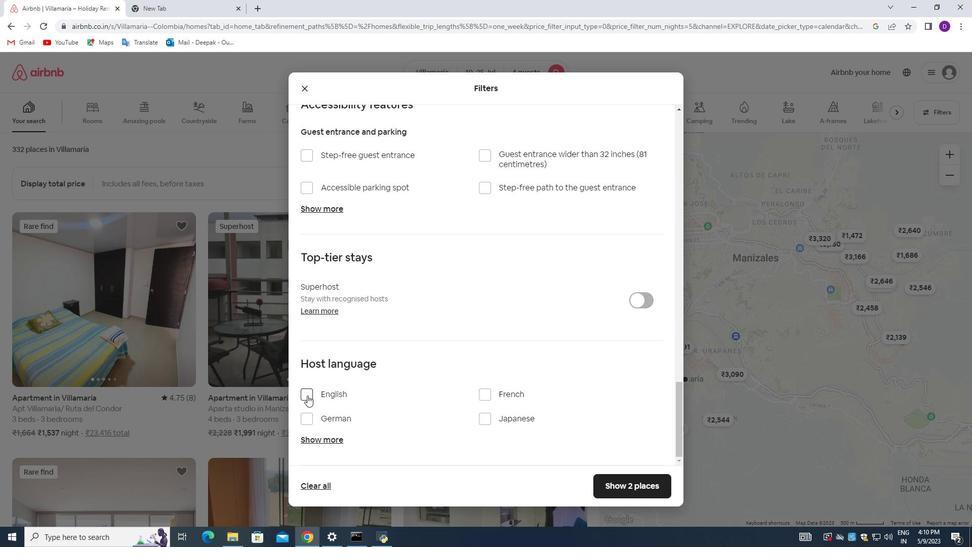 
Action: Mouse pressed left at (305, 395)
Screenshot: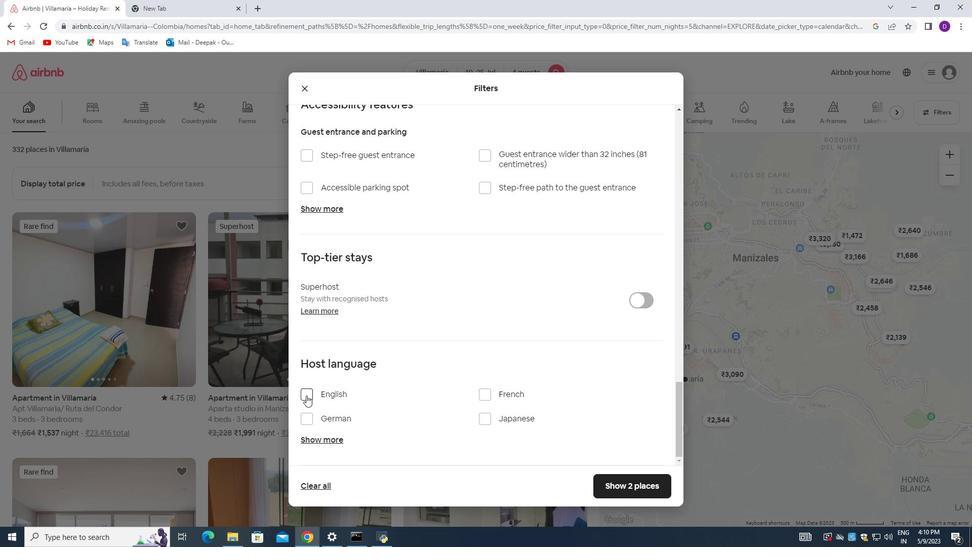 
Action: Mouse moved to (576, 430)
Screenshot: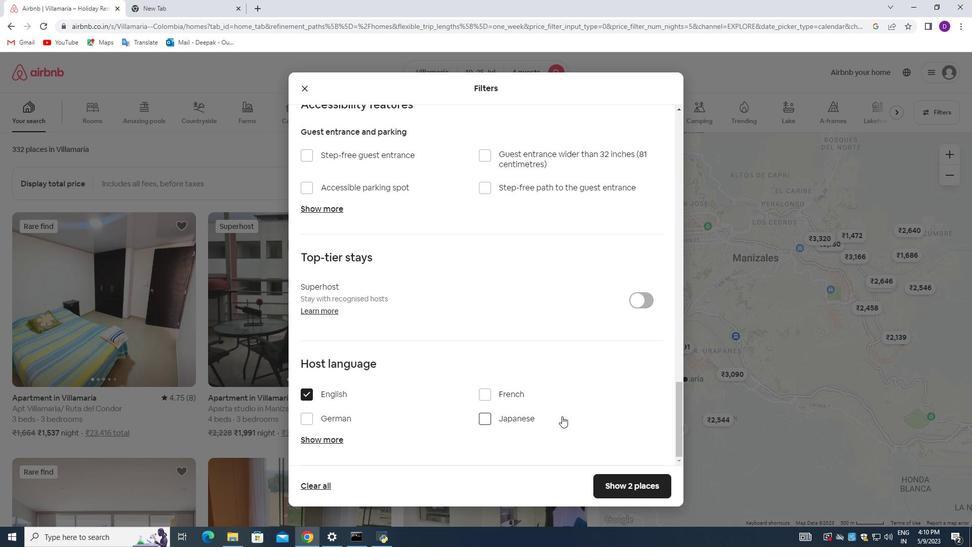 
Action: Mouse scrolled (576, 429) with delta (0, 0)
Screenshot: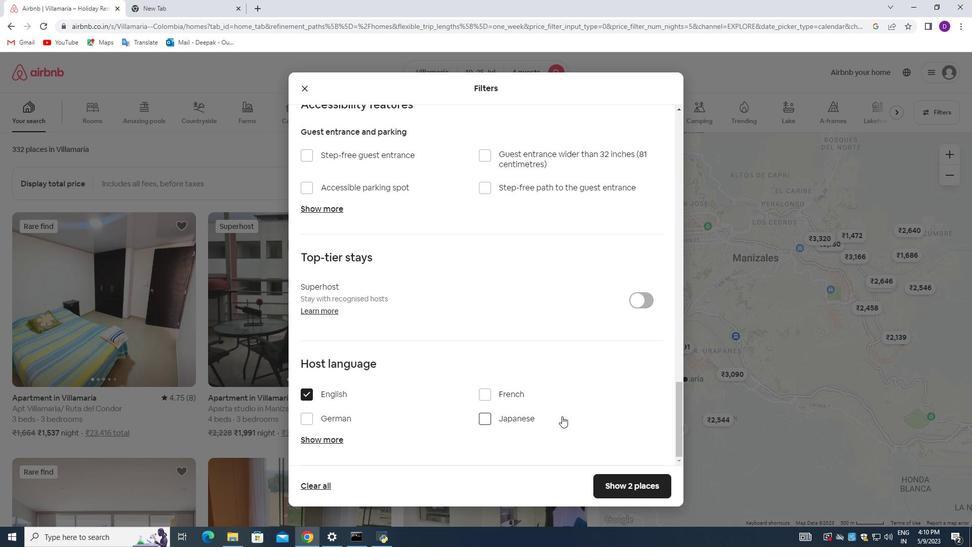 
Action: Mouse moved to (576, 434)
Screenshot: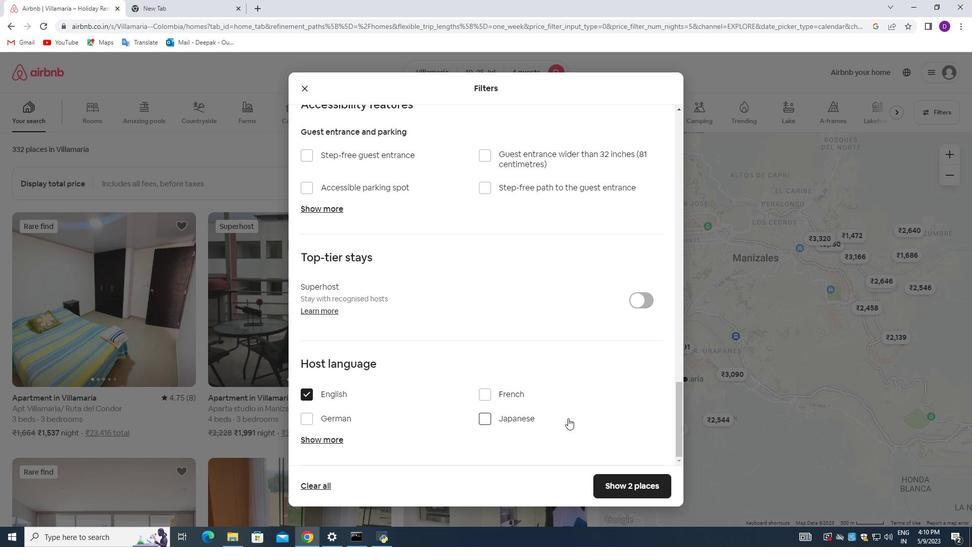 
Action: Mouse scrolled (576, 434) with delta (0, 0)
Screenshot: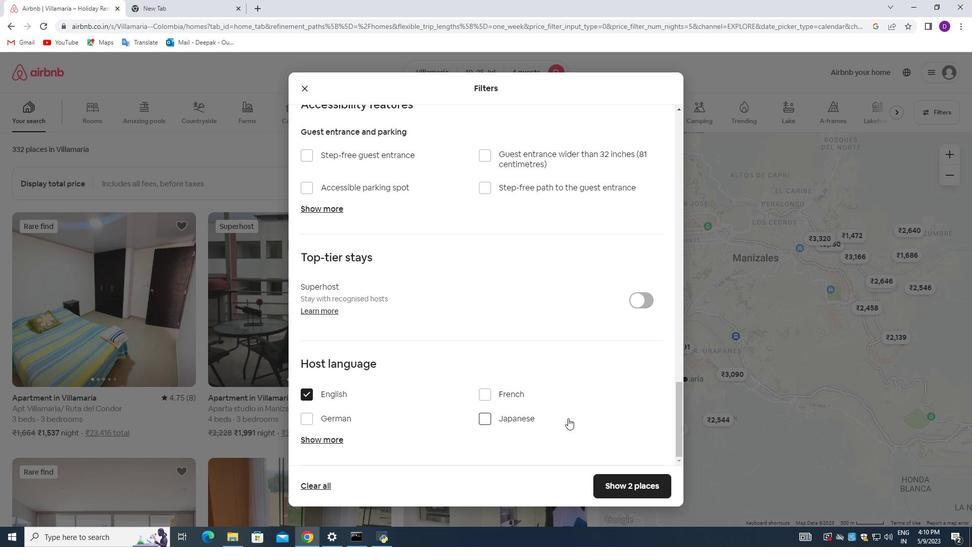 
Action: Mouse moved to (576, 437)
Screenshot: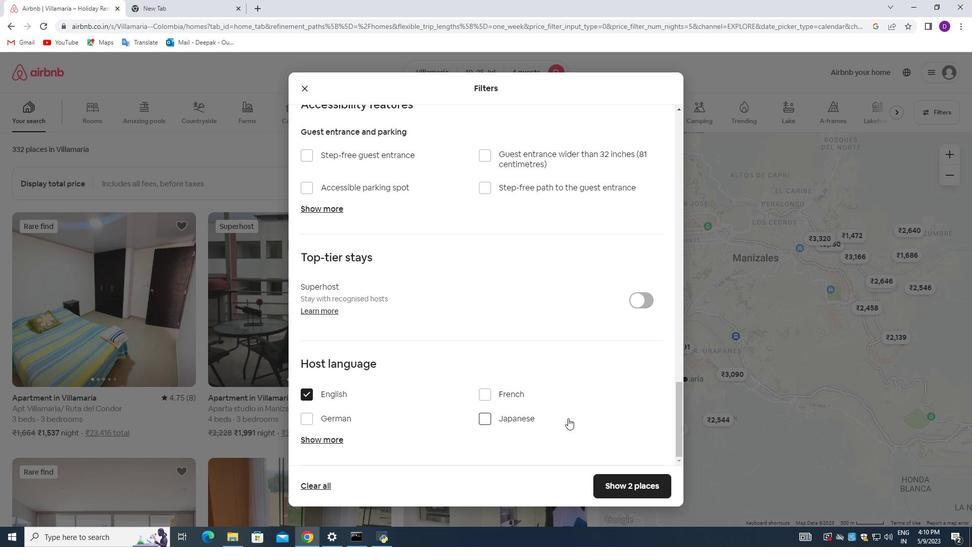 
Action: Mouse scrolled (576, 437) with delta (0, 0)
Screenshot: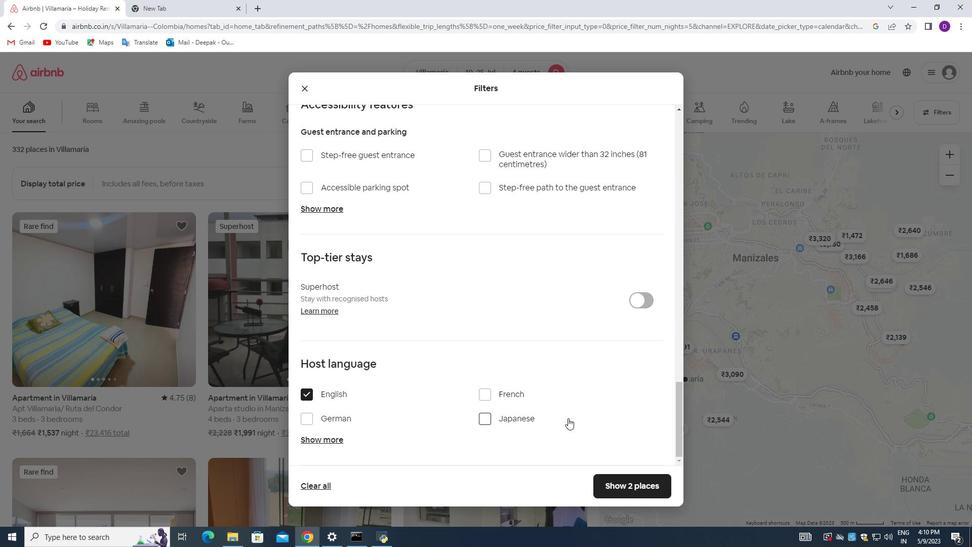 
Action: Mouse moved to (598, 481)
Screenshot: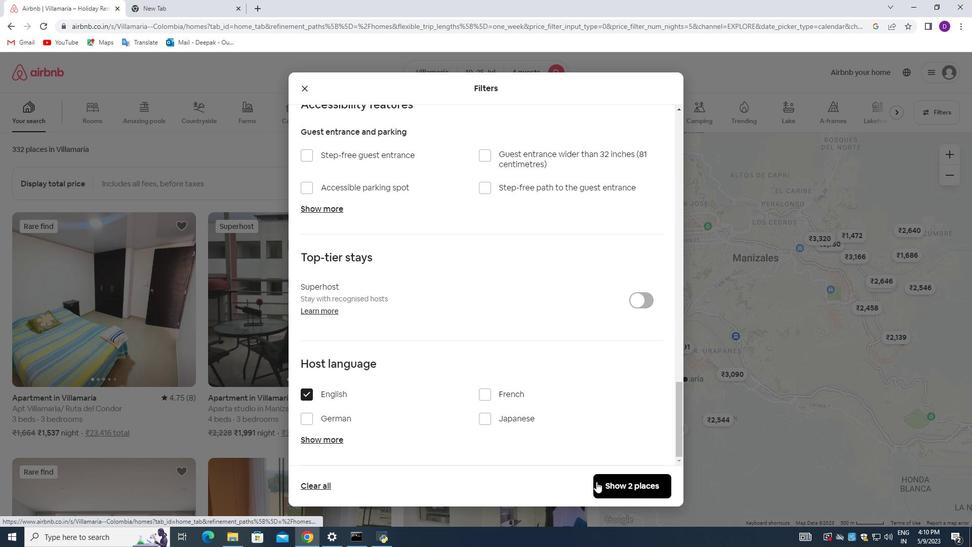 
Action: Mouse pressed left at (598, 481)
Screenshot: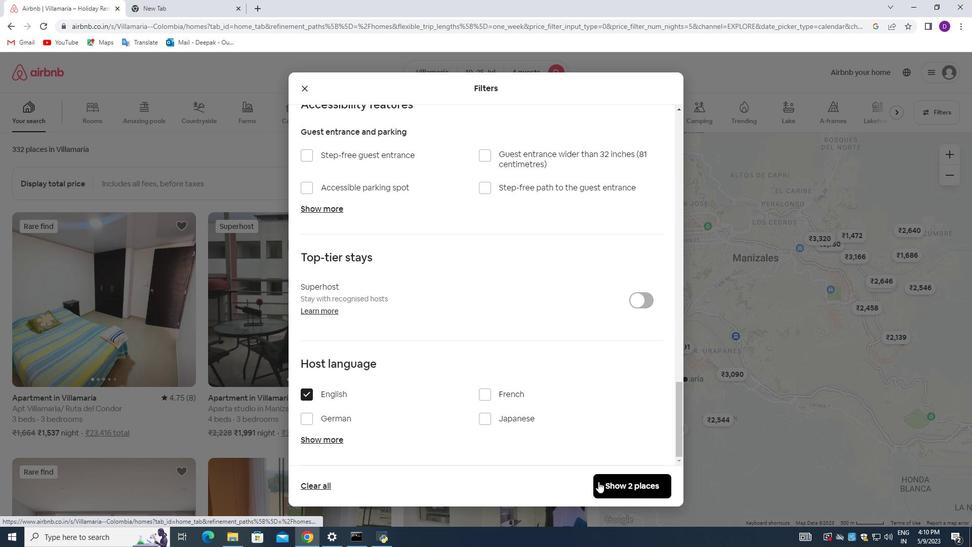 
Action: Mouse moved to (555, 373)
Screenshot: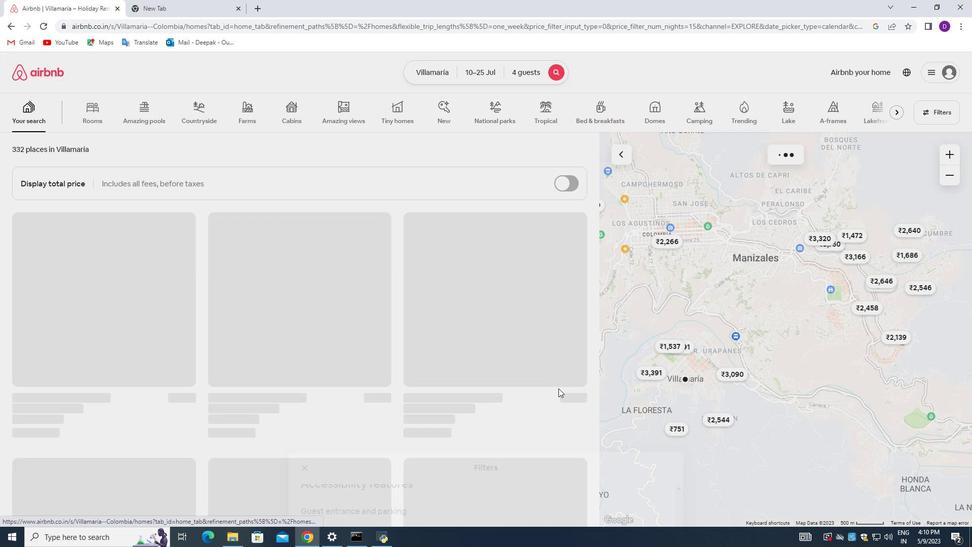 
